 Task: Find connections with filter location Palāsa with filter topic #technologywith filter profile language German with filter current company Zilingo with filter school Sri Sairam Engineering College with filter industry Cosmetology and Barber Schools with filter service category Network Support with filter keywords title Officer
Action: Mouse moved to (639, 90)
Screenshot: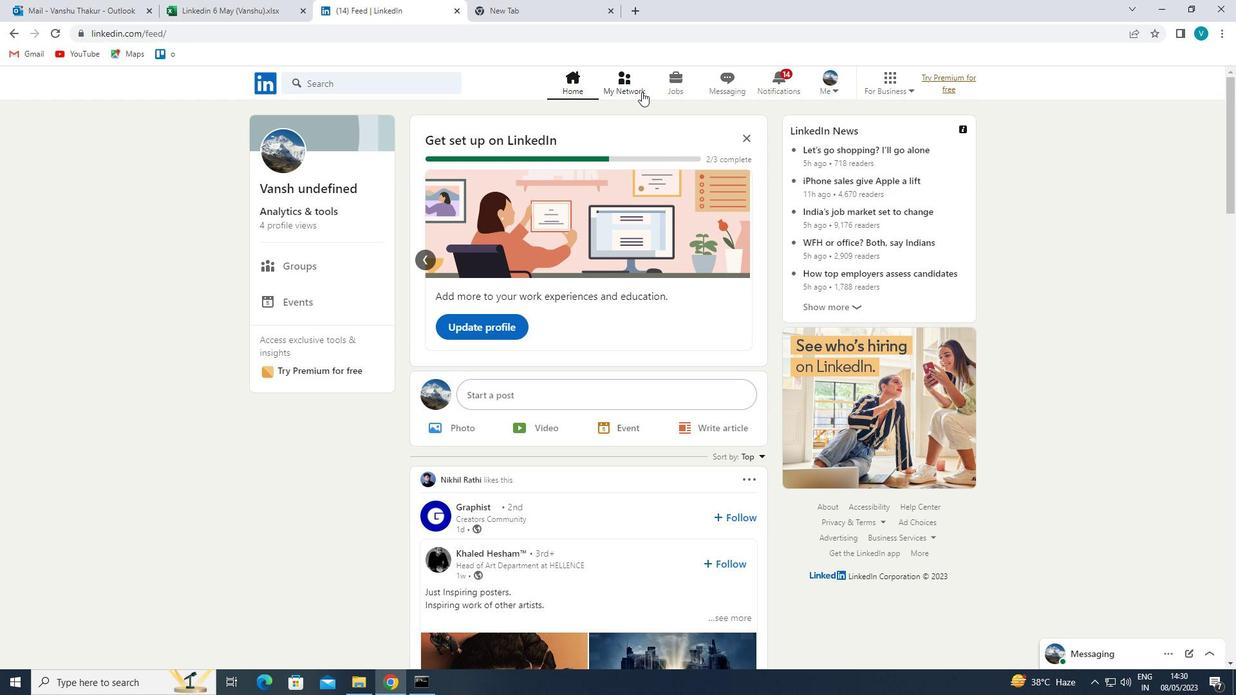 
Action: Mouse pressed left at (639, 90)
Screenshot: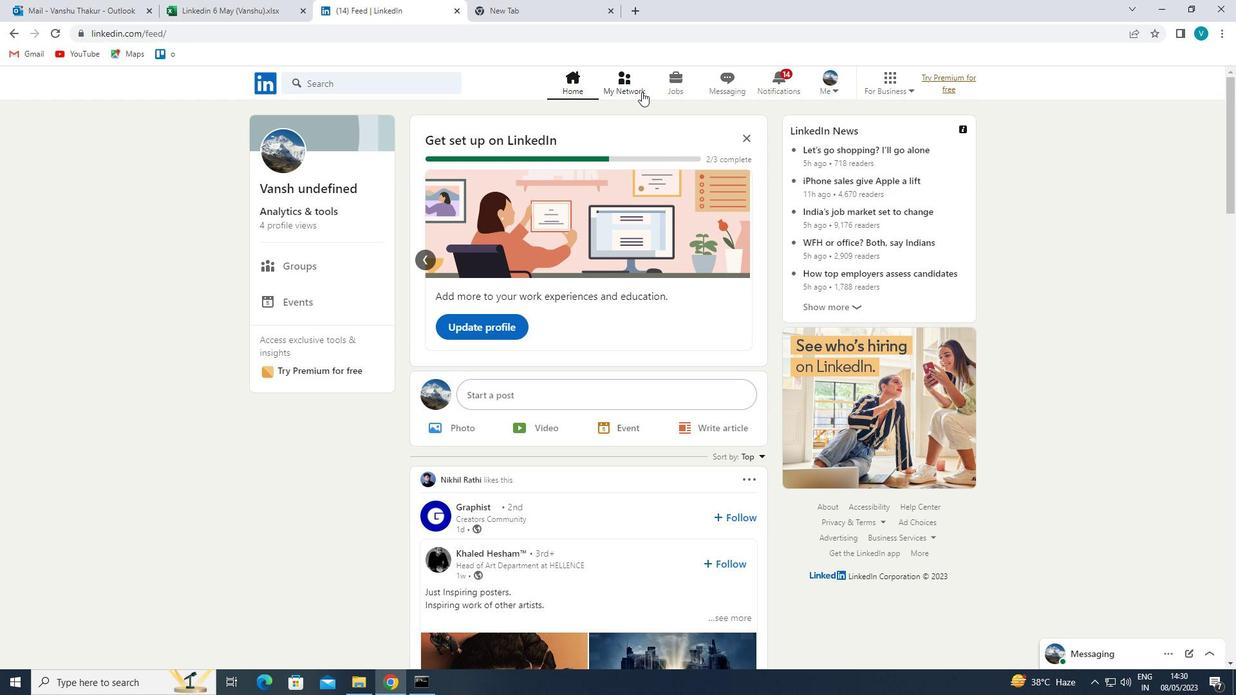 
Action: Mouse moved to (370, 145)
Screenshot: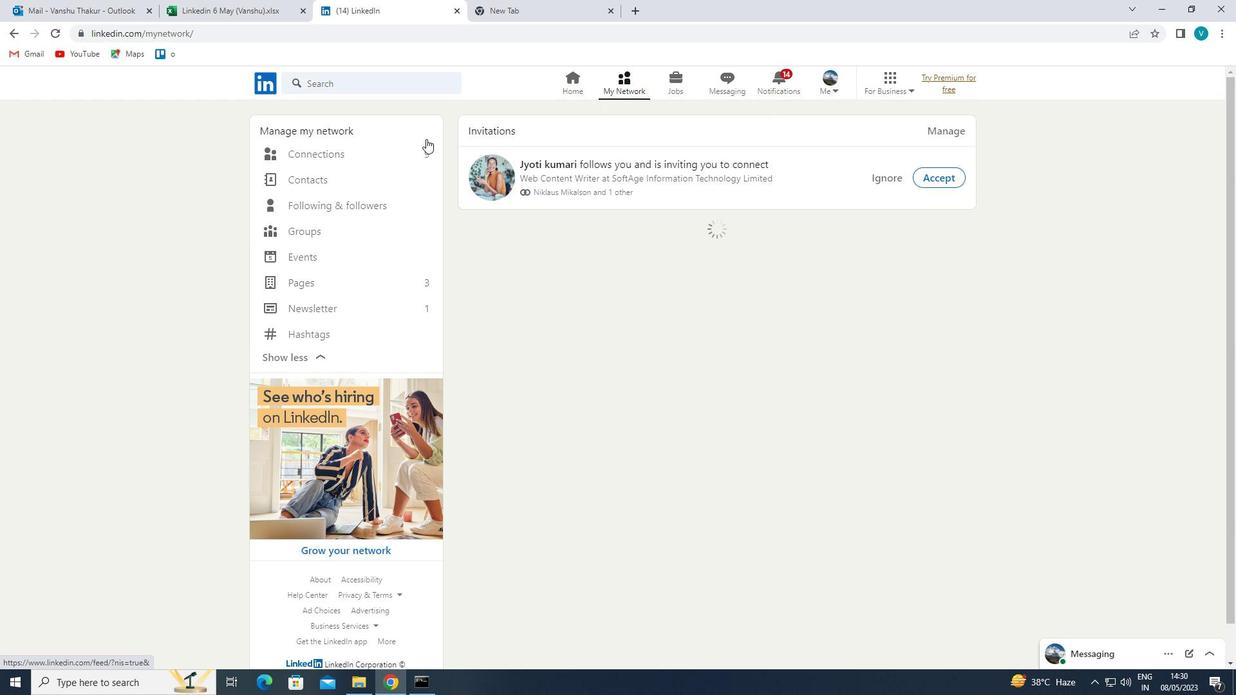 
Action: Mouse pressed left at (370, 145)
Screenshot: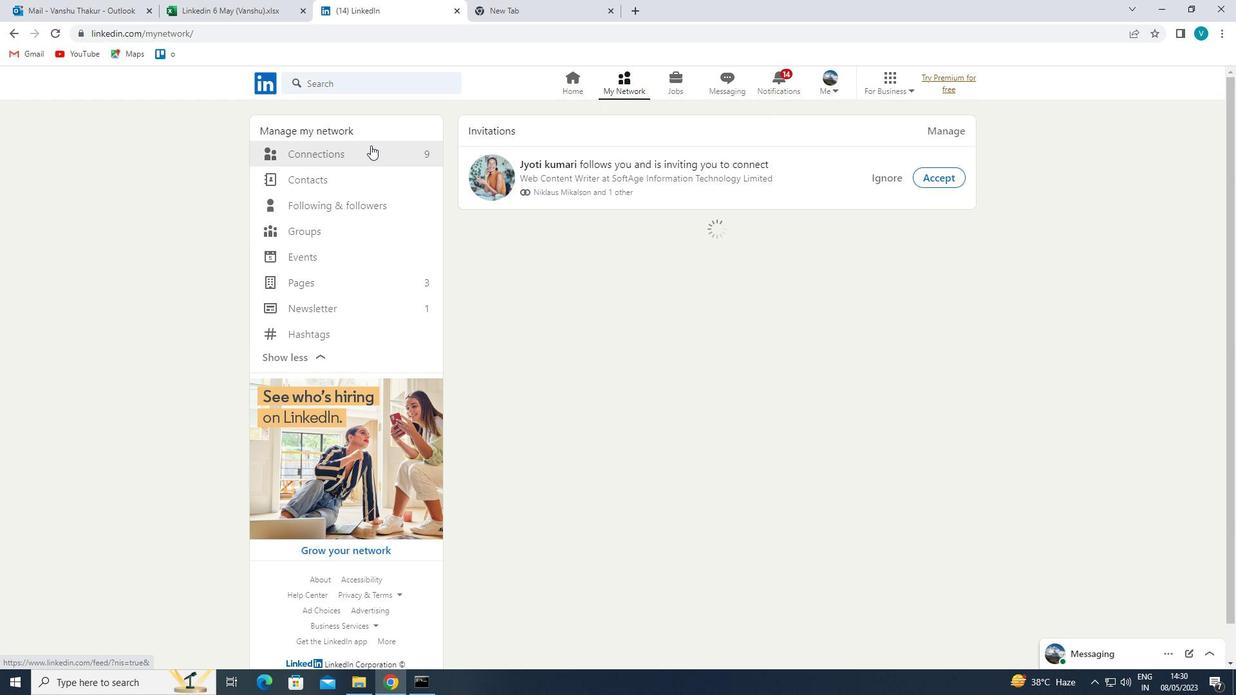 
Action: Mouse moved to (369, 146)
Screenshot: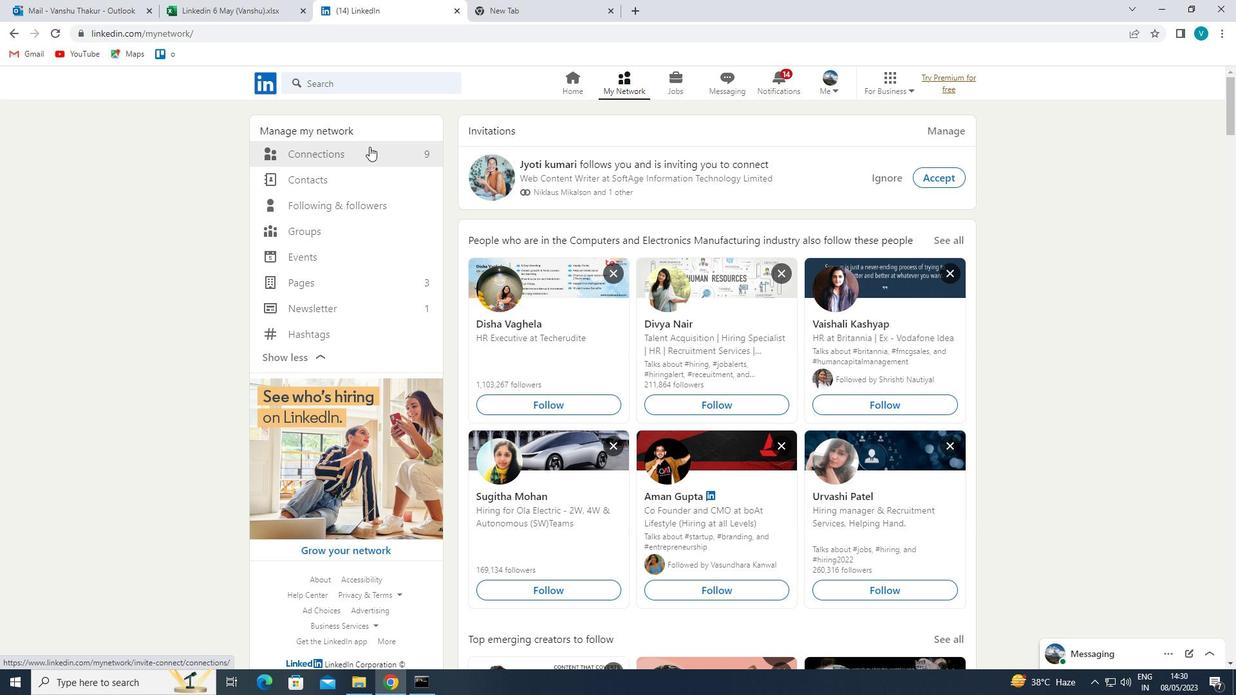 
Action: Mouse pressed left at (369, 146)
Screenshot: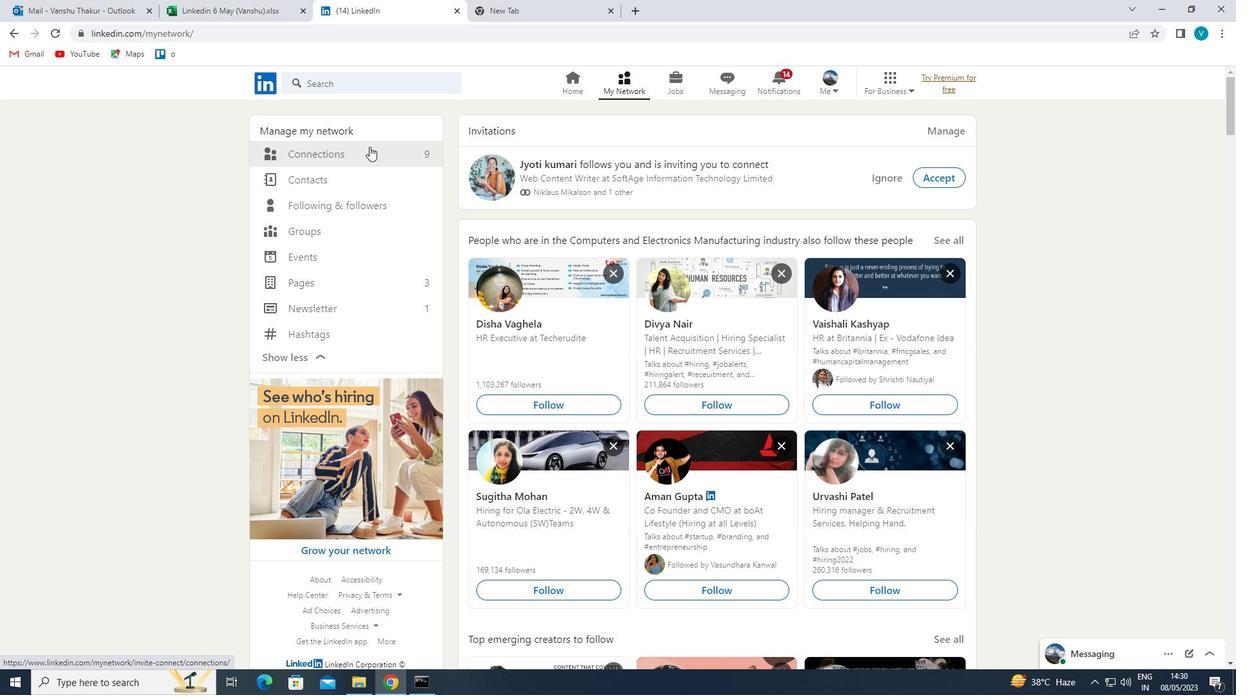 
Action: Mouse moved to (707, 159)
Screenshot: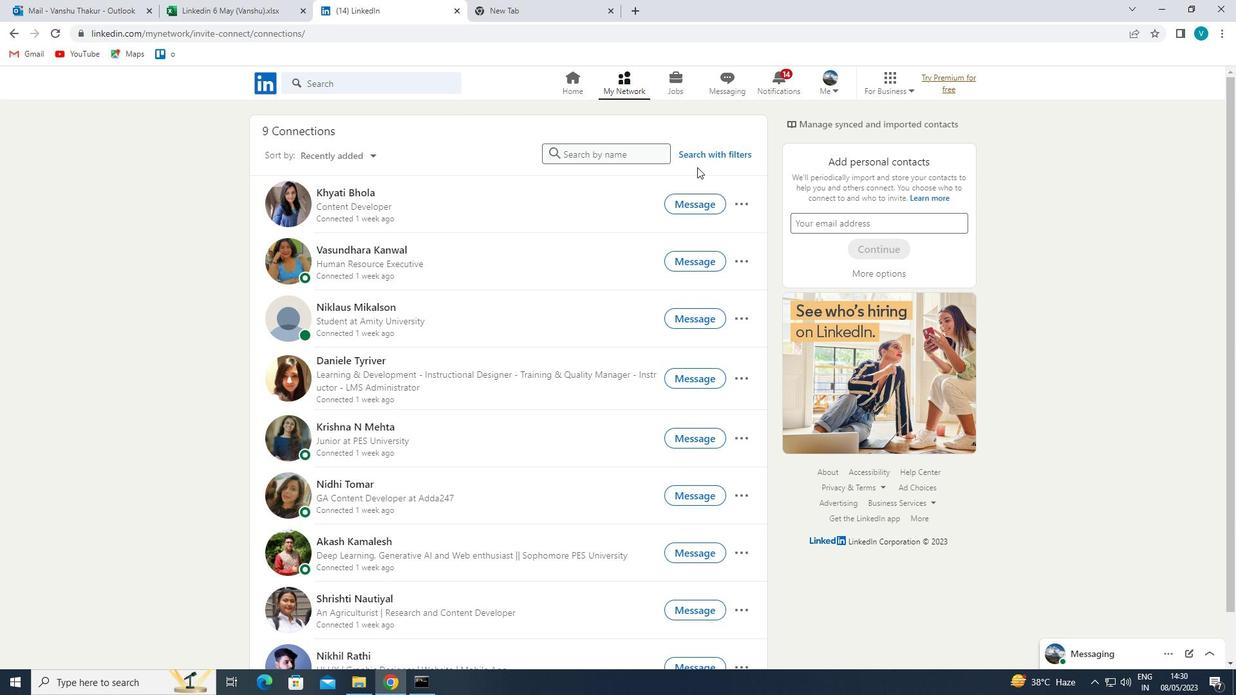 
Action: Mouse pressed left at (707, 159)
Screenshot: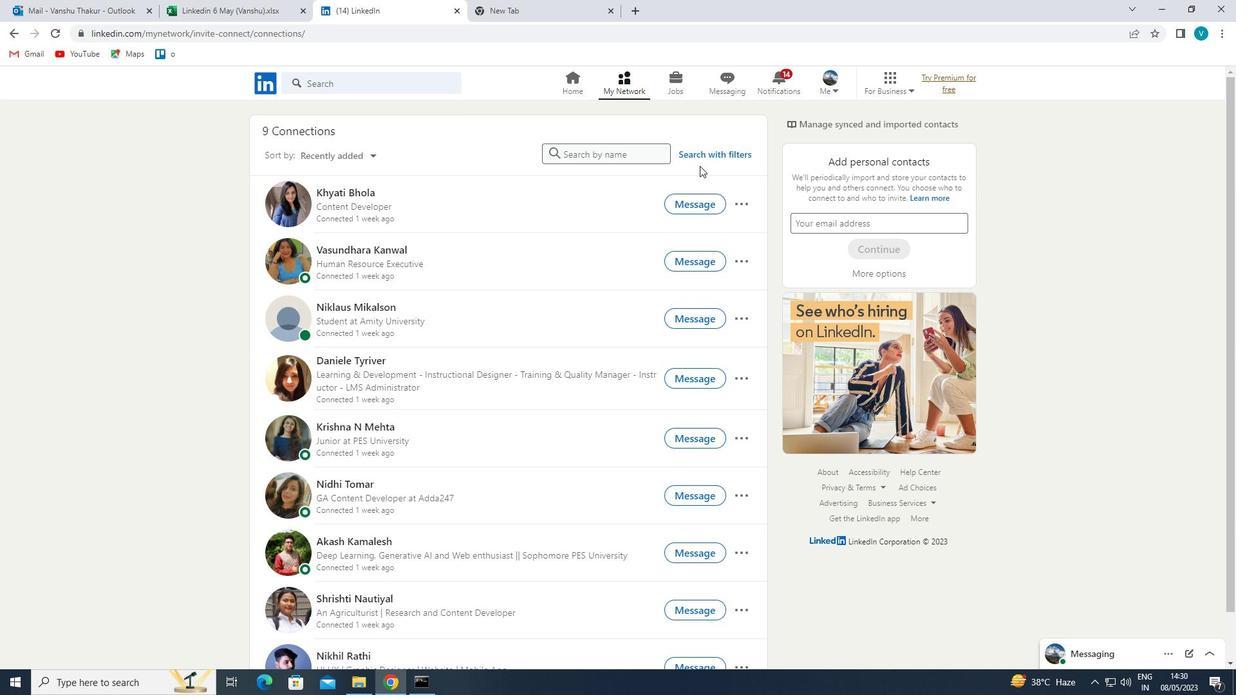 
Action: Mouse moved to (626, 119)
Screenshot: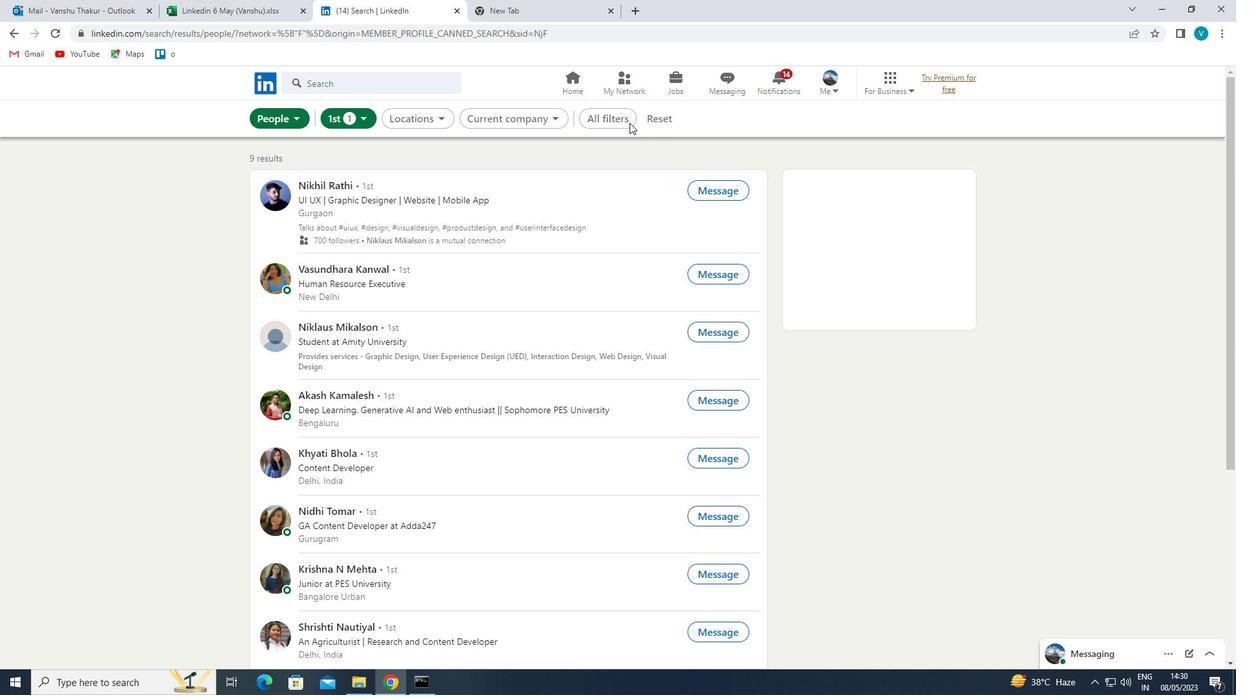 
Action: Mouse pressed left at (626, 119)
Screenshot: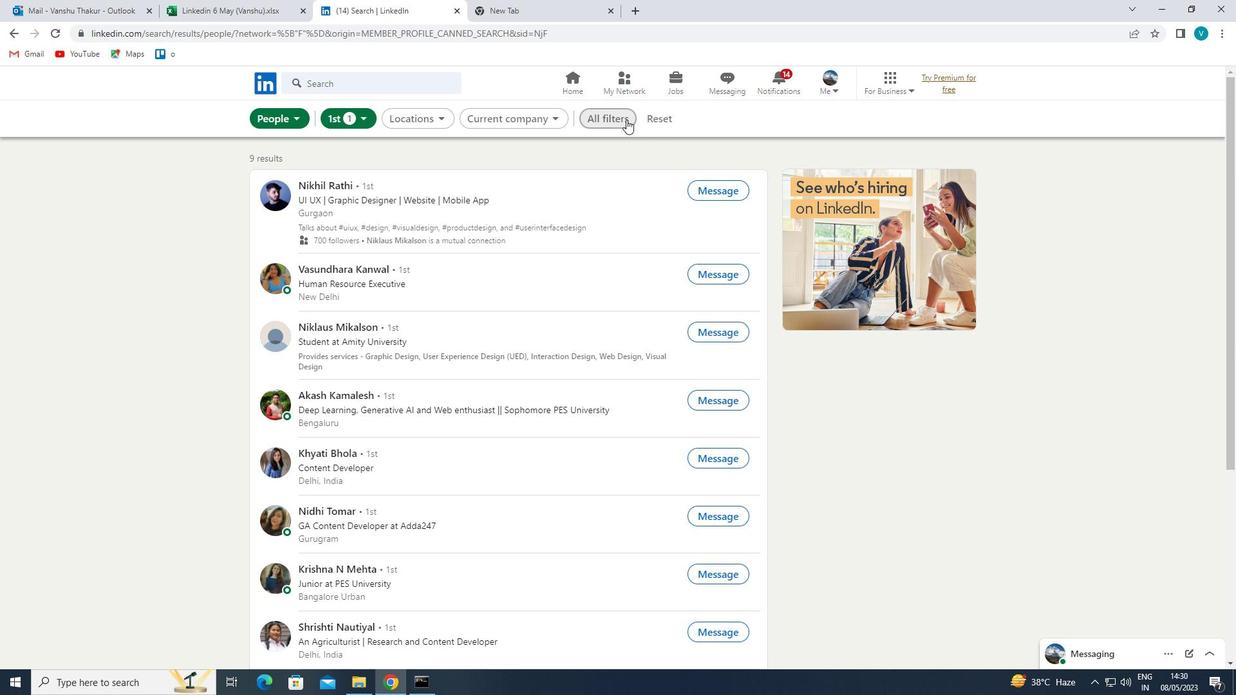 
Action: Mouse moved to (1033, 321)
Screenshot: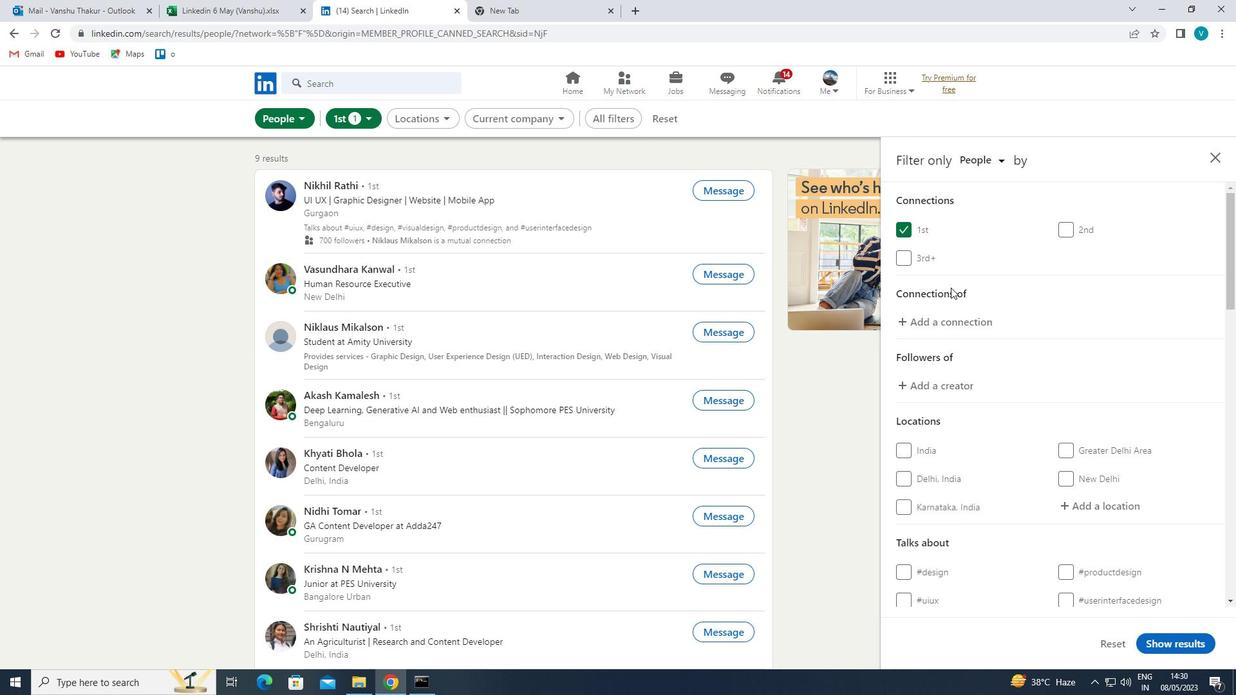 
Action: Mouse scrolled (1033, 320) with delta (0, 0)
Screenshot: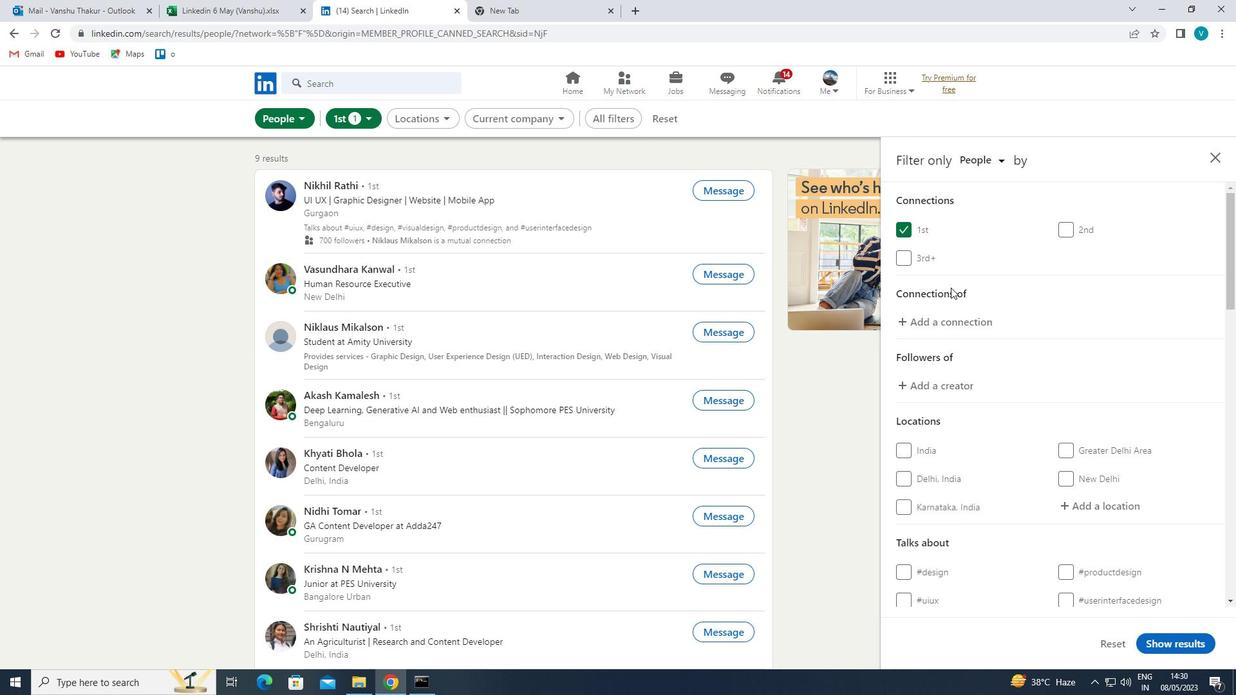 
Action: Mouse moved to (1073, 335)
Screenshot: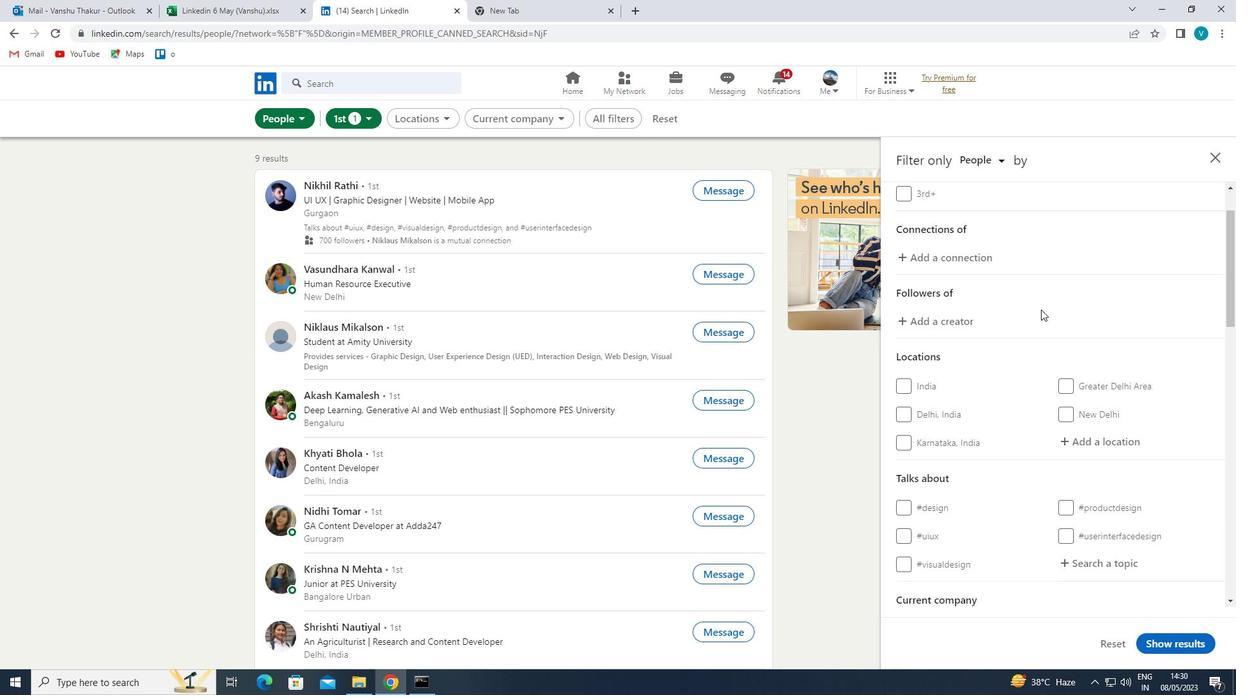 
Action: Mouse scrolled (1073, 334) with delta (0, 0)
Screenshot: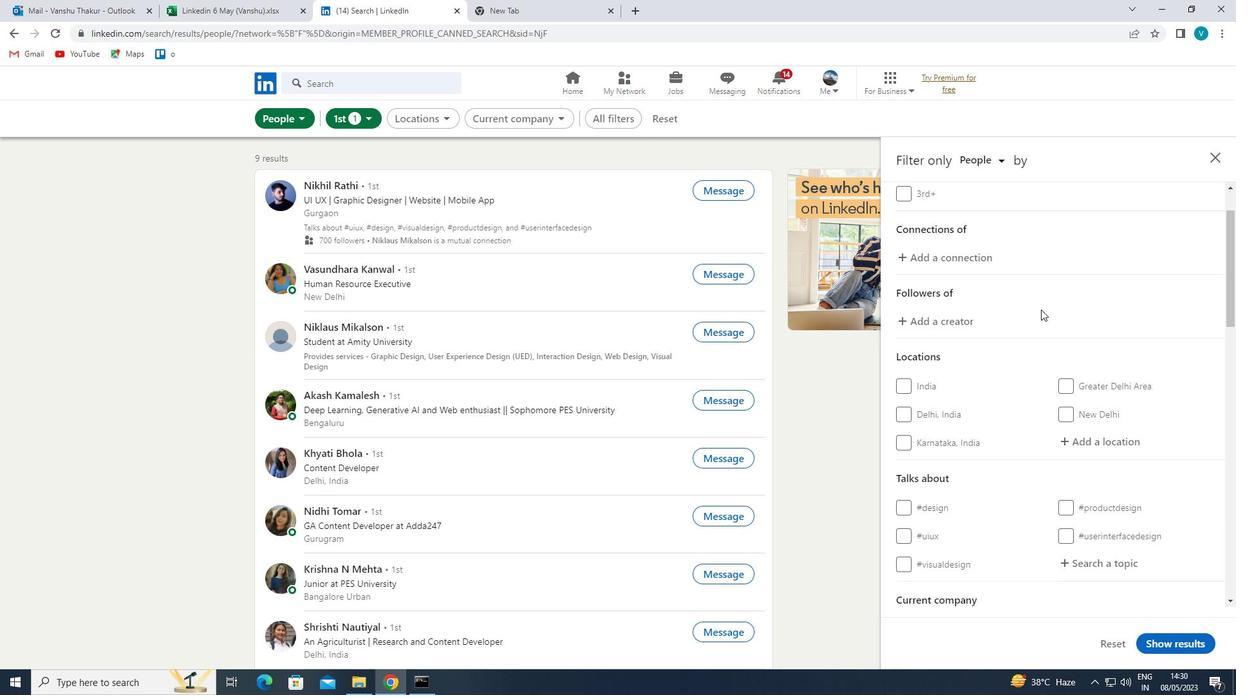 
Action: Mouse moved to (1088, 345)
Screenshot: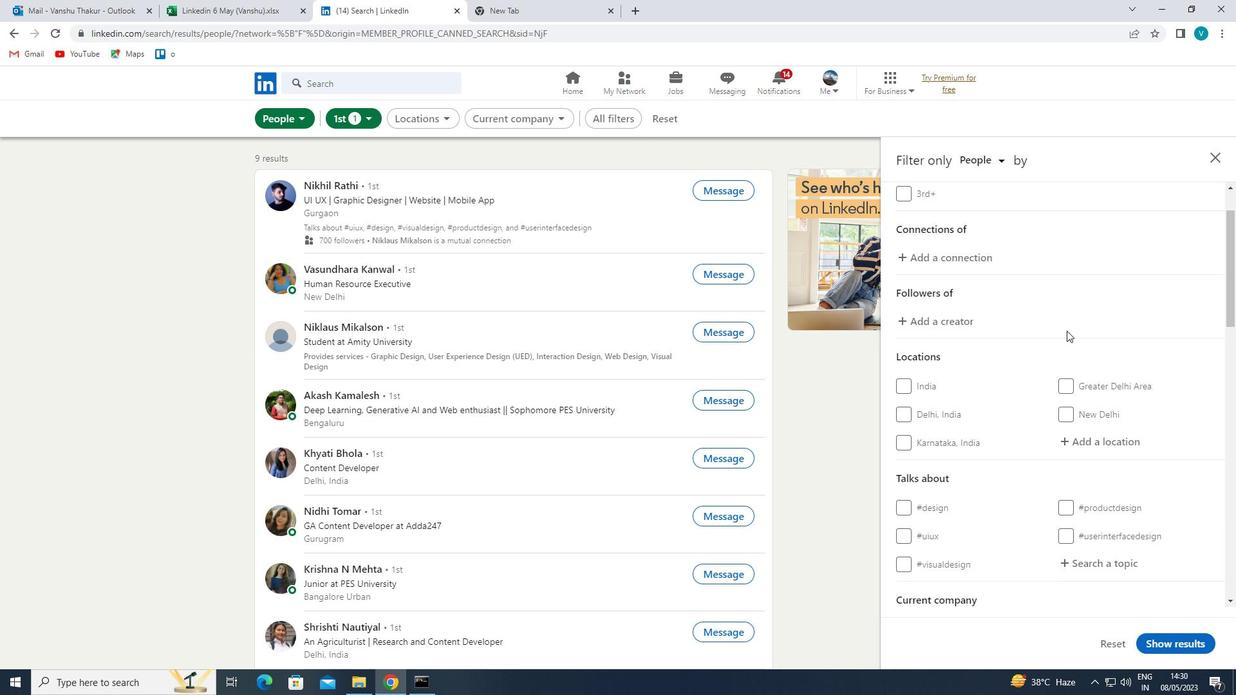 
Action: Mouse scrolled (1088, 345) with delta (0, 0)
Screenshot: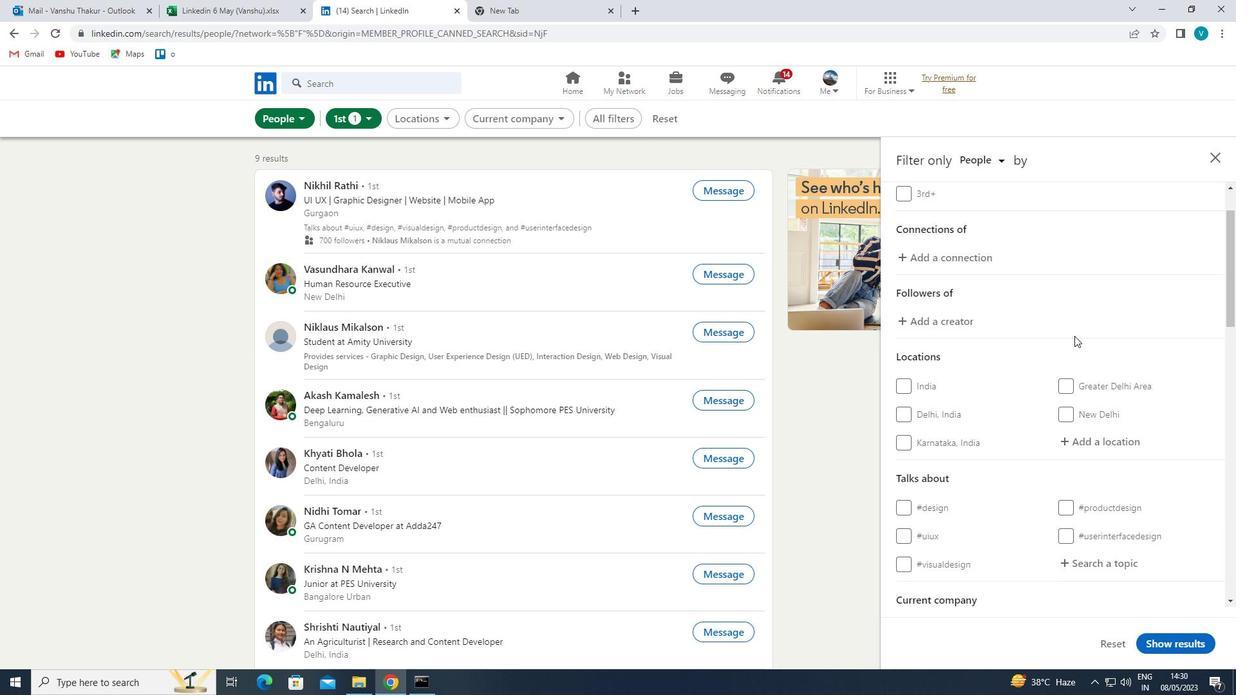 
Action: Mouse moved to (1106, 314)
Screenshot: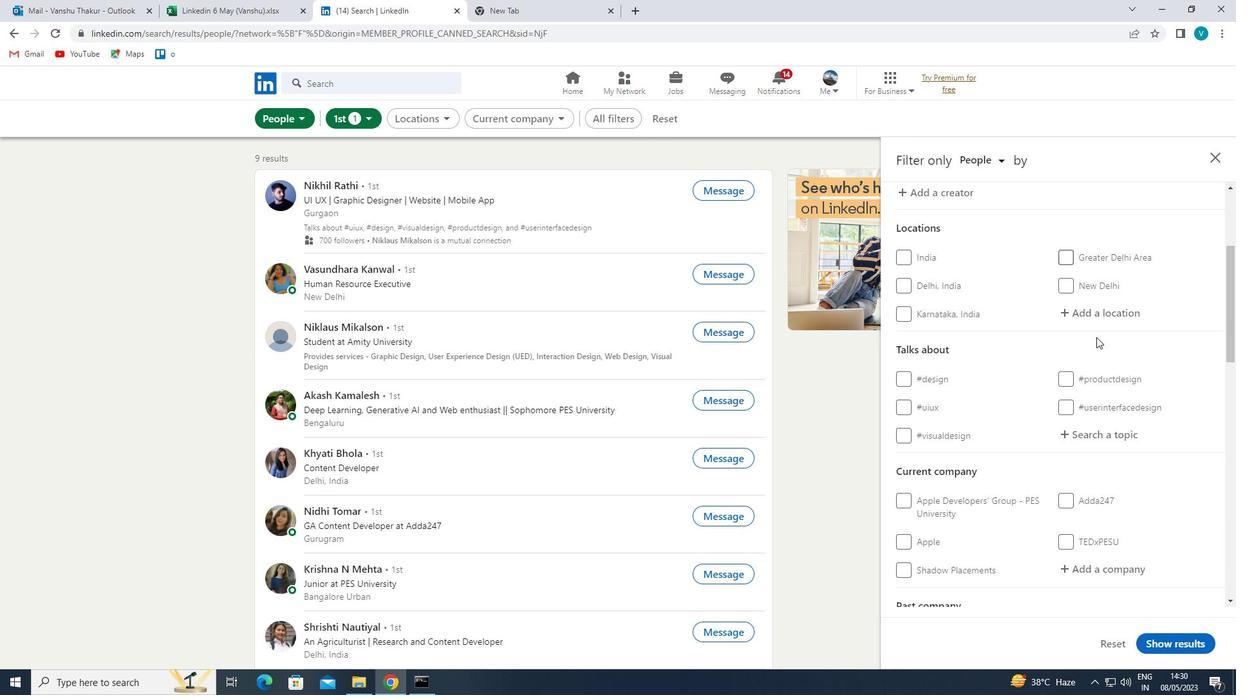 
Action: Mouse pressed left at (1106, 314)
Screenshot: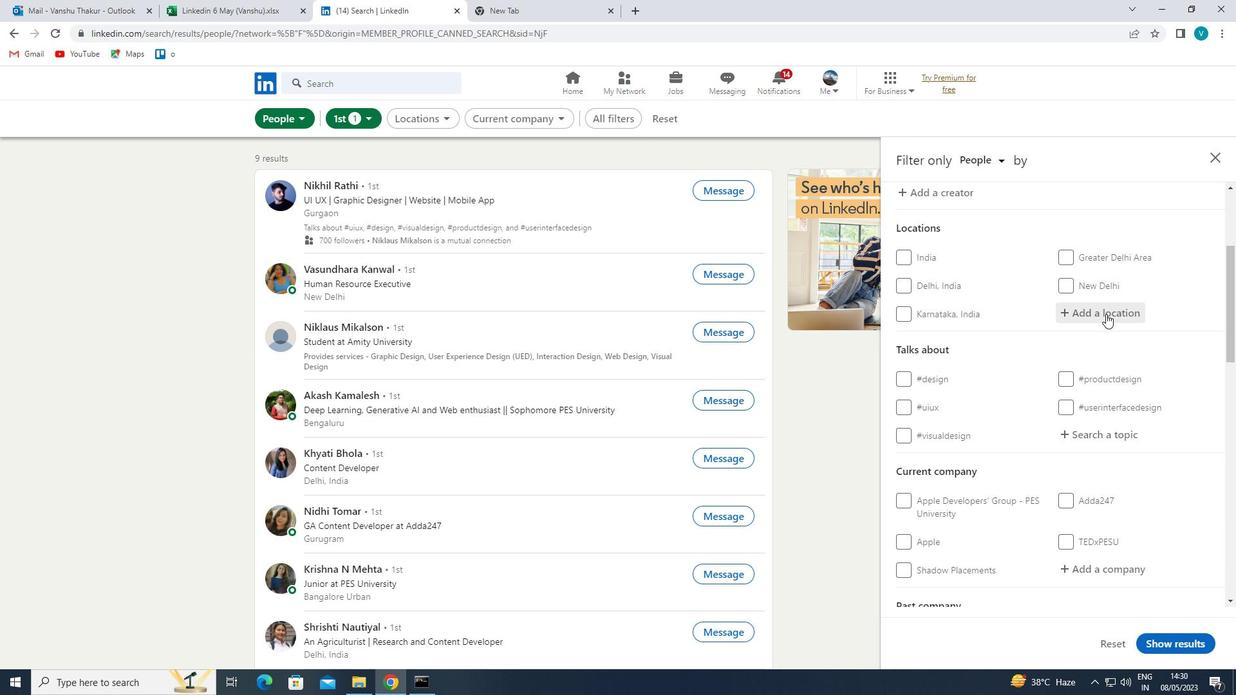 
Action: Mouse moved to (1008, 256)
Screenshot: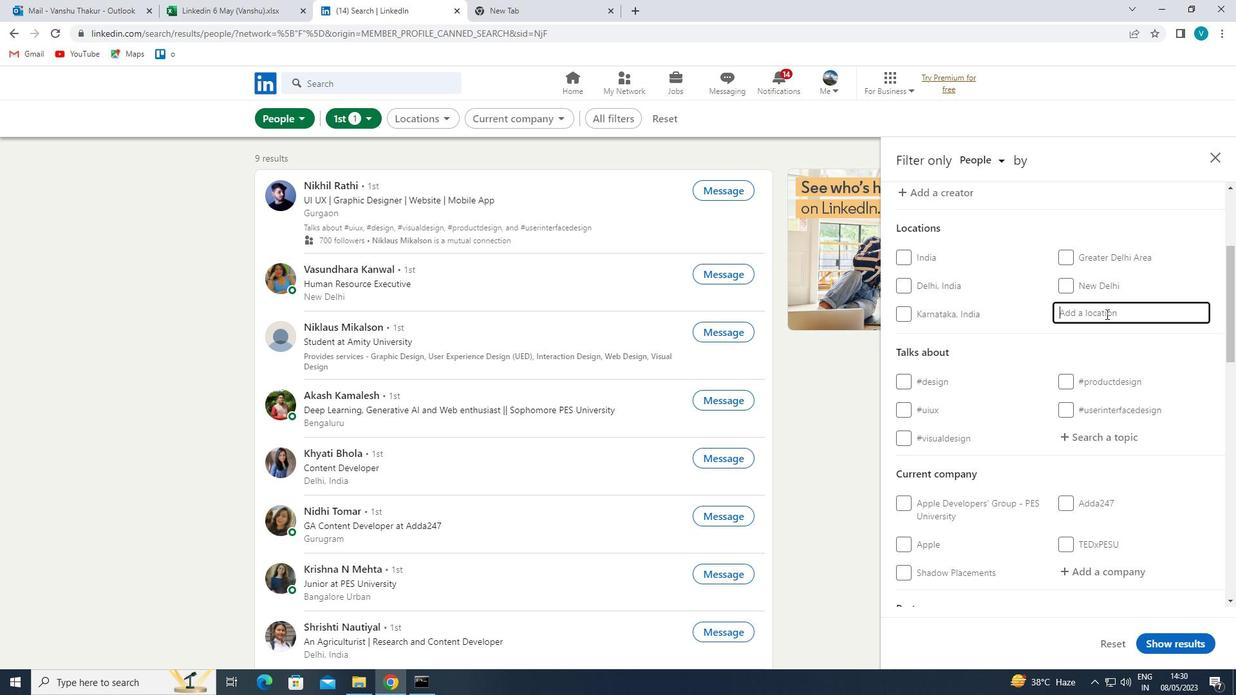
Action: Key pressed <Key.shift>
Screenshot: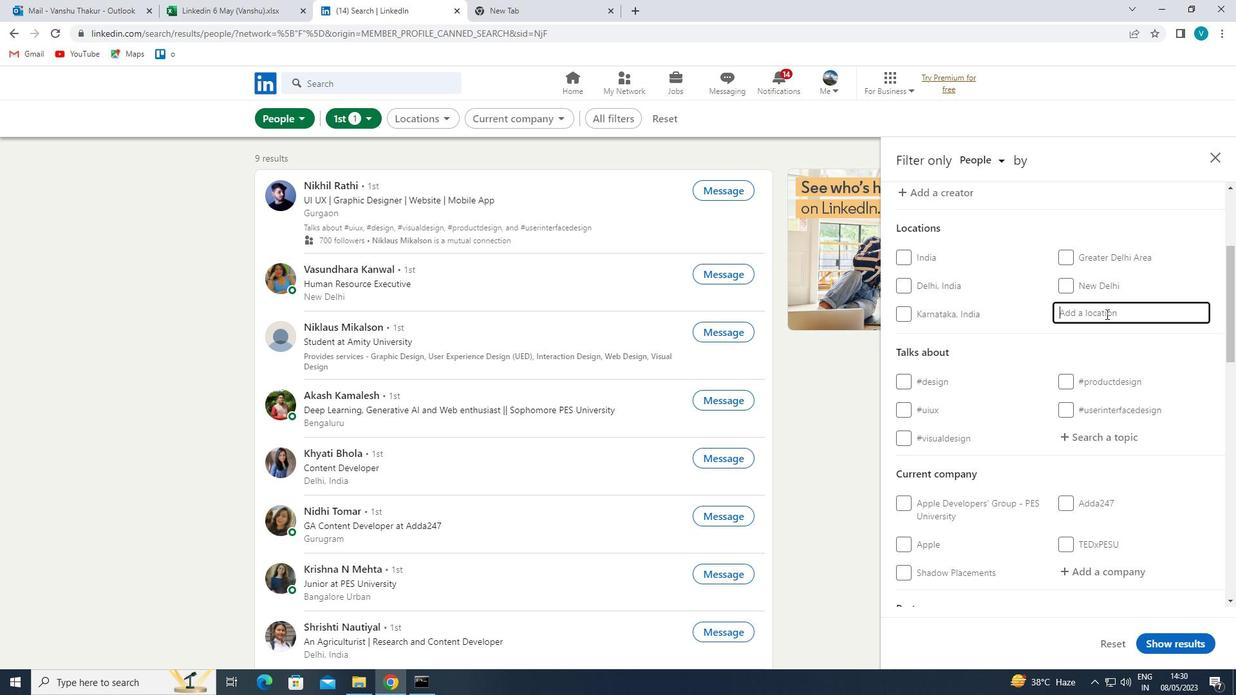 
Action: Mouse moved to (1006, 255)
Screenshot: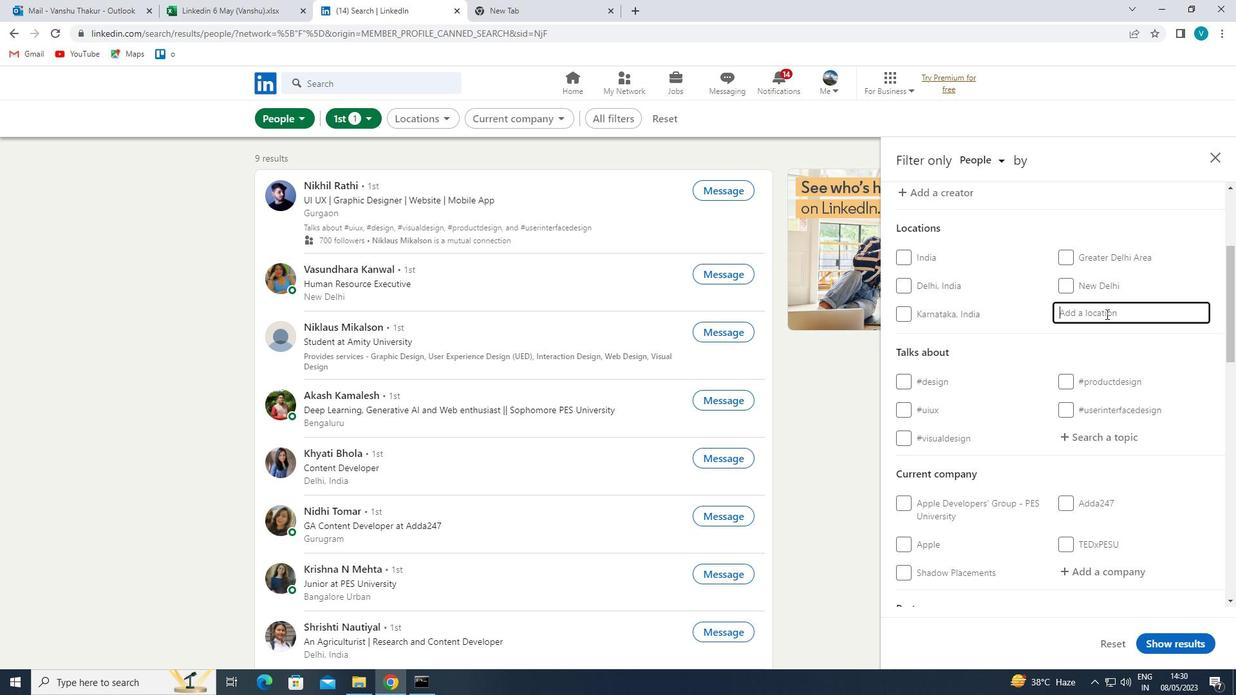 
Action: Key pressed <Key.shift><Key.shift><Key.shift><Key.shift><Key.shift><Key.shift><Key.shift>PALASA
Screenshot: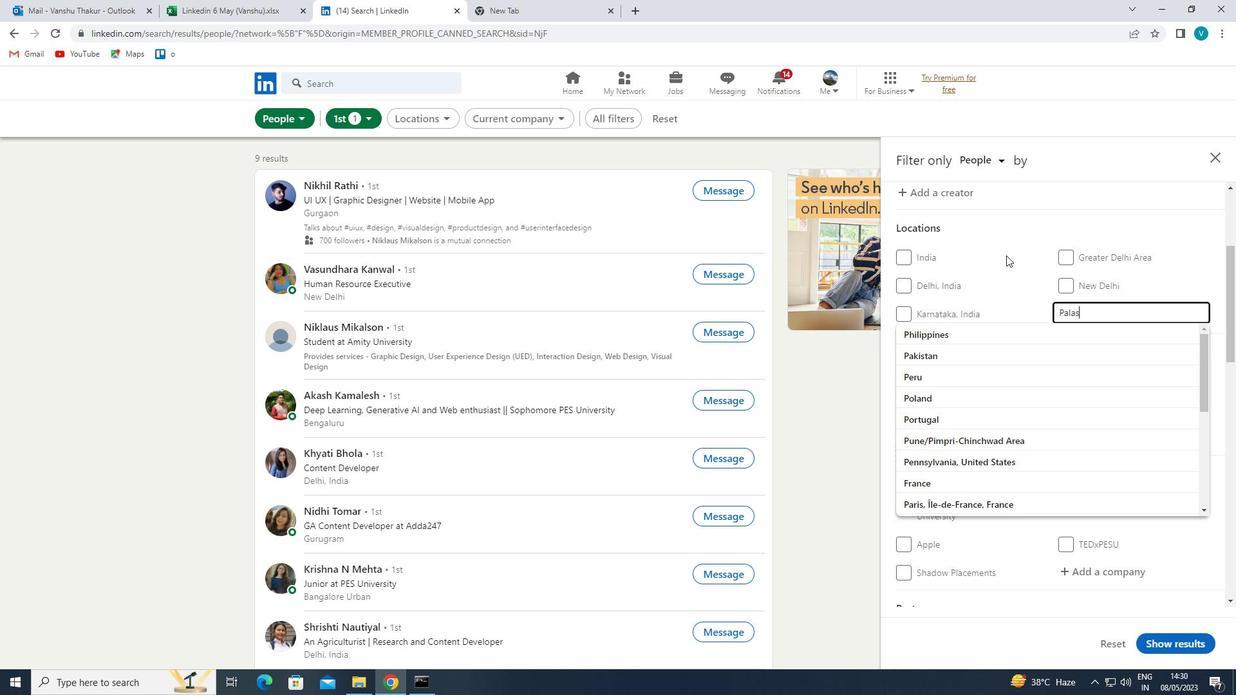 
Action: Mouse moved to (1008, 326)
Screenshot: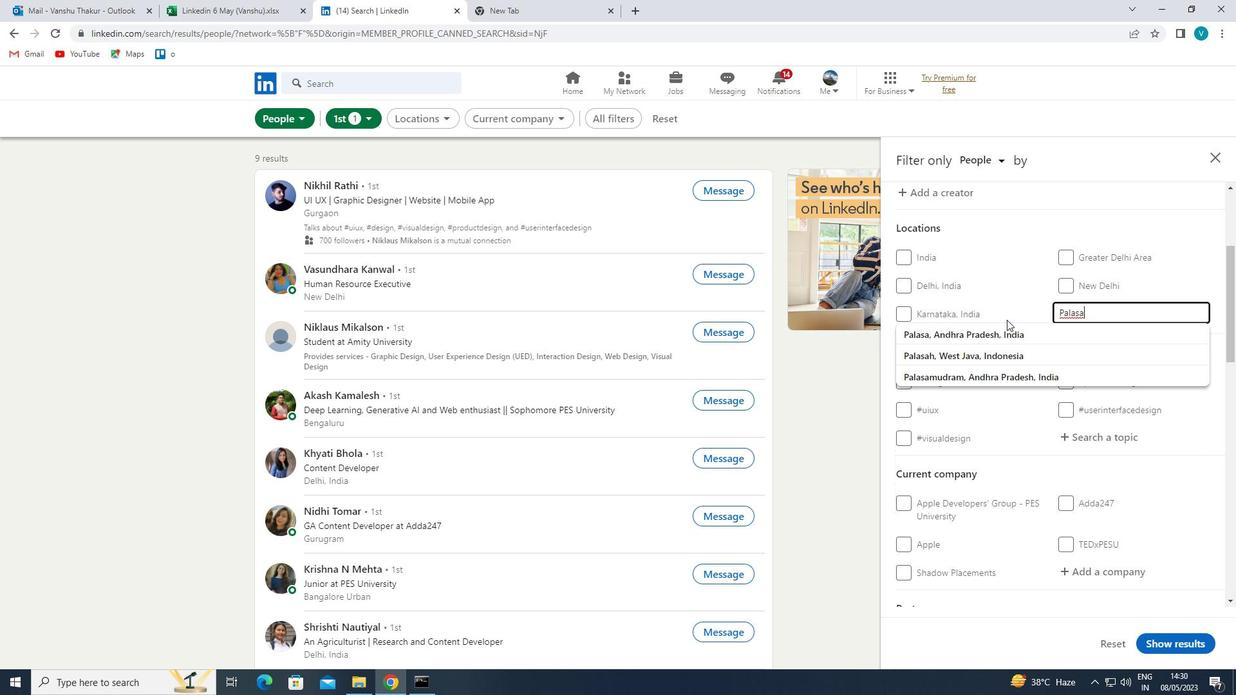 
Action: Mouse pressed left at (1008, 326)
Screenshot: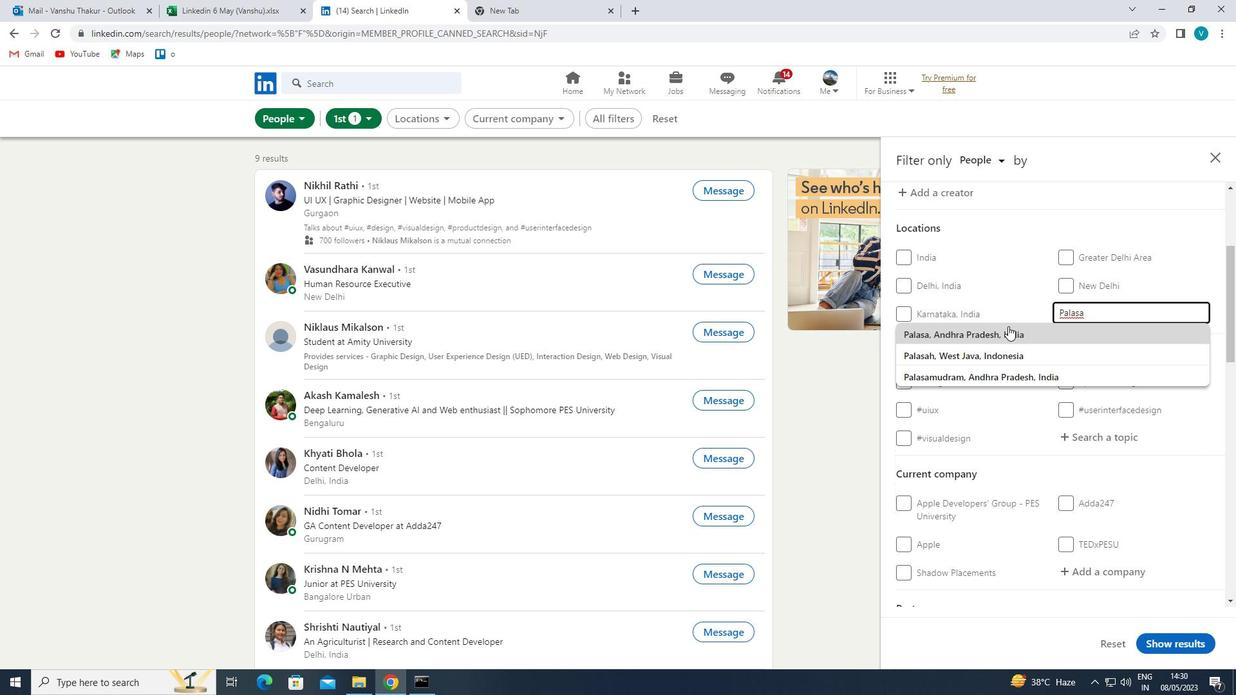 
Action: Mouse moved to (1094, 361)
Screenshot: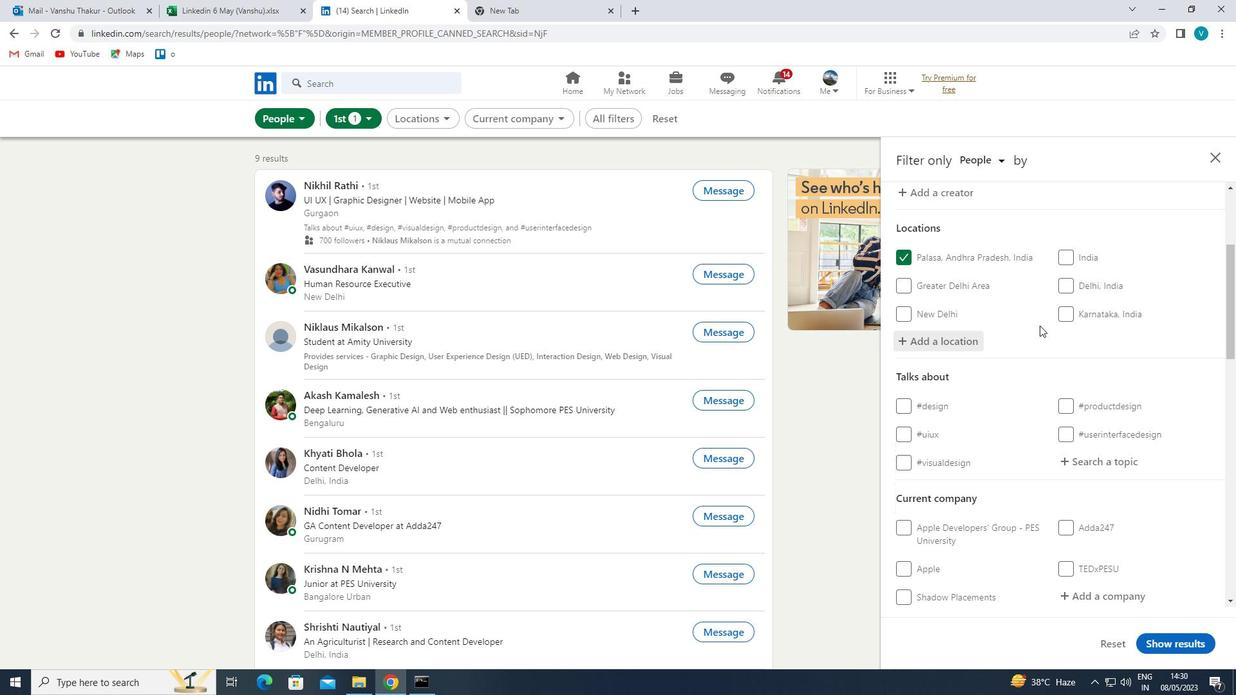 
Action: Mouse scrolled (1094, 360) with delta (0, 0)
Screenshot: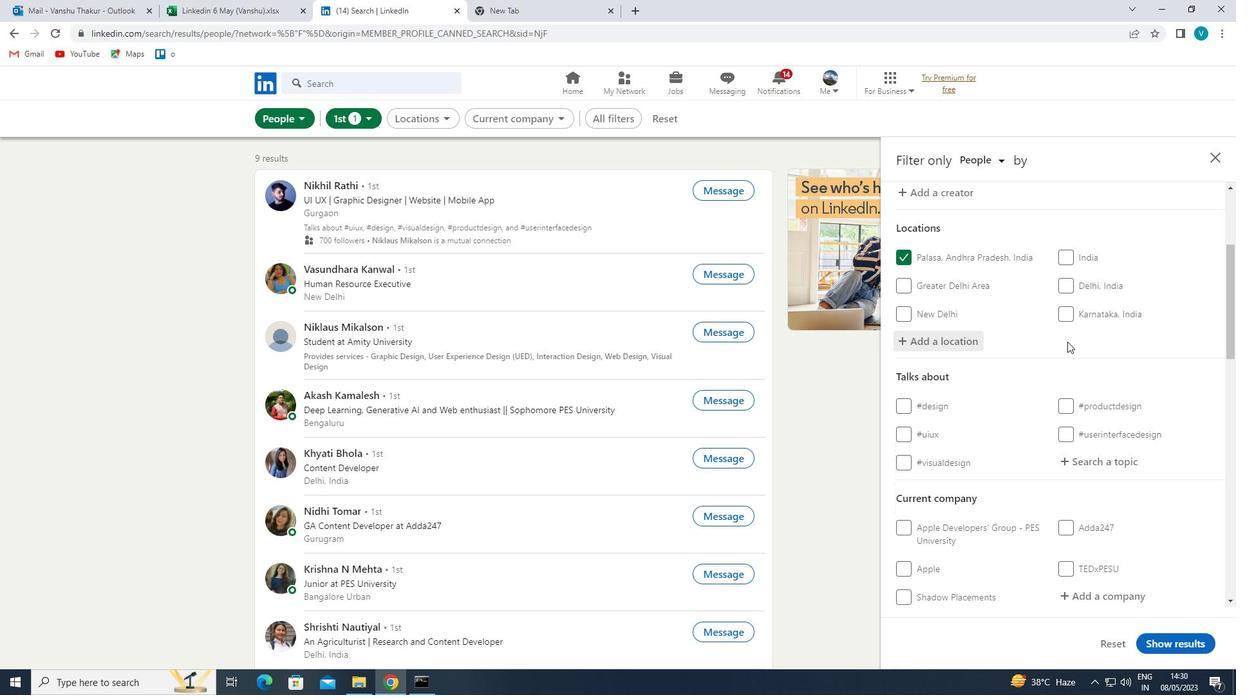 
Action: Mouse moved to (1099, 366)
Screenshot: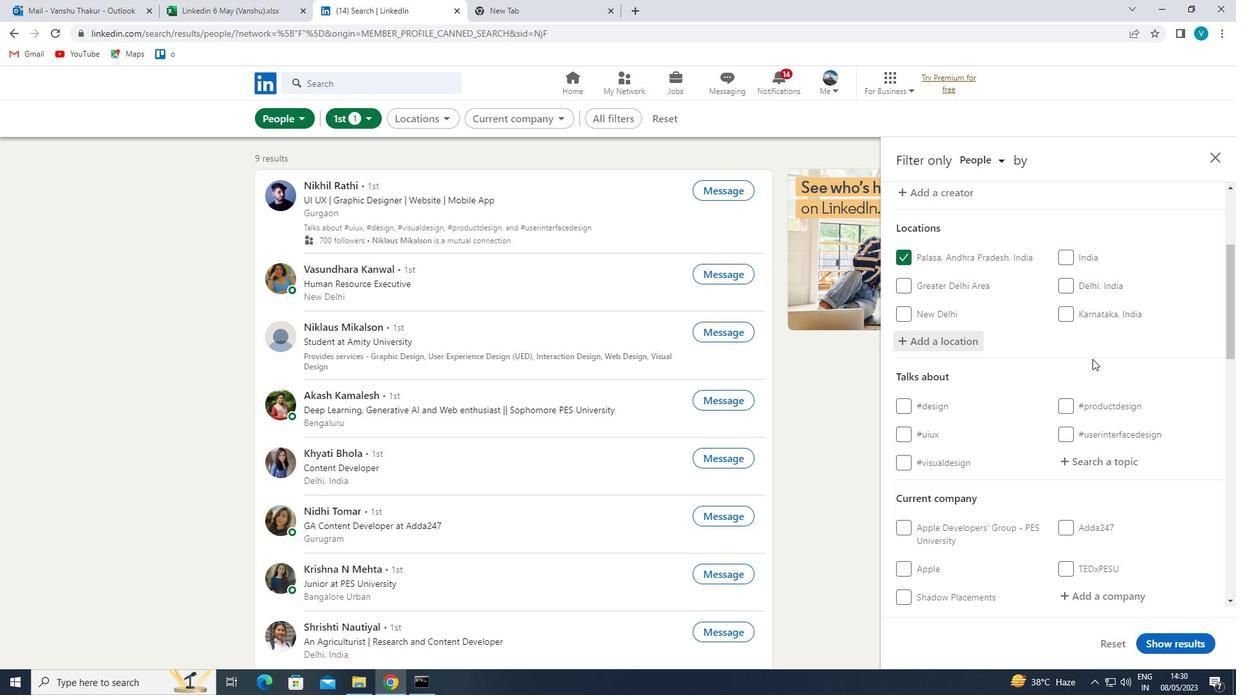 
Action: Mouse scrolled (1099, 365) with delta (0, 0)
Screenshot: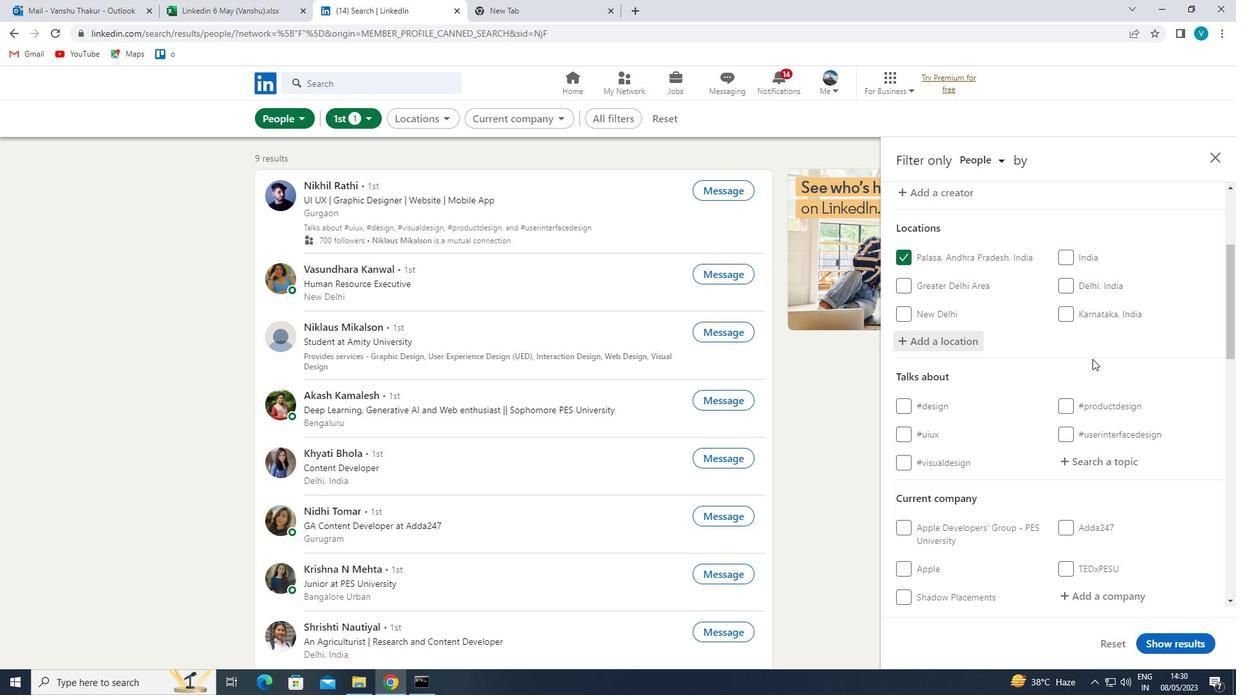 
Action: Mouse moved to (1104, 336)
Screenshot: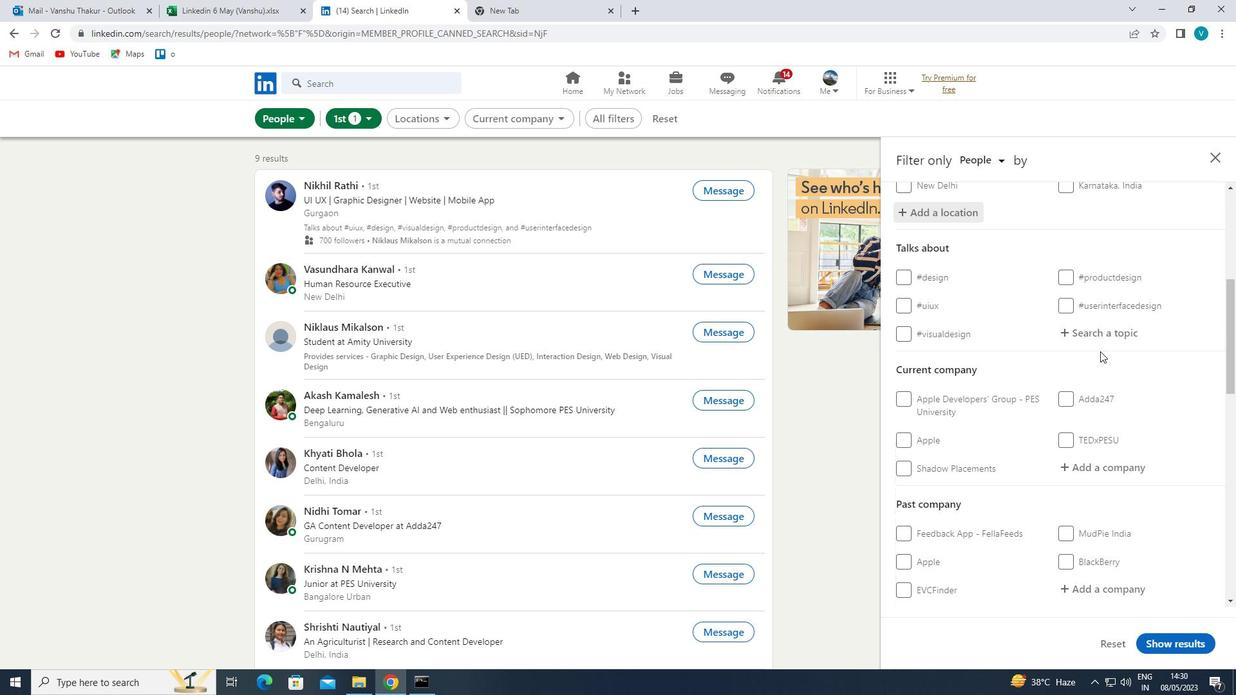 
Action: Mouse pressed left at (1104, 336)
Screenshot: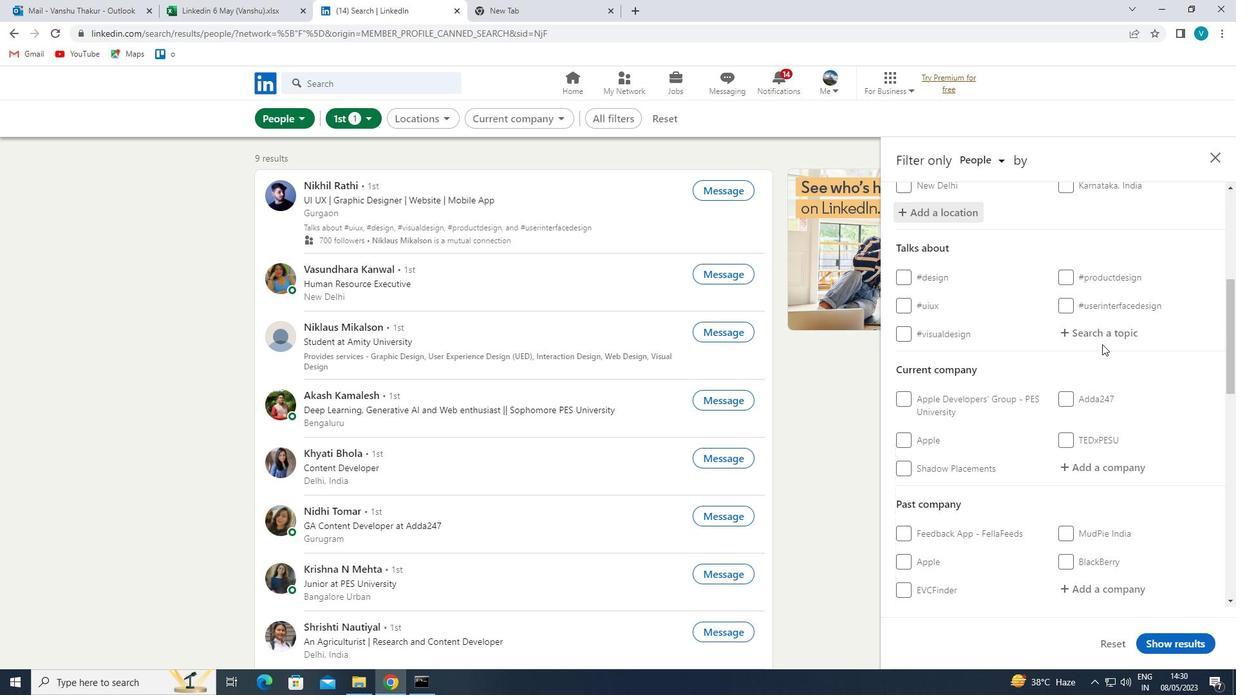 
Action: Mouse moved to (847, 310)
Screenshot: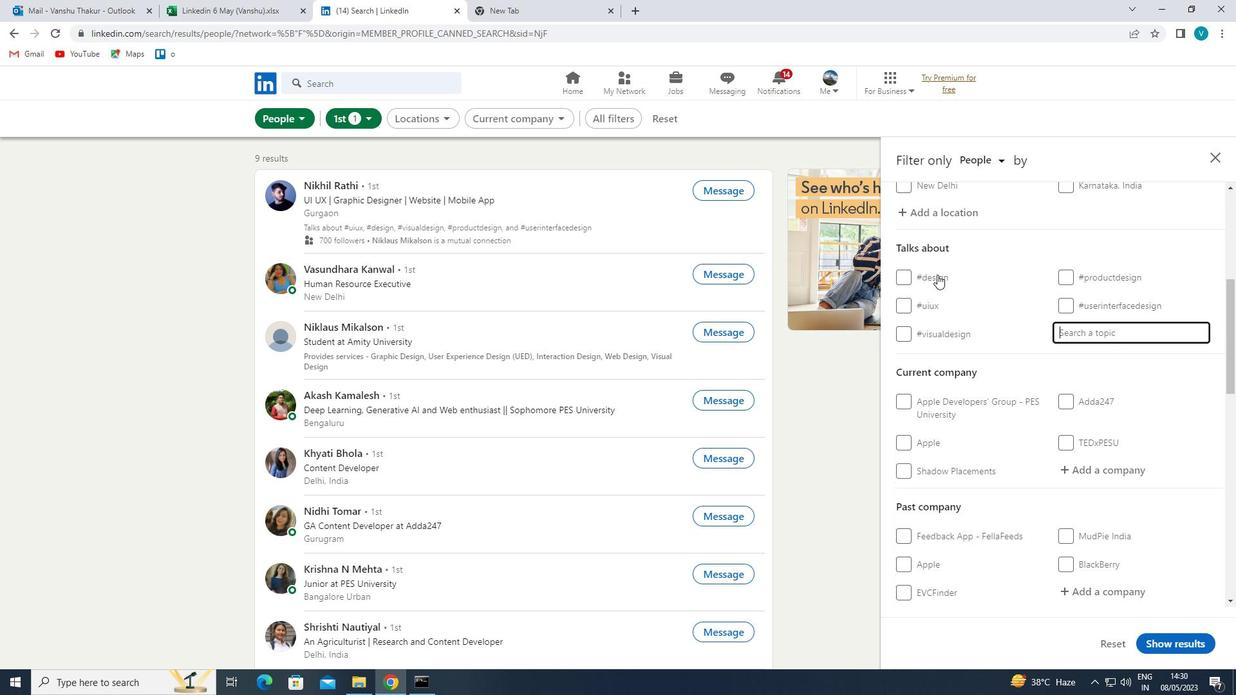 
Action: Key pressed TECHNOLOGY
Screenshot: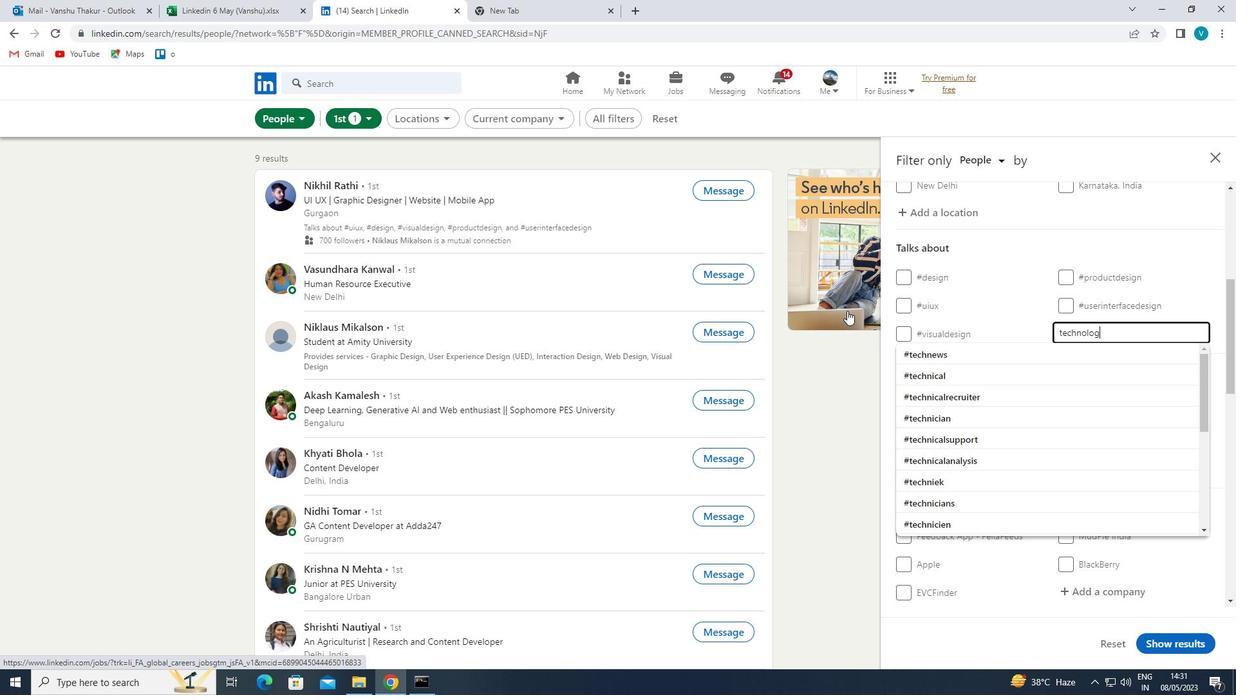 
Action: Mouse moved to (947, 359)
Screenshot: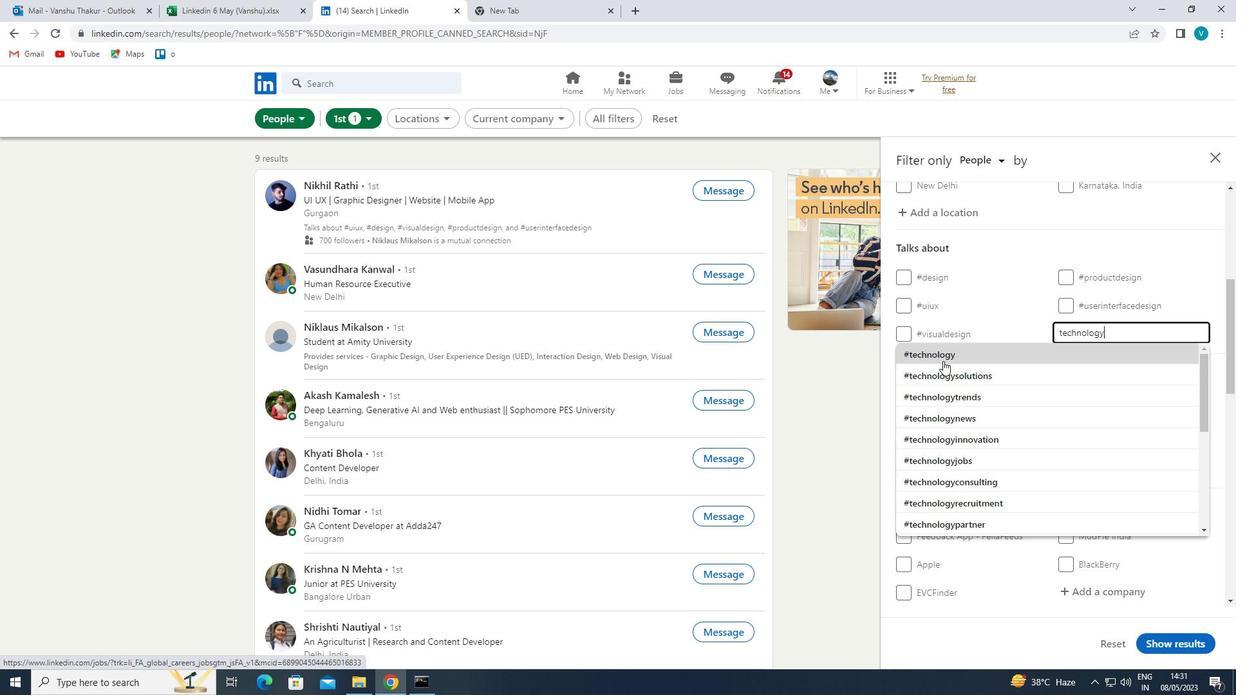 
Action: Mouse pressed left at (947, 359)
Screenshot: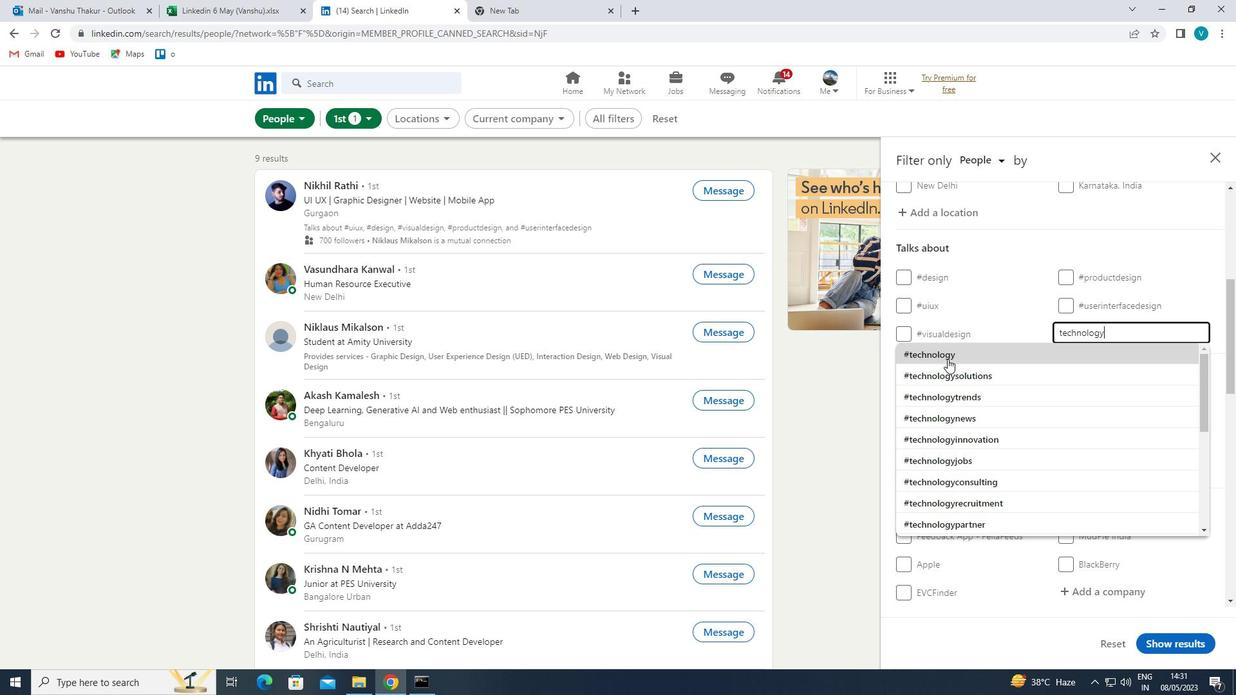 
Action: Mouse moved to (1066, 407)
Screenshot: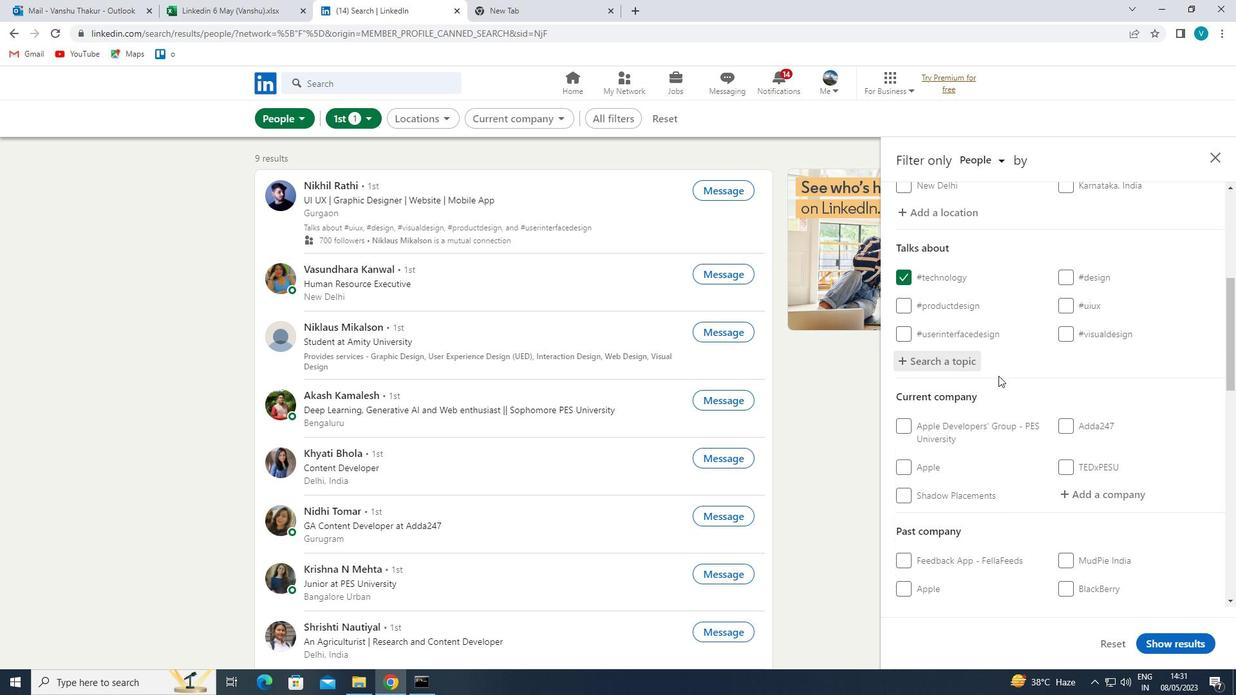 
Action: Mouse scrolled (1066, 406) with delta (0, 0)
Screenshot: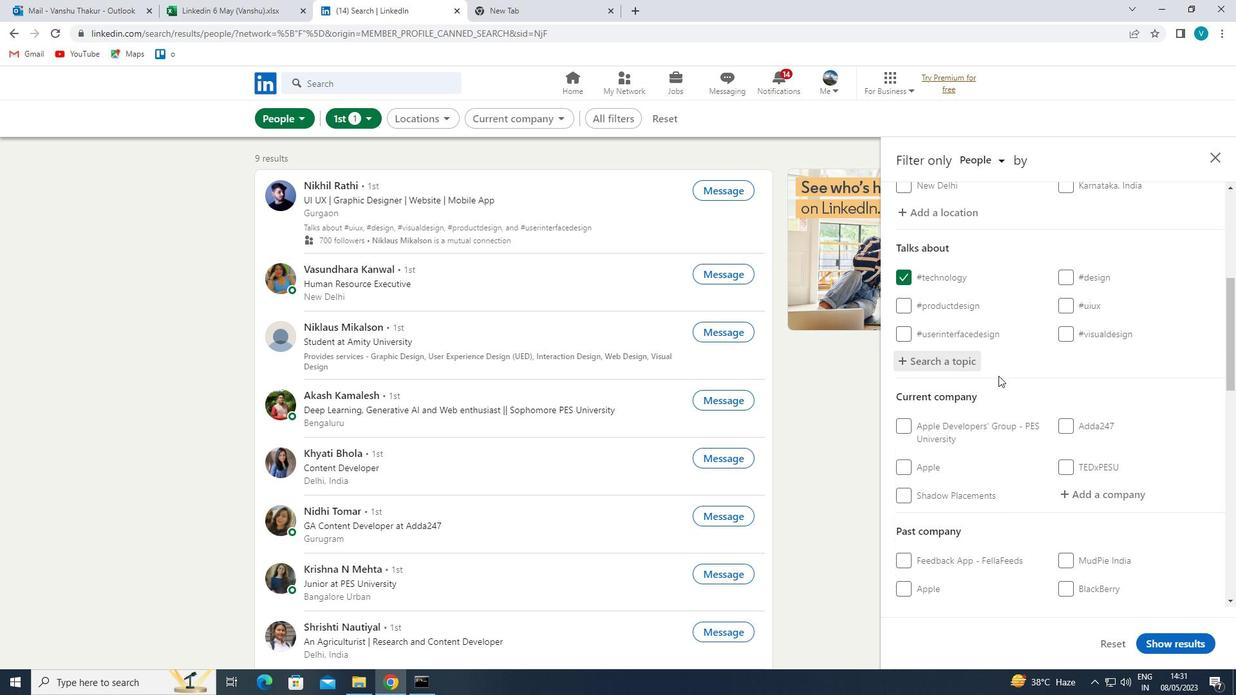 
Action: Mouse moved to (1080, 417)
Screenshot: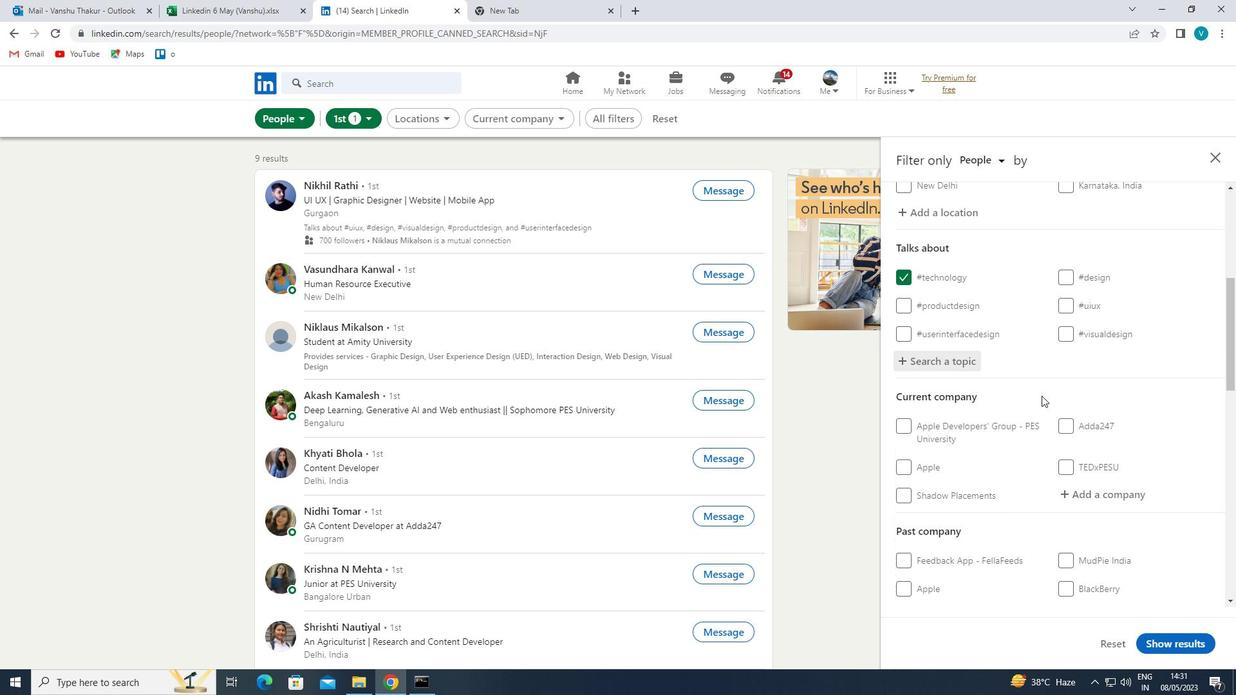 
Action: Mouse scrolled (1080, 416) with delta (0, 0)
Screenshot: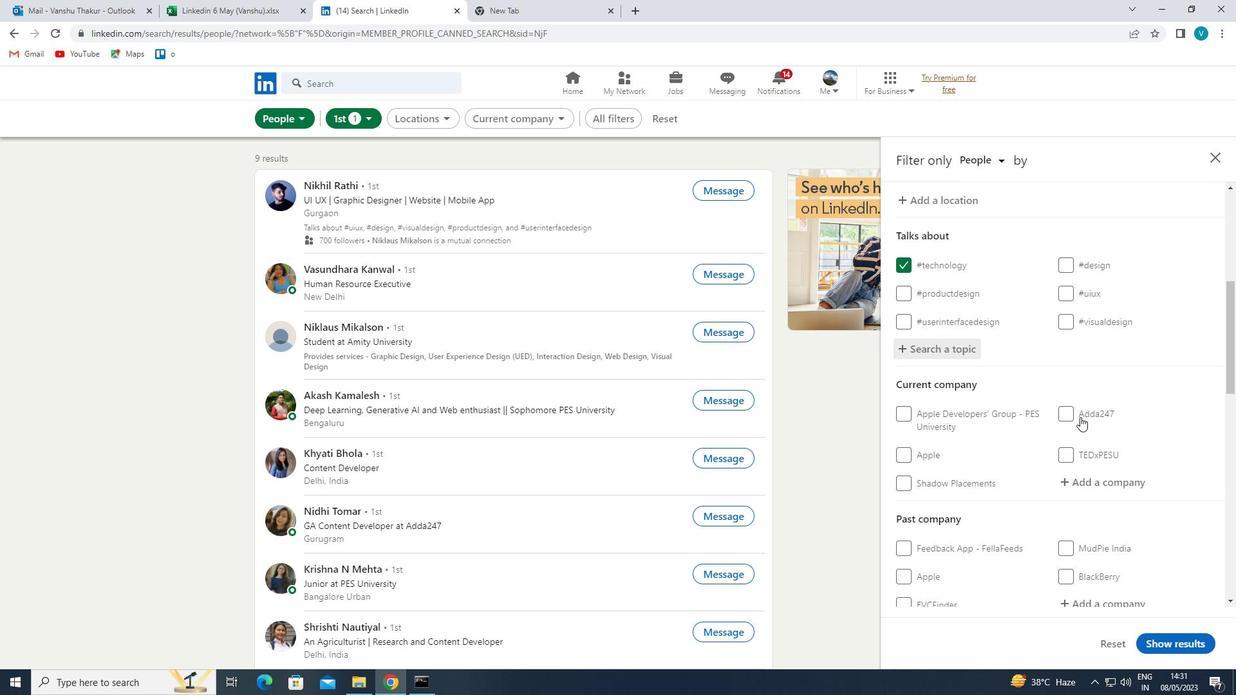 
Action: Mouse moved to (1109, 370)
Screenshot: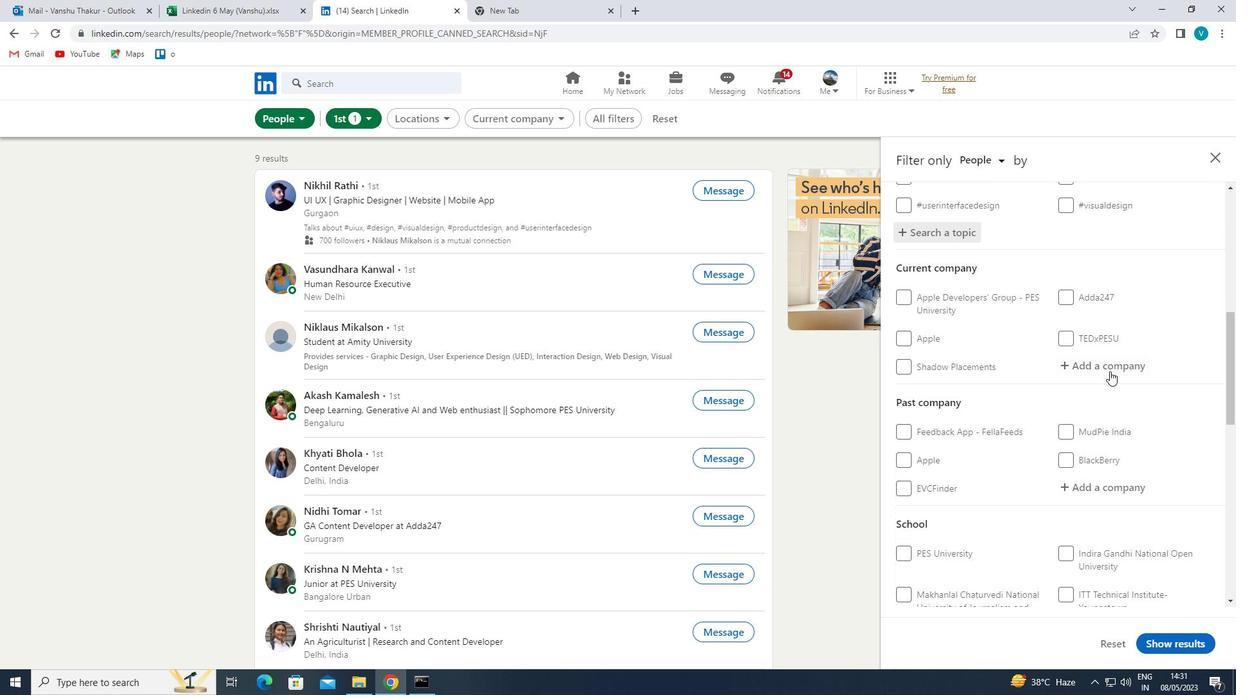 
Action: Mouse pressed left at (1109, 370)
Screenshot: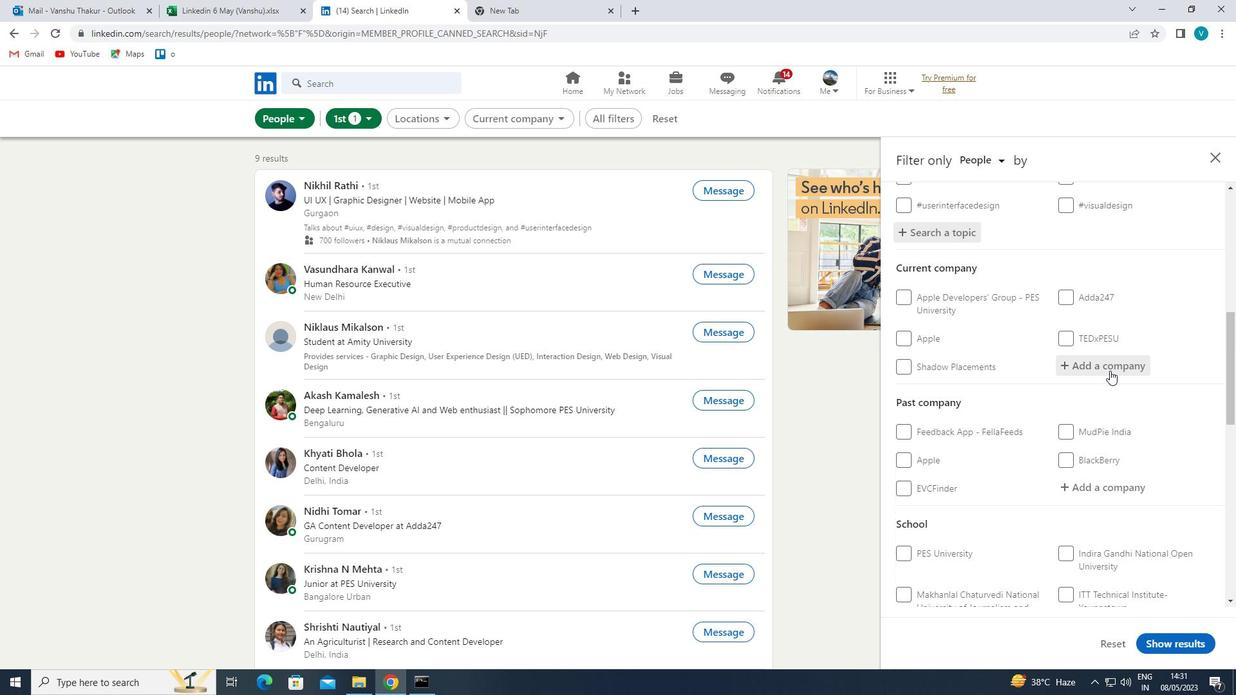 
Action: Key pressed <Key.shift>Z
Screenshot: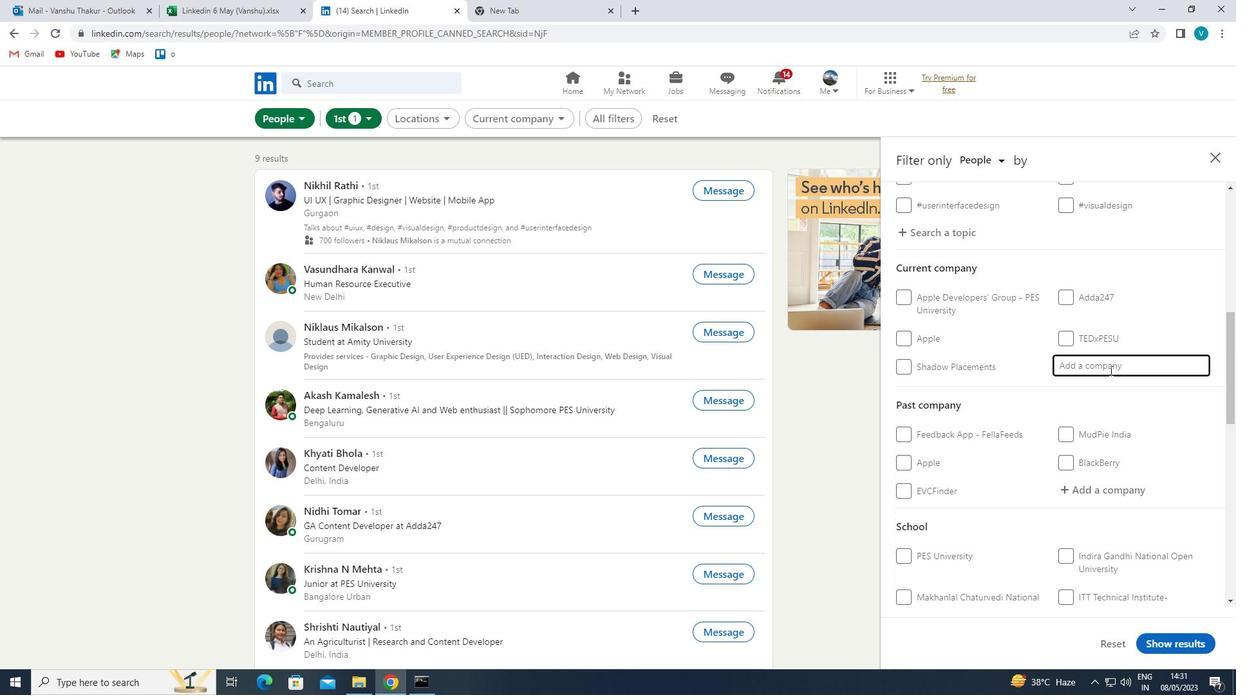 
Action: Mouse moved to (1013, 423)
Screenshot: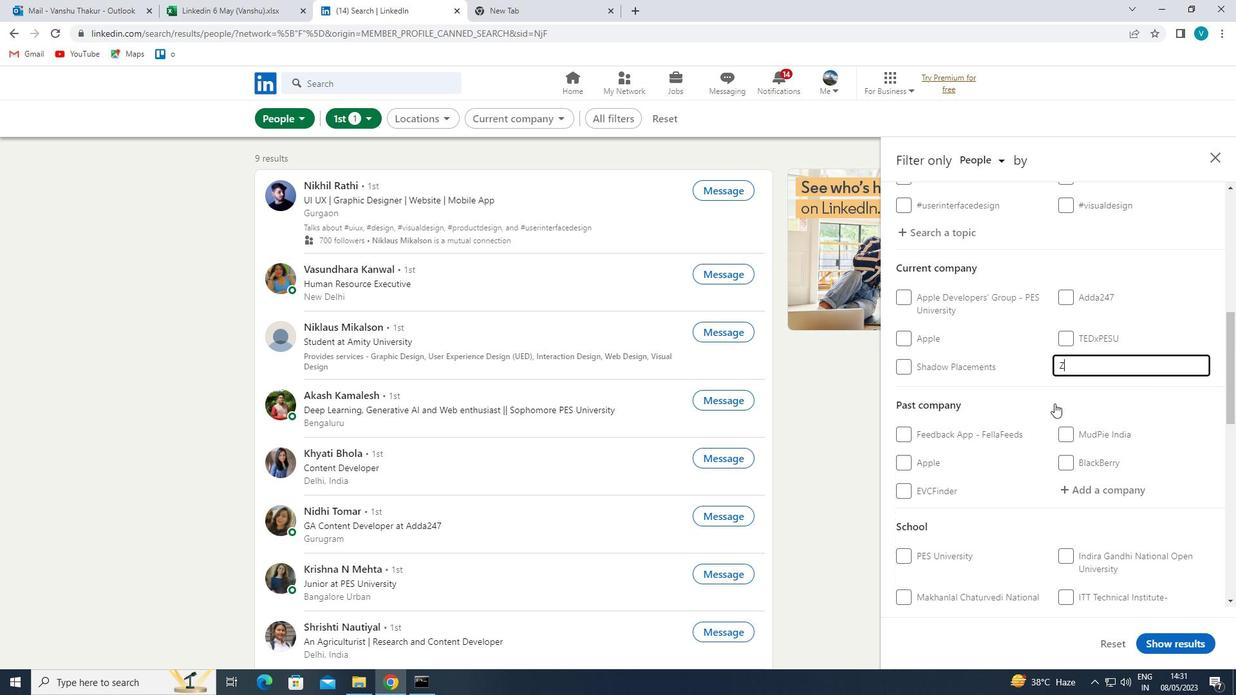 
Action: Key pressed ILINGO
Screenshot: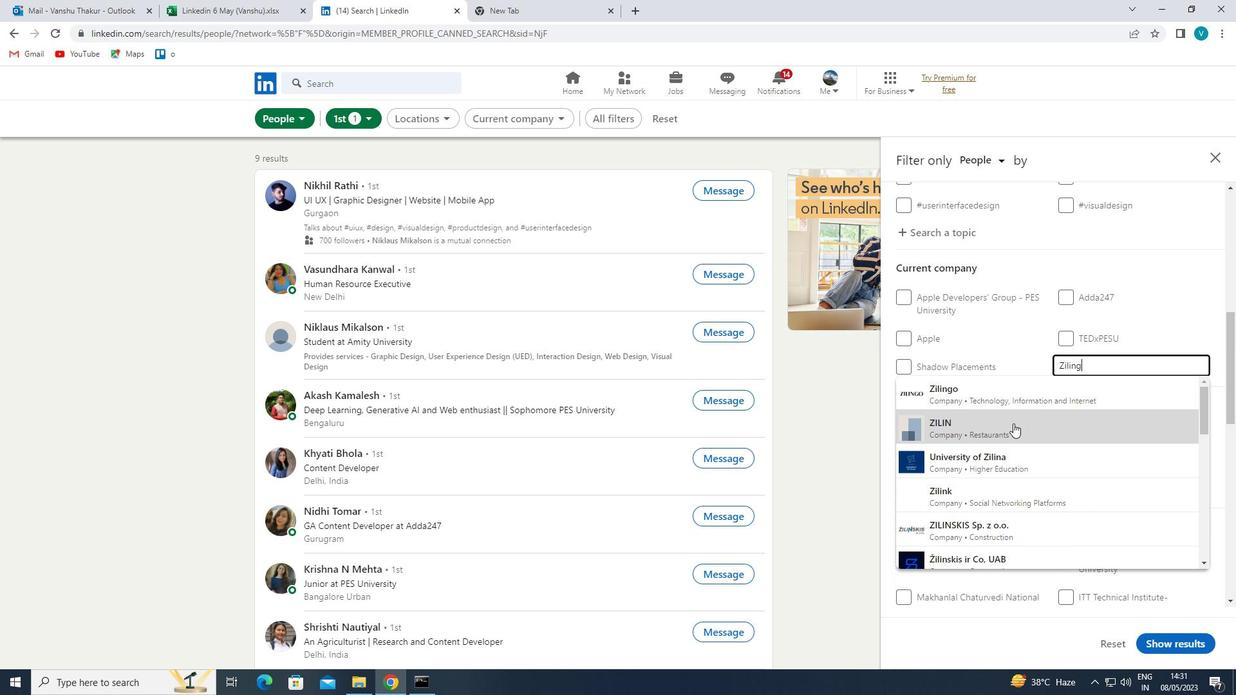 
Action: Mouse moved to (1051, 395)
Screenshot: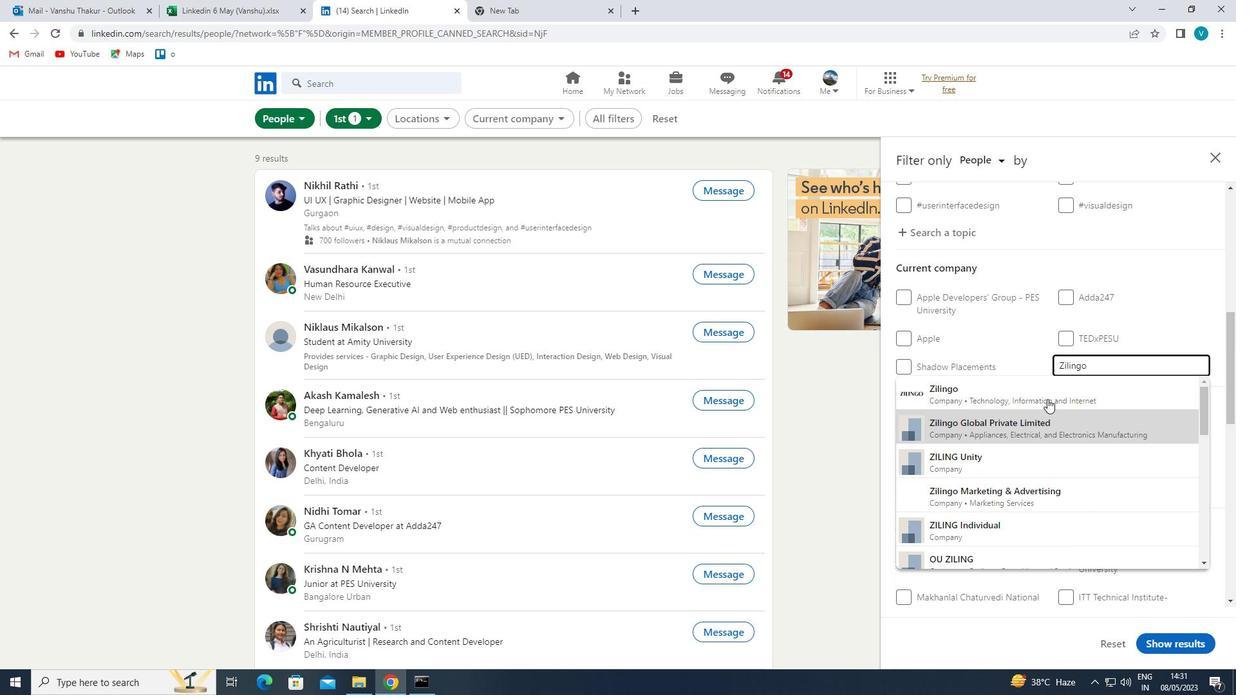 
Action: Mouse pressed left at (1051, 395)
Screenshot: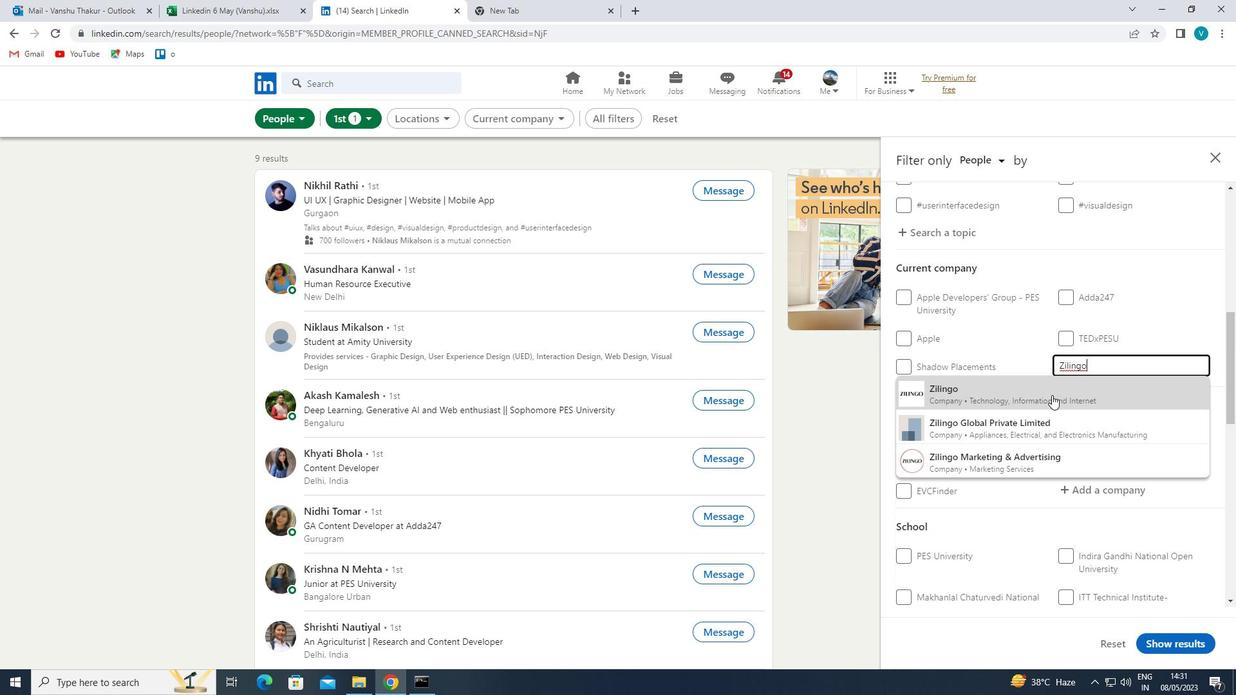 
Action: Mouse scrolled (1051, 394) with delta (0, 0)
Screenshot: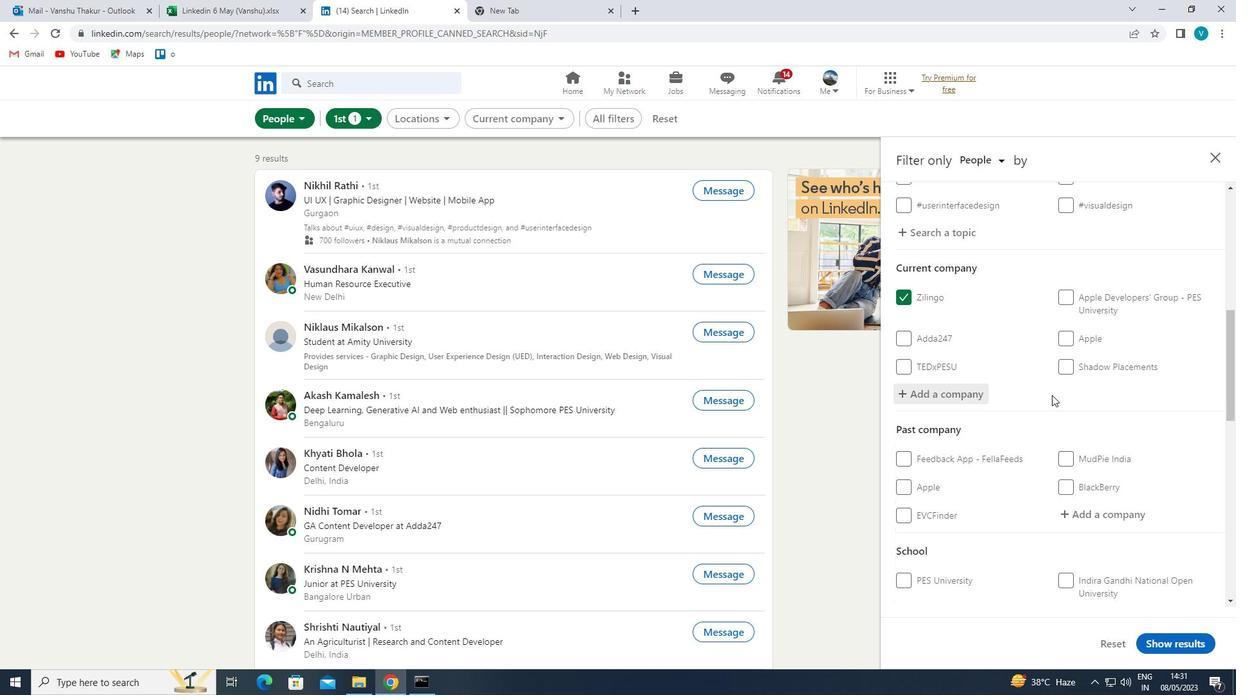 
Action: Mouse scrolled (1051, 394) with delta (0, 0)
Screenshot: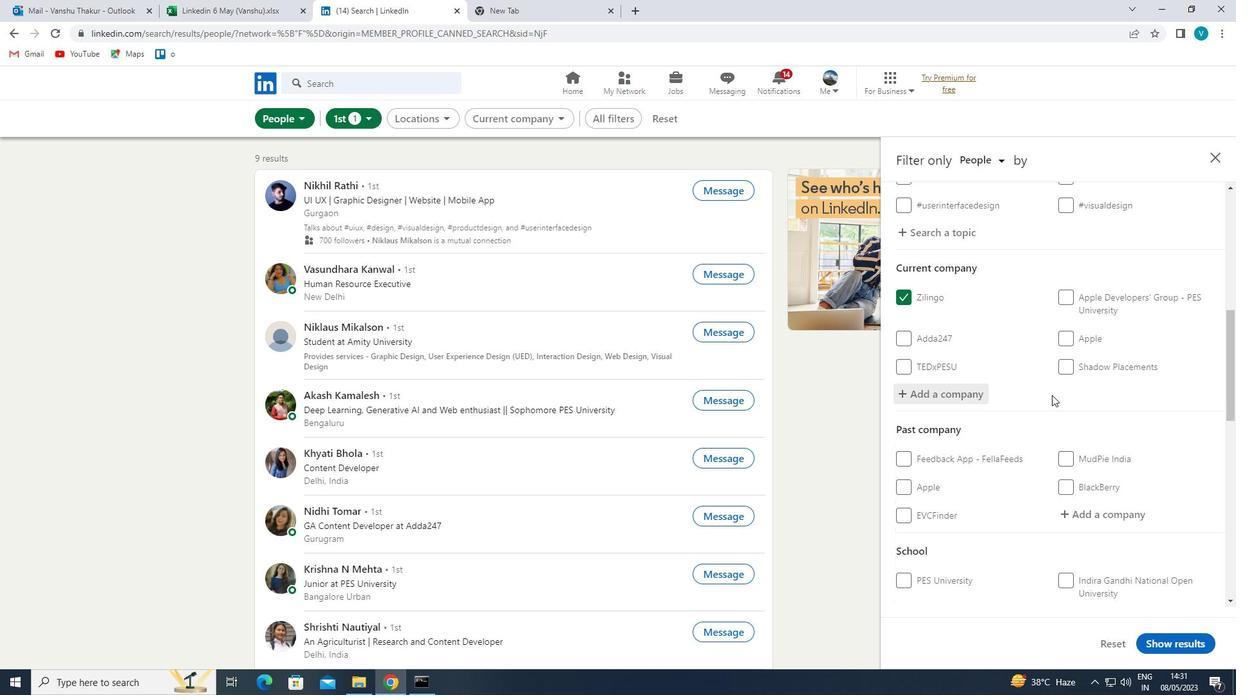 
Action: Mouse scrolled (1051, 394) with delta (0, 0)
Screenshot: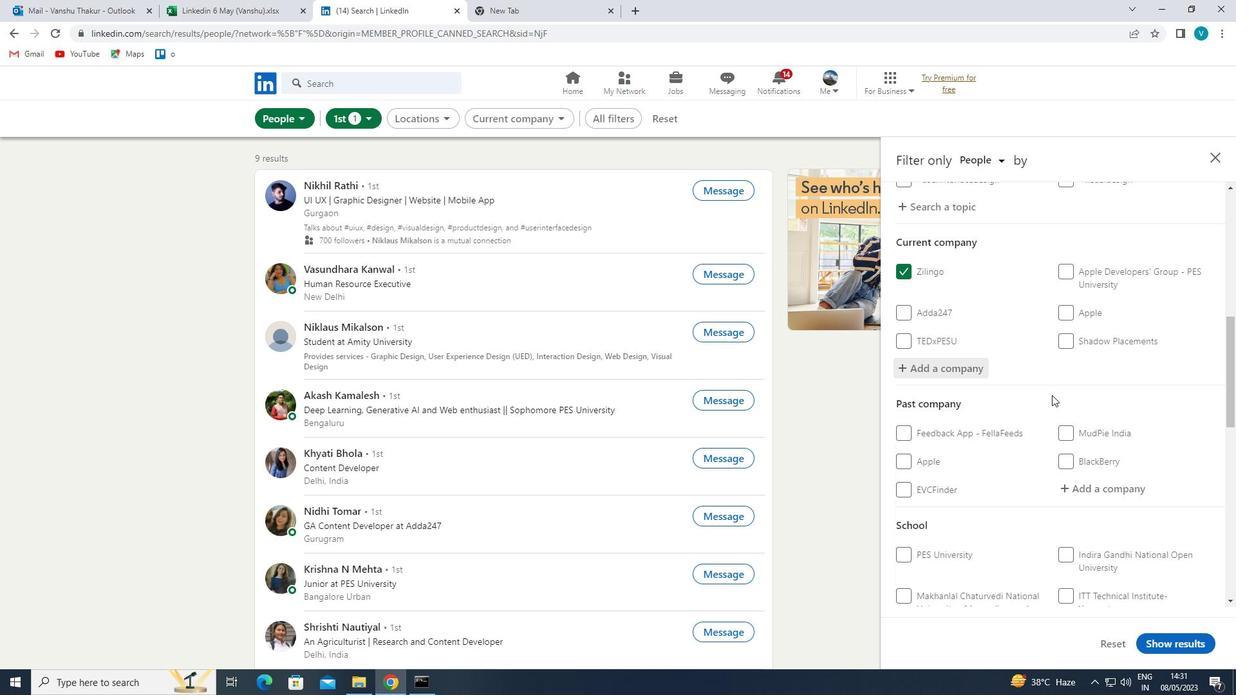
Action: Mouse scrolled (1051, 394) with delta (0, 0)
Screenshot: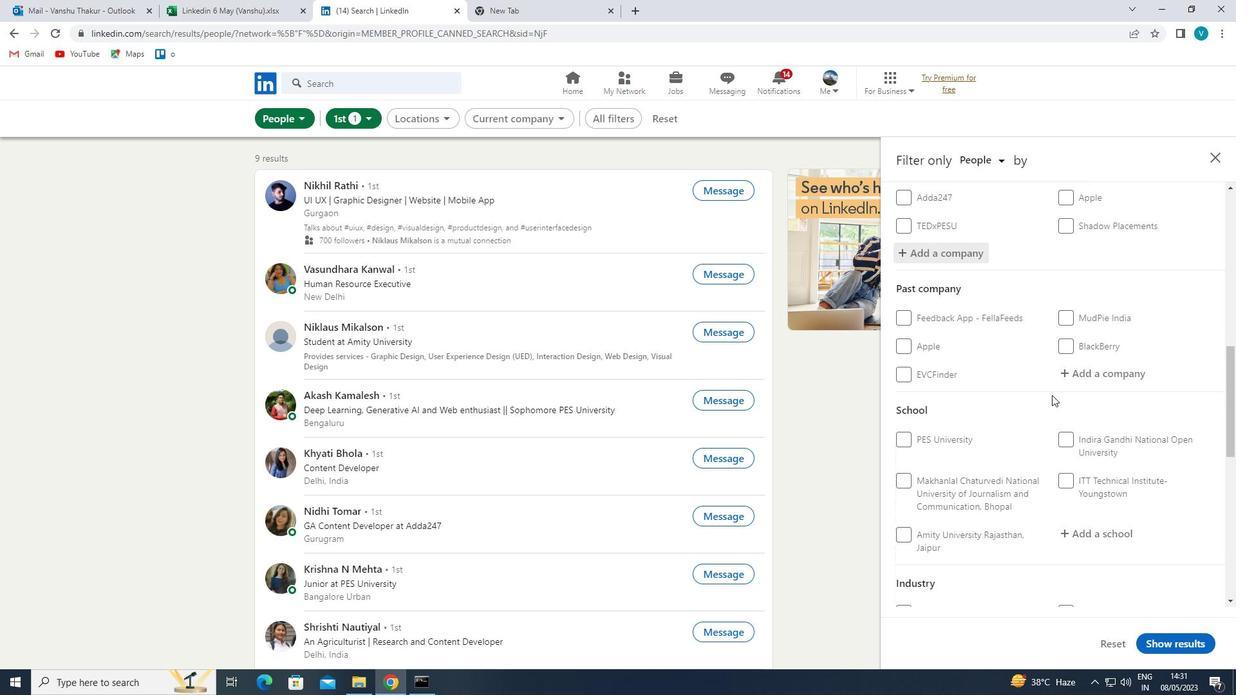 
Action: Mouse moved to (1077, 421)
Screenshot: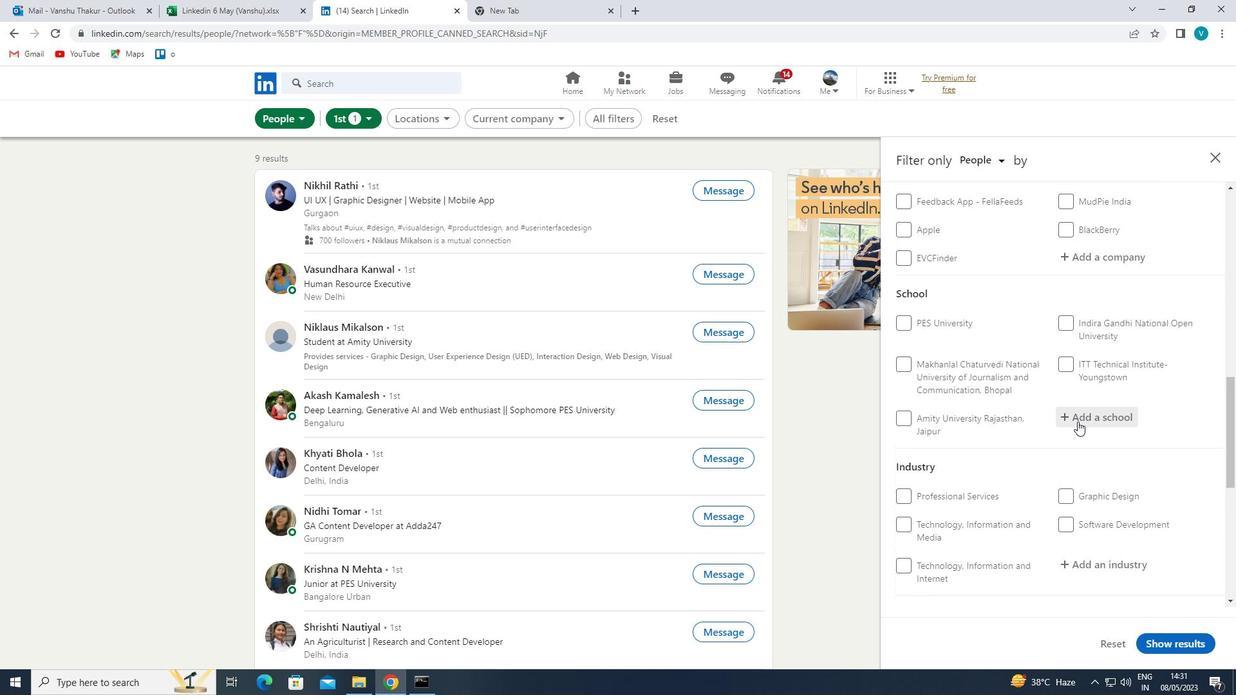 
Action: Mouse pressed left at (1077, 421)
Screenshot: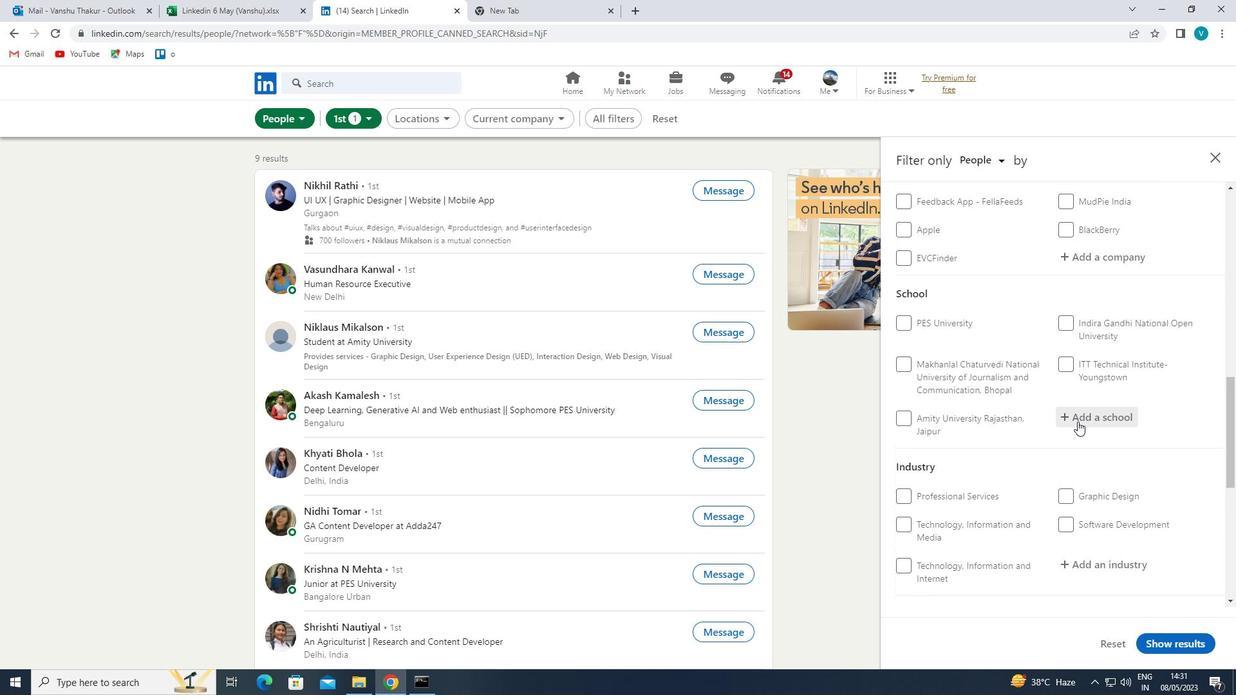 
Action: Key pressed <Key.shift>SRI<Key.space><Key.shift>SAIRAM<Key.space>
Screenshot: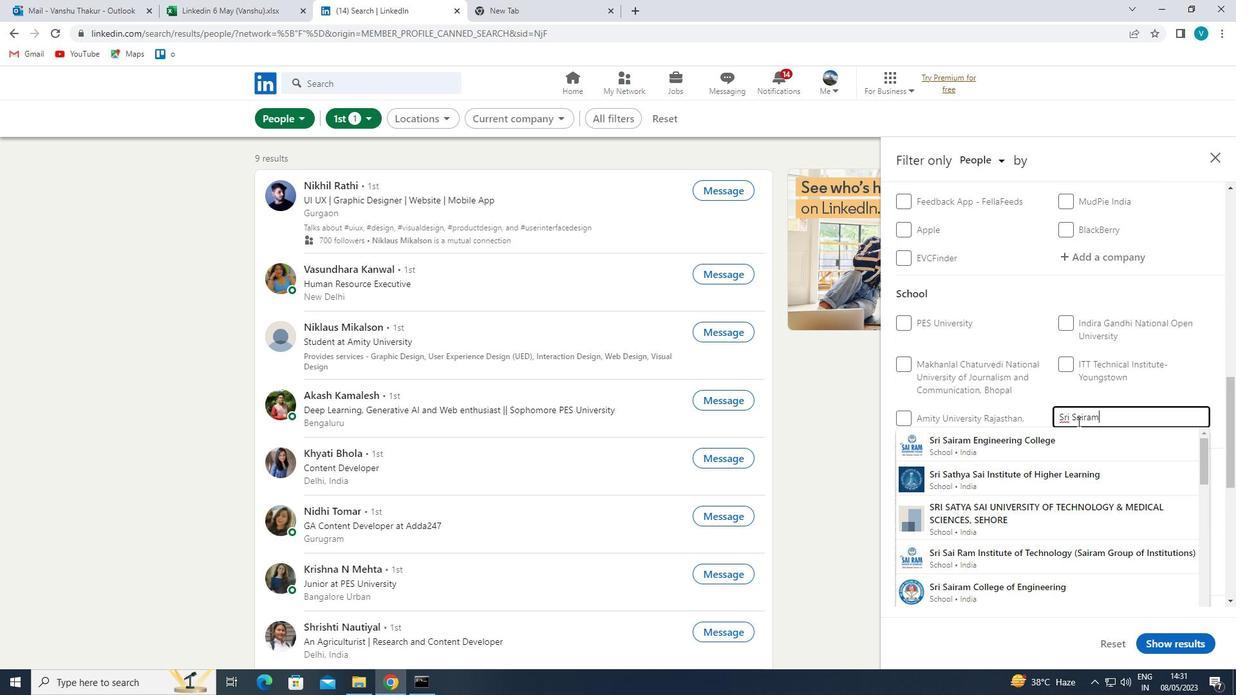 
Action: Mouse moved to (1077, 453)
Screenshot: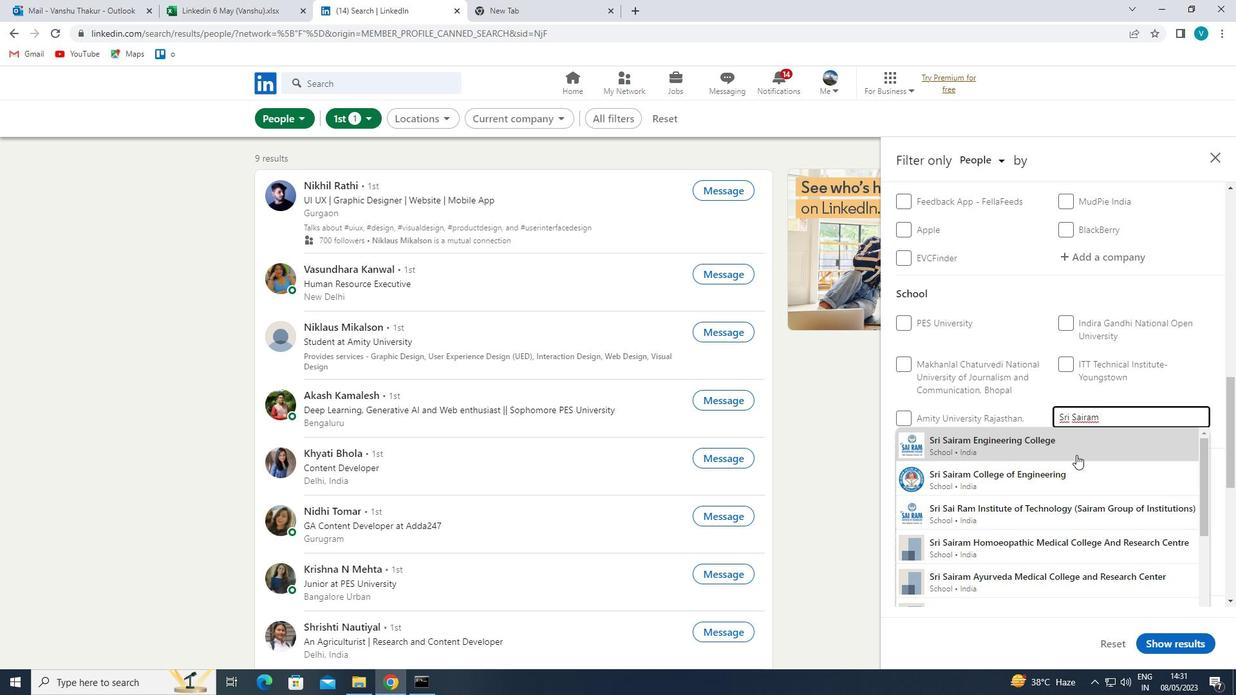 
Action: Mouse pressed left at (1077, 453)
Screenshot: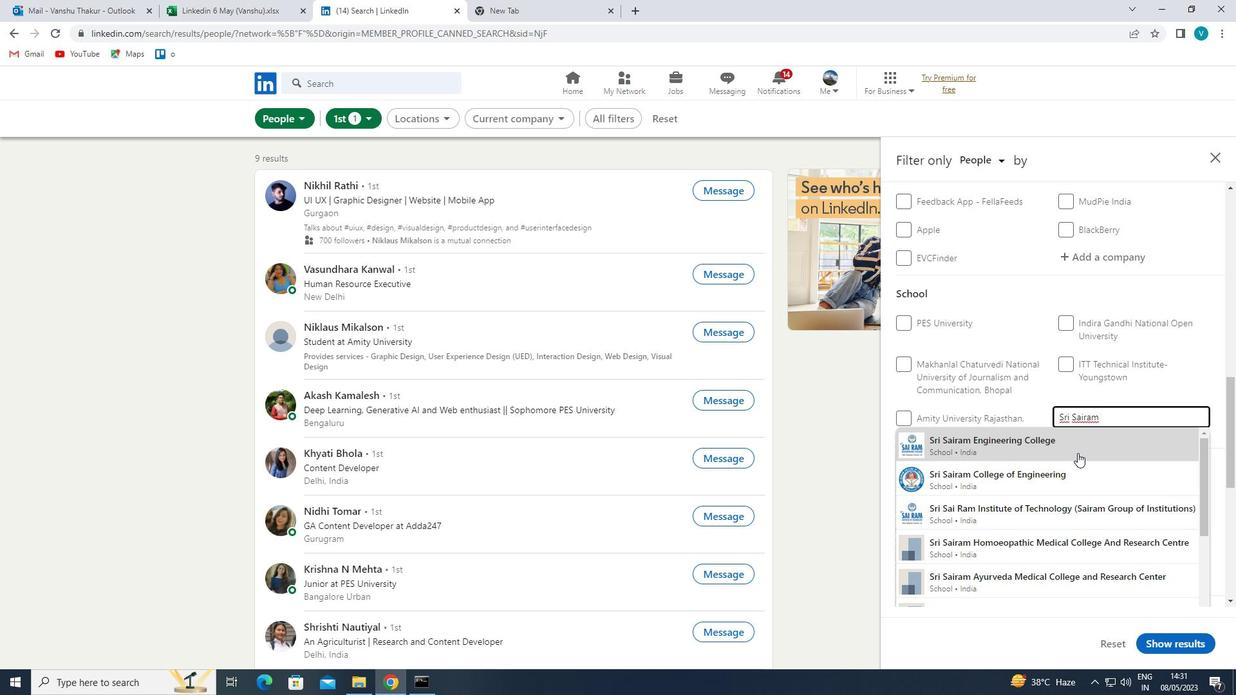 
Action: Mouse scrolled (1077, 452) with delta (0, 0)
Screenshot: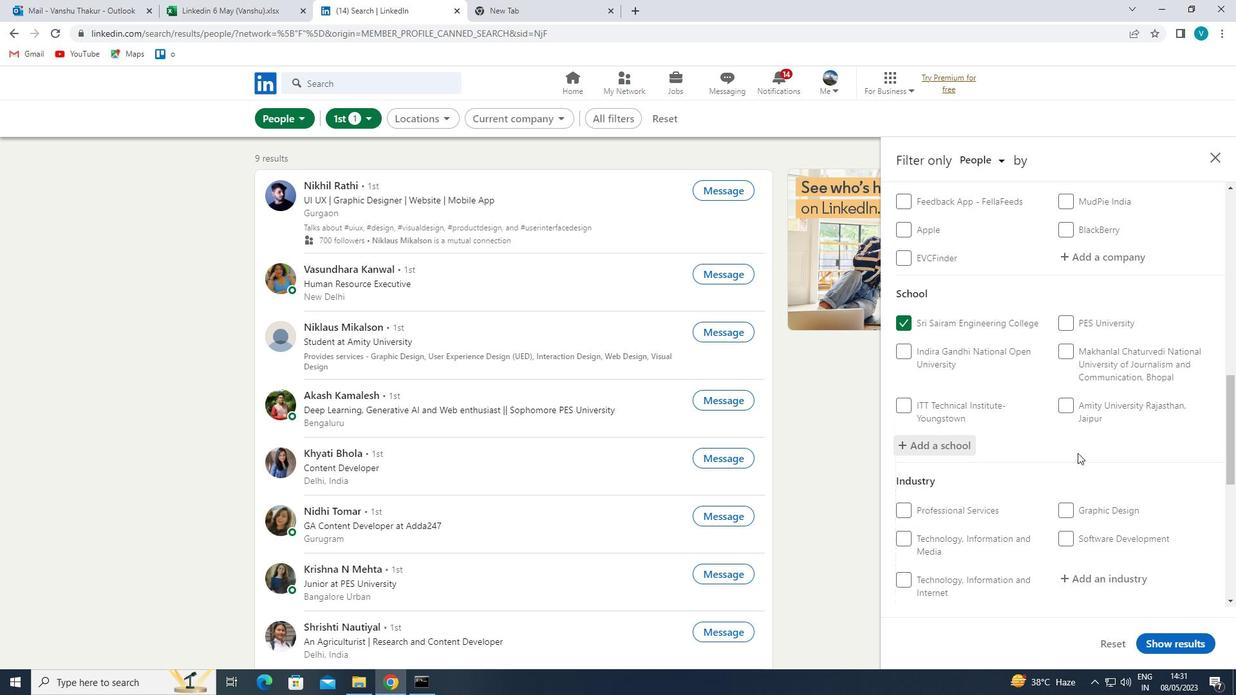 
Action: Mouse scrolled (1077, 452) with delta (0, 0)
Screenshot: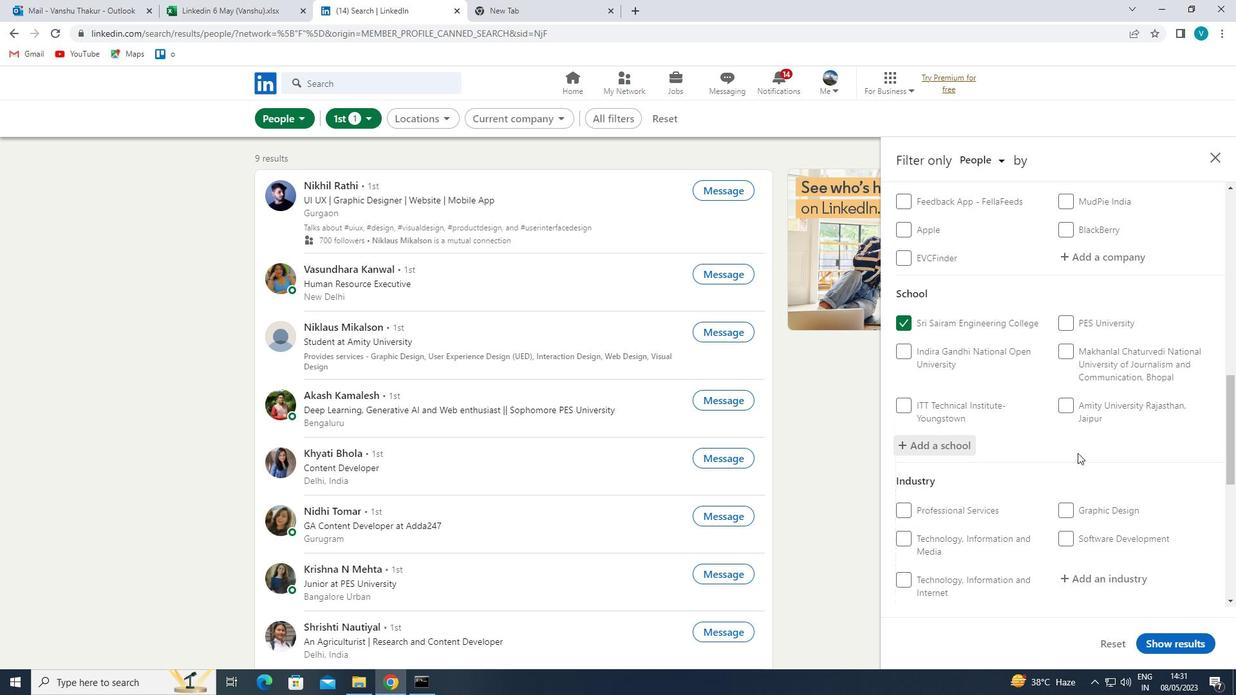 
Action: Mouse scrolled (1077, 452) with delta (0, 0)
Screenshot: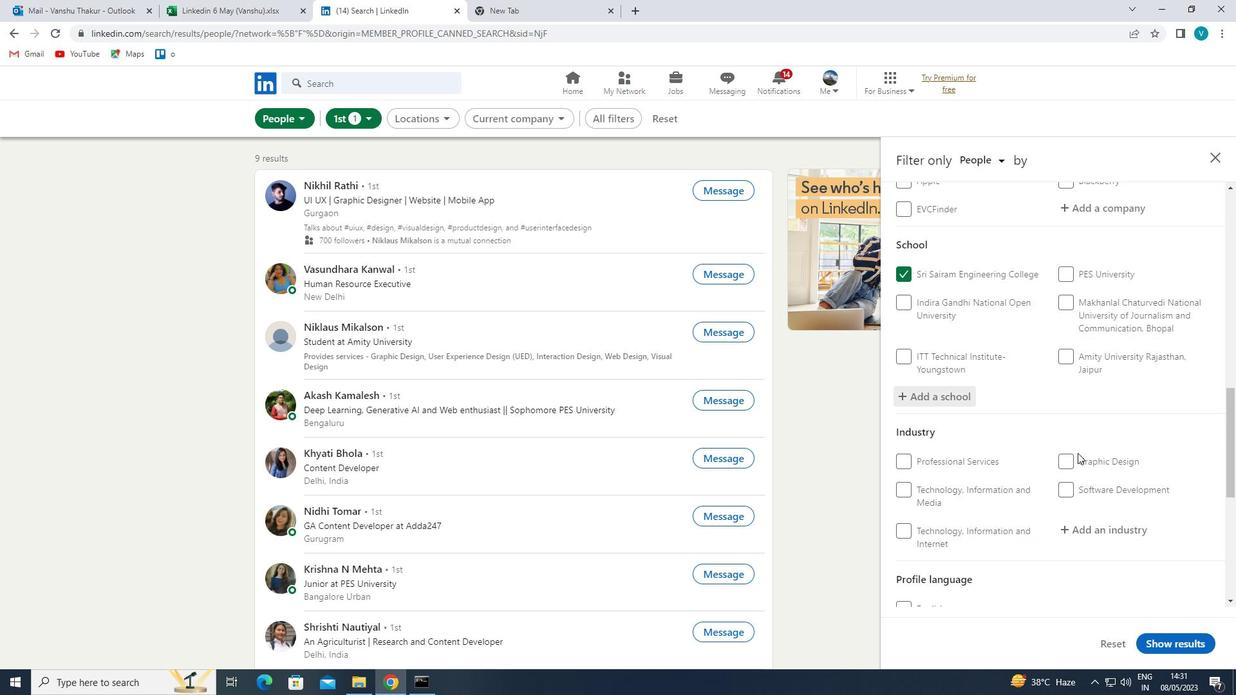 
Action: Mouse moved to (1093, 383)
Screenshot: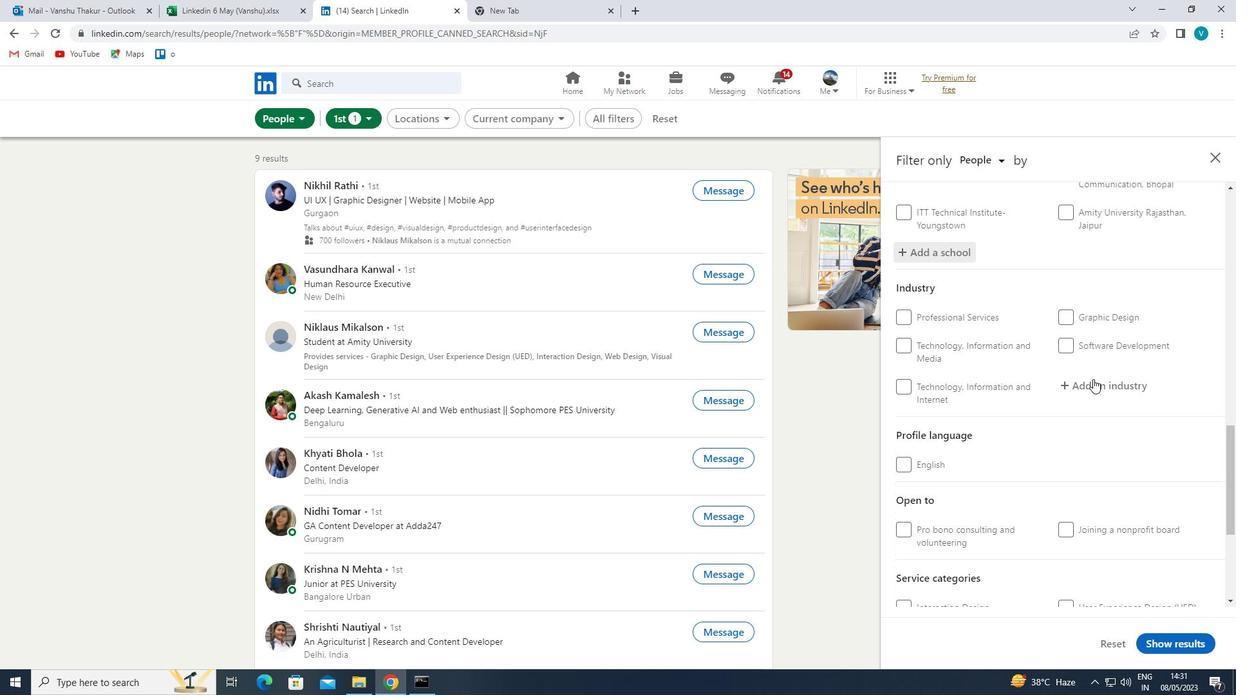 
Action: Mouse pressed left at (1093, 383)
Screenshot: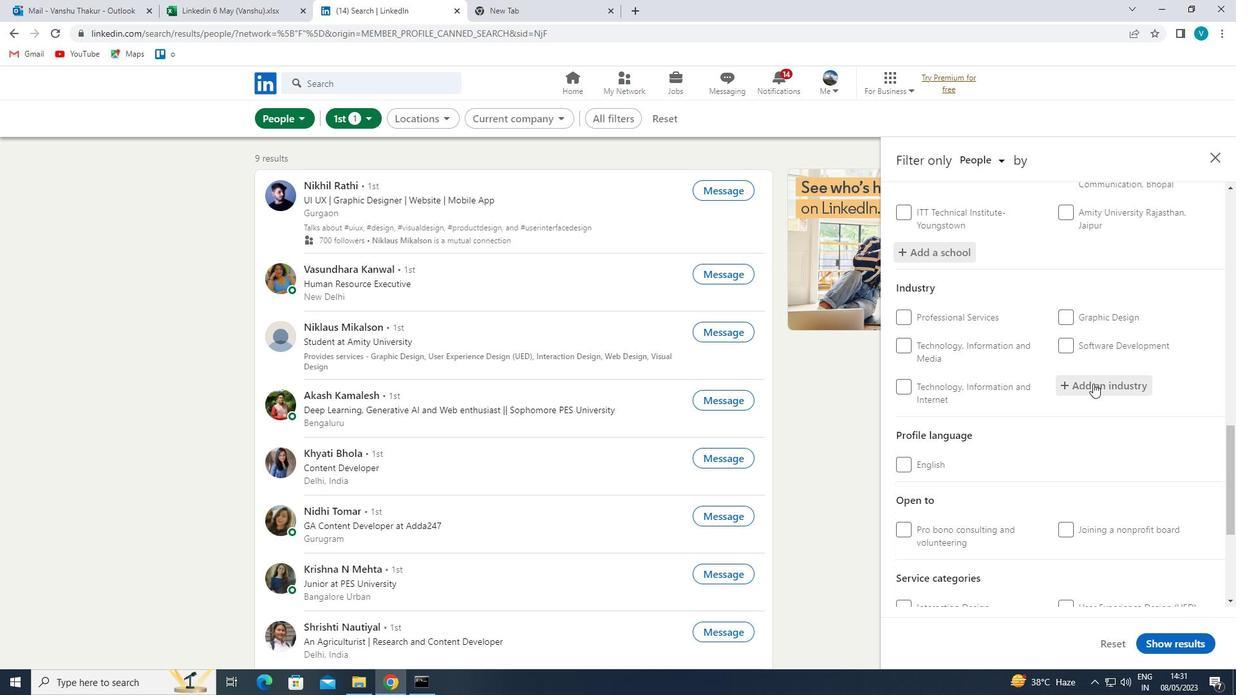 
Action: Key pressed <Key.shift>COSMETO
Screenshot: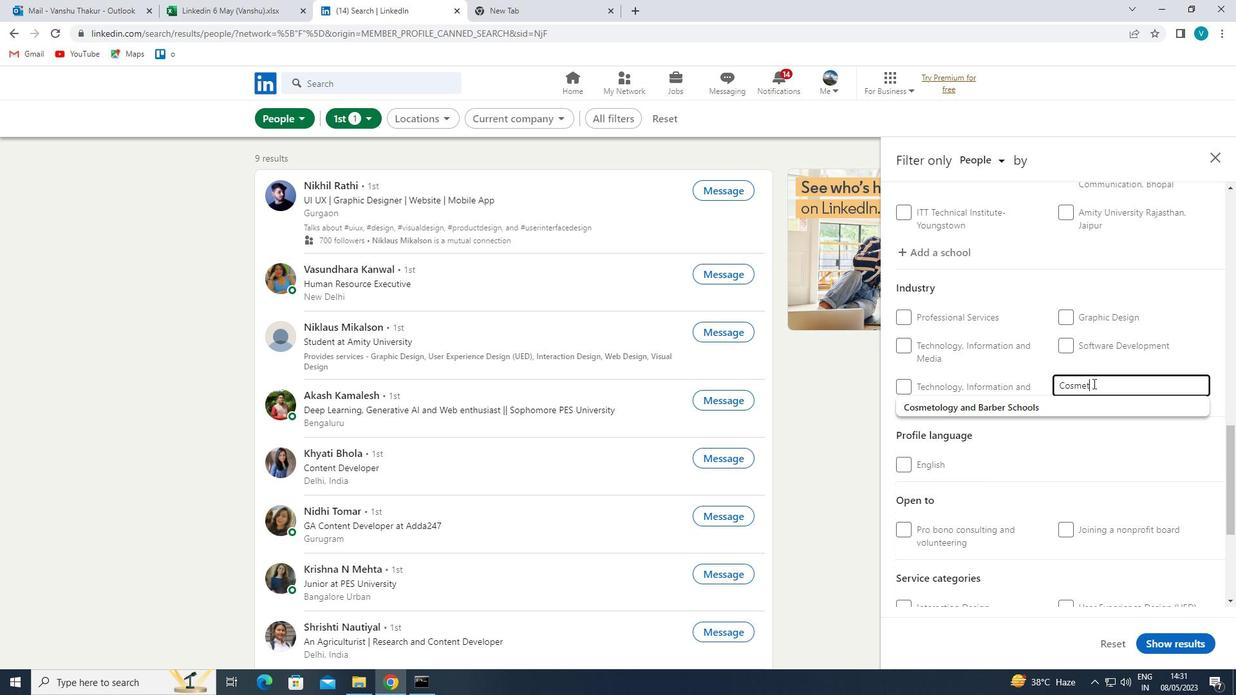 
Action: Mouse moved to (1070, 403)
Screenshot: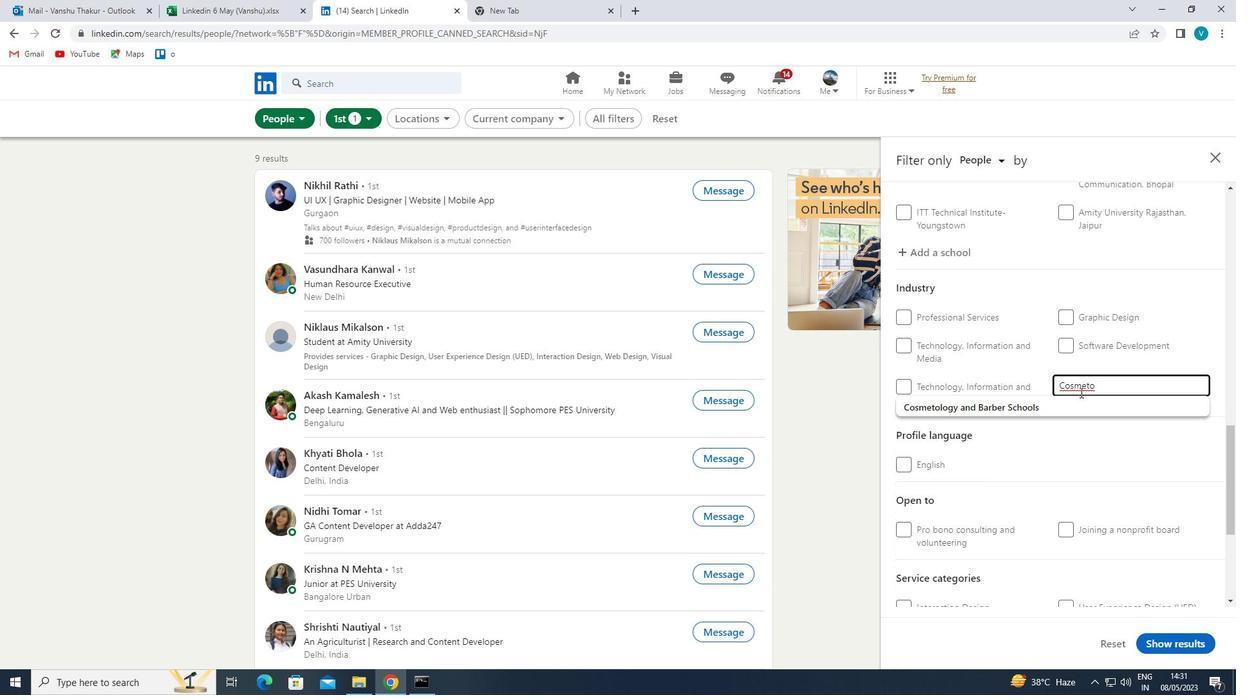 
Action: Mouse pressed left at (1070, 403)
Screenshot: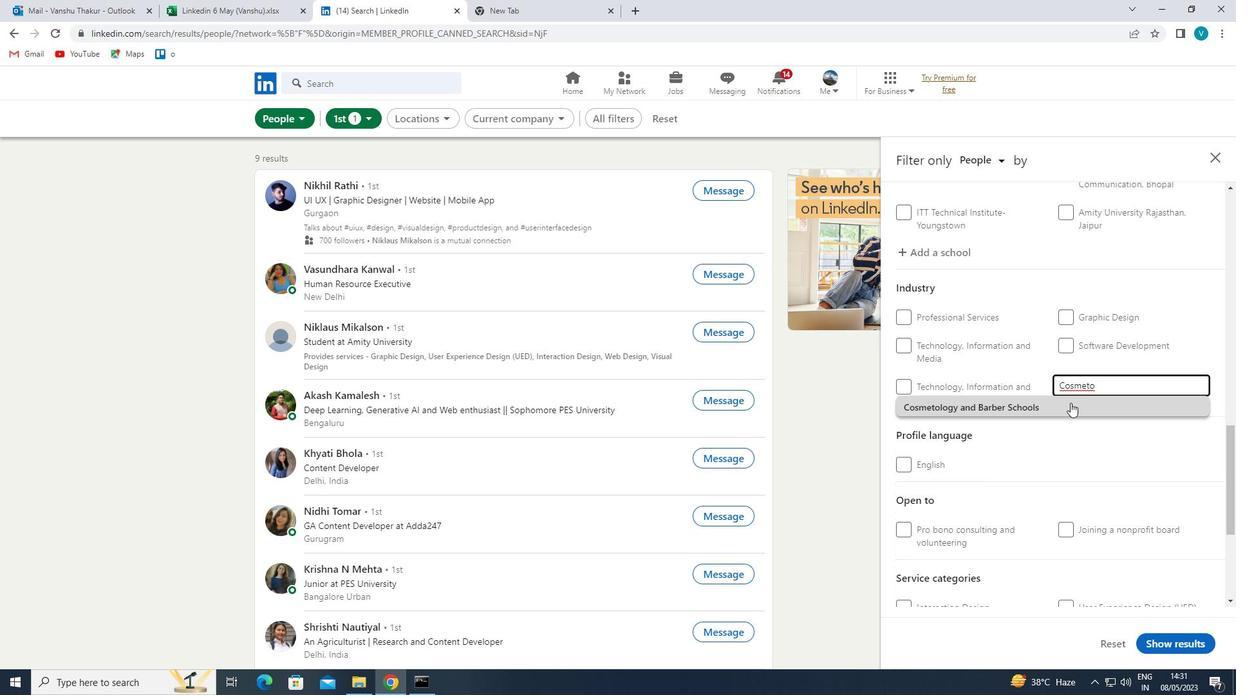 
Action: Mouse scrolled (1070, 402) with delta (0, 0)
Screenshot: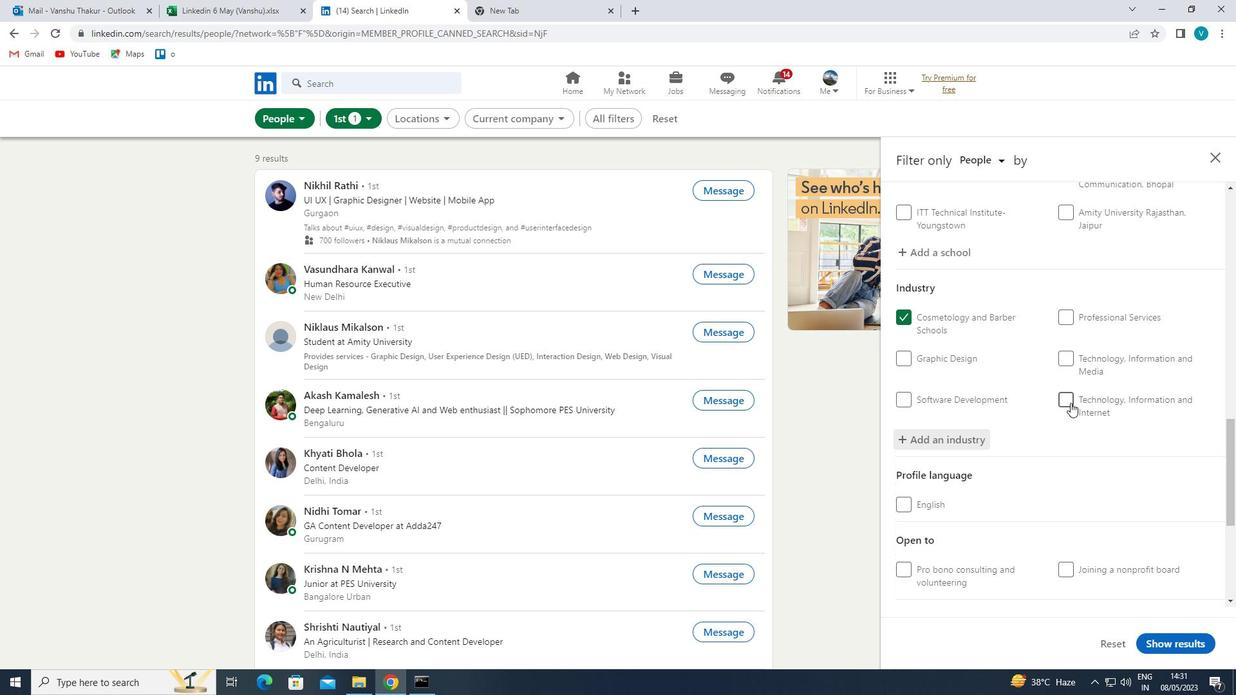 
Action: Mouse scrolled (1070, 402) with delta (0, 0)
Screenshot: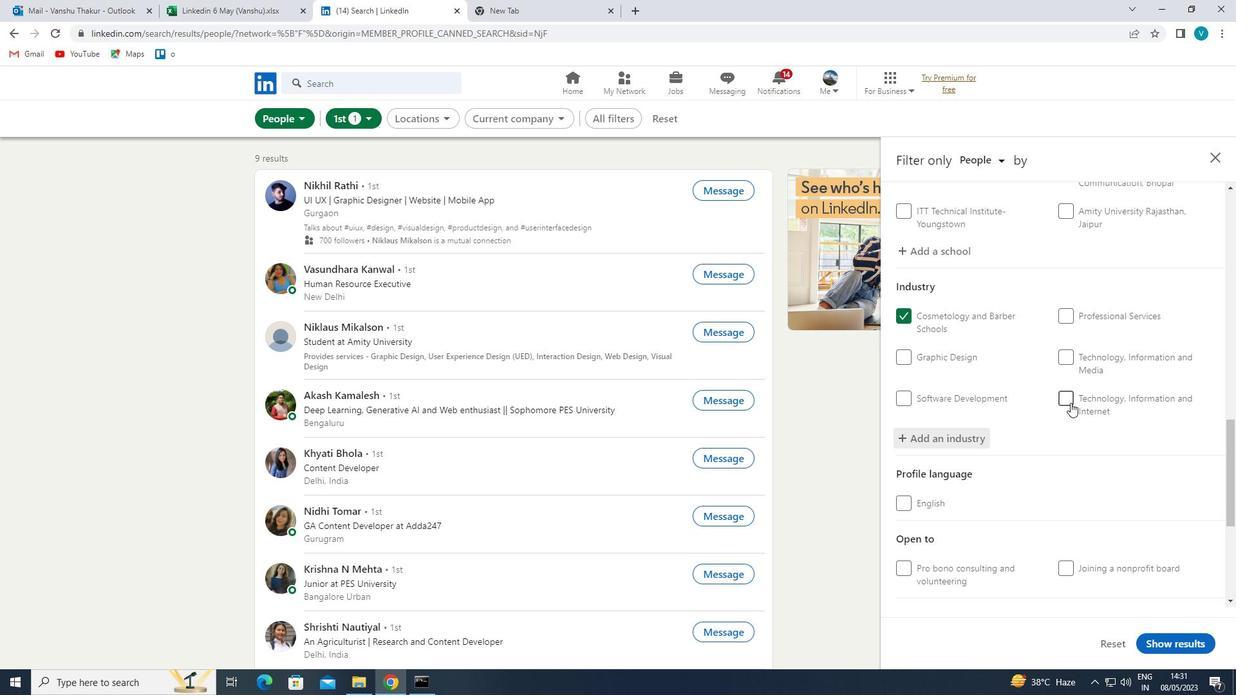 
Action: Mouse scrolled (1070, 402) with delta (0, 0)
Screenshot: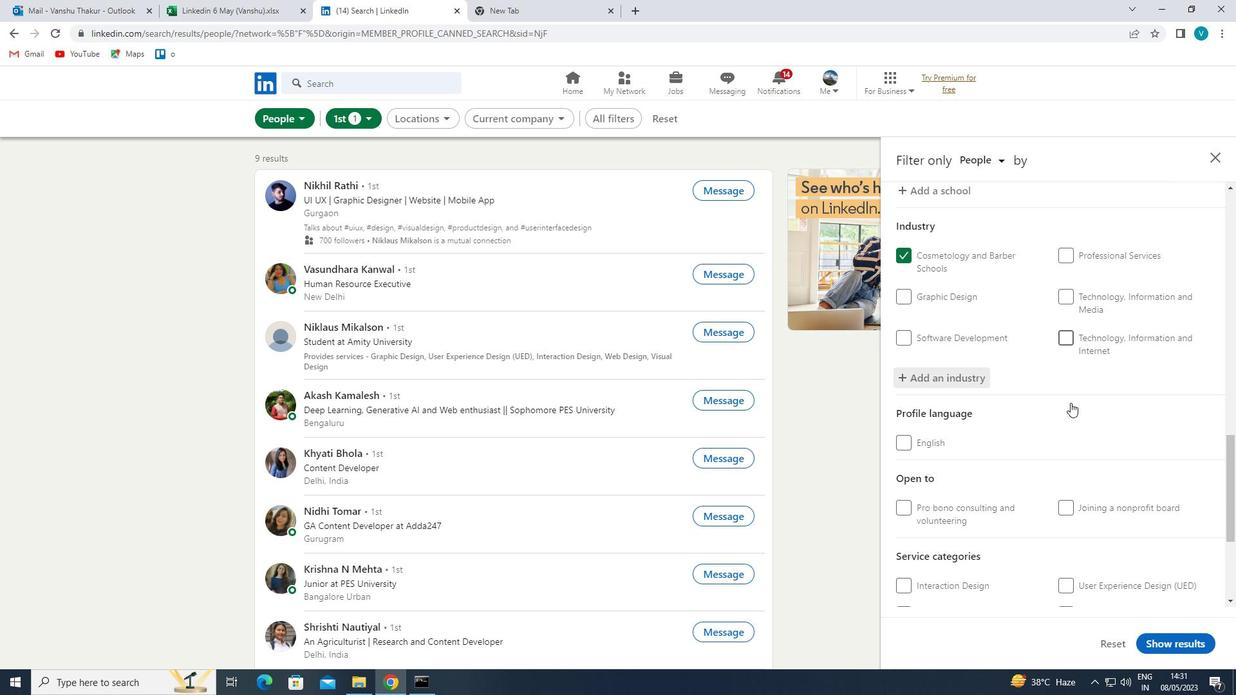 
Action: Mouse scrolled (1070, 402) with delta (0, 0)
Screenshot: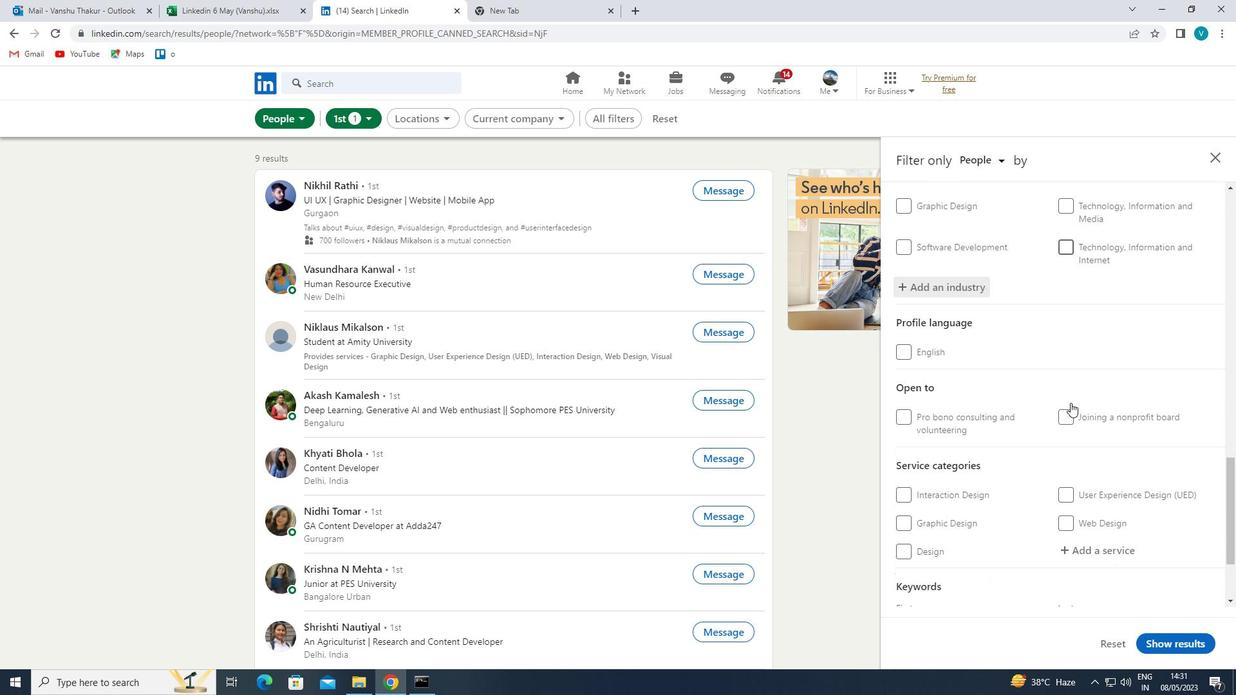 
Action: Mouse moved to (1080, 441)
Screenshot: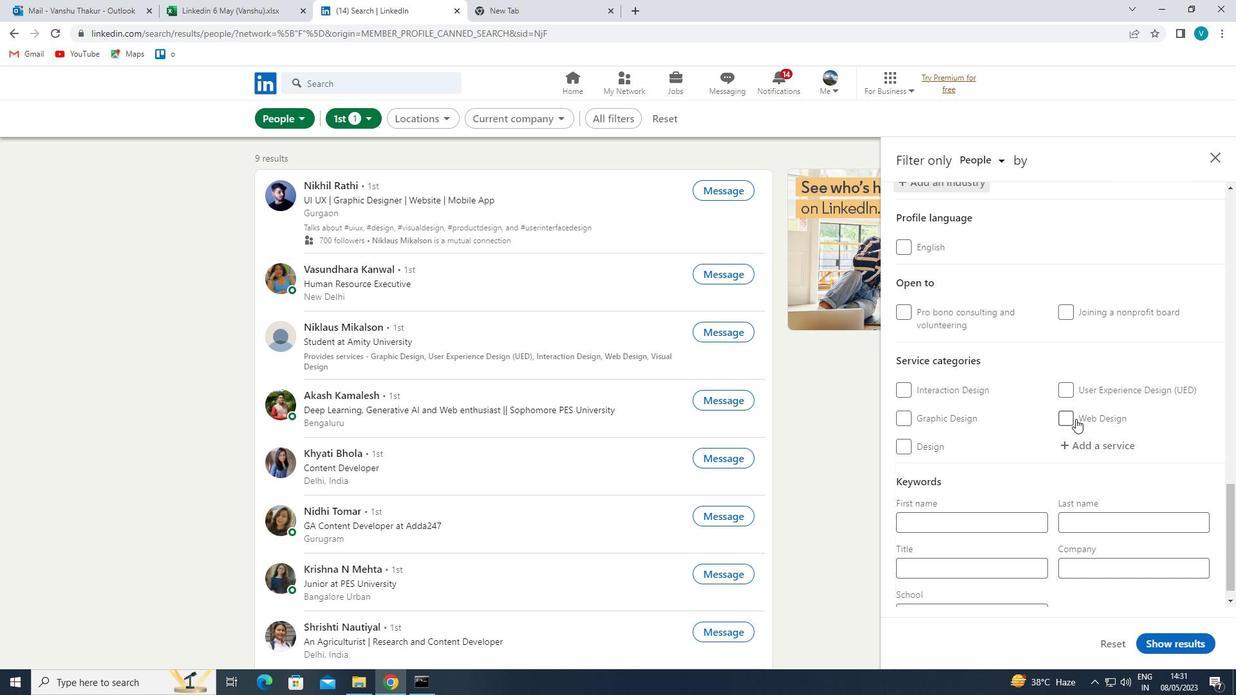 
Action: Mouse pressed left at (1080, 441)
Screenshot: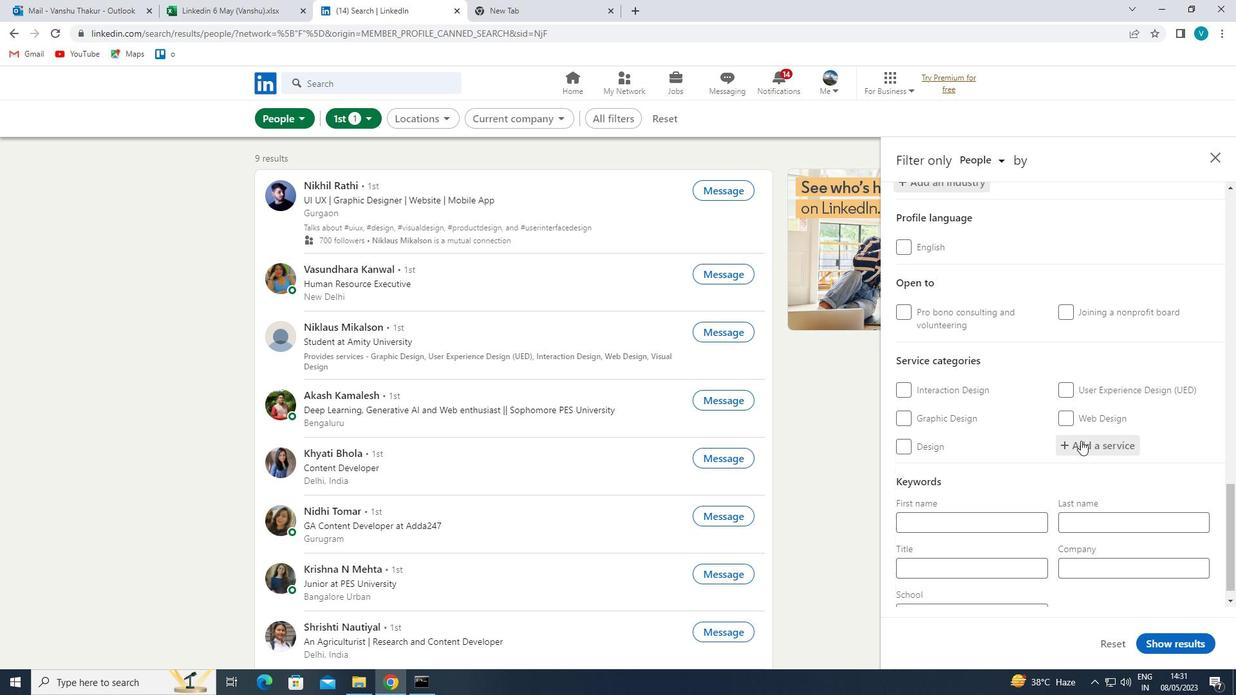 
Action: Mouse moved to (1080, 441)
Screenshot: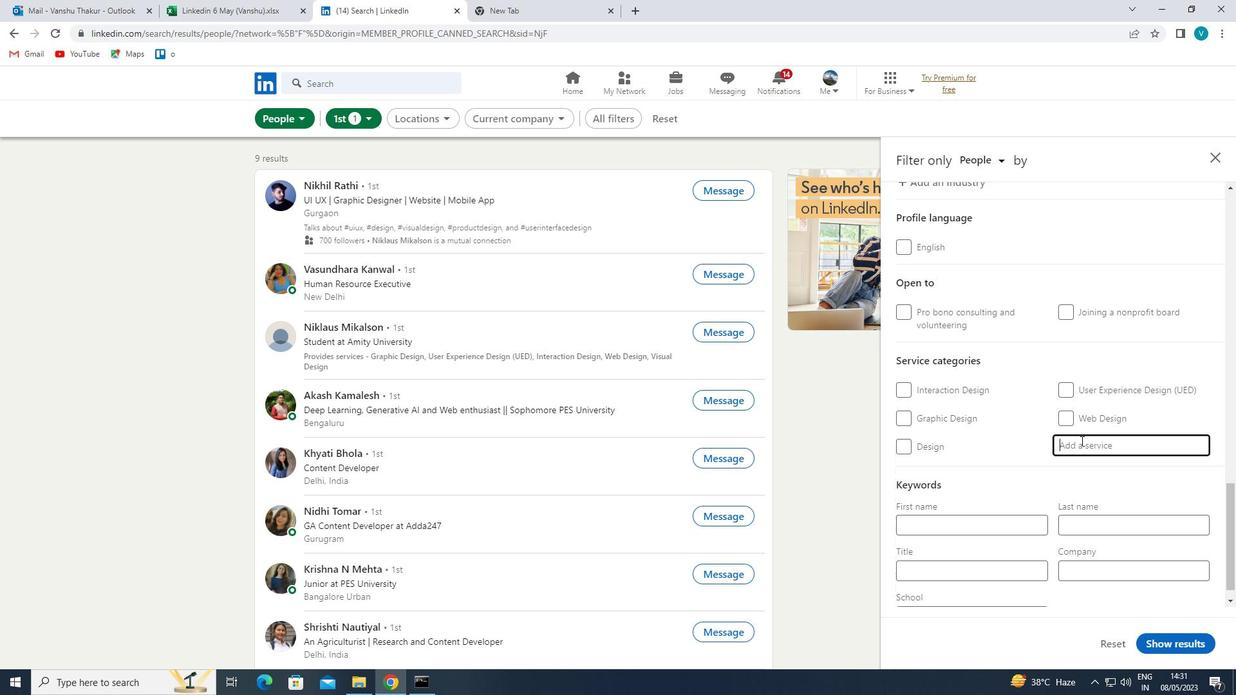 
Action: Key pressed <Key.shift>NETW
Screenshot: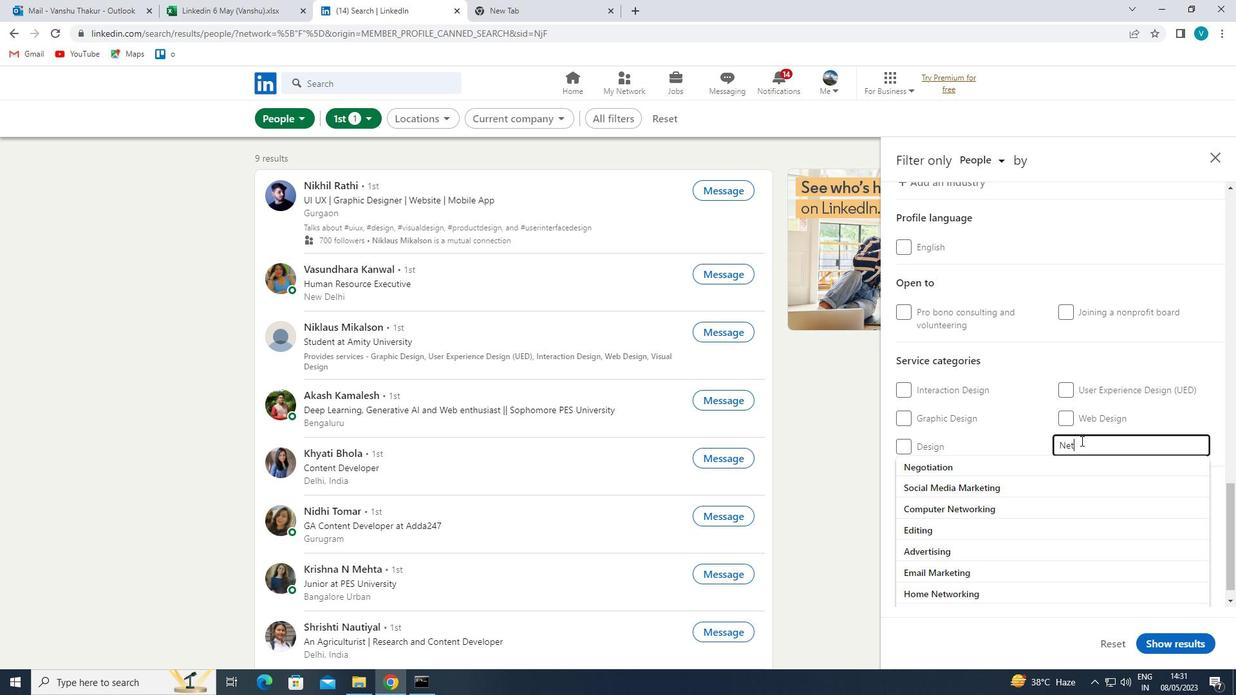 
Action: Mouse moved to (1010, 524)
Screenshot: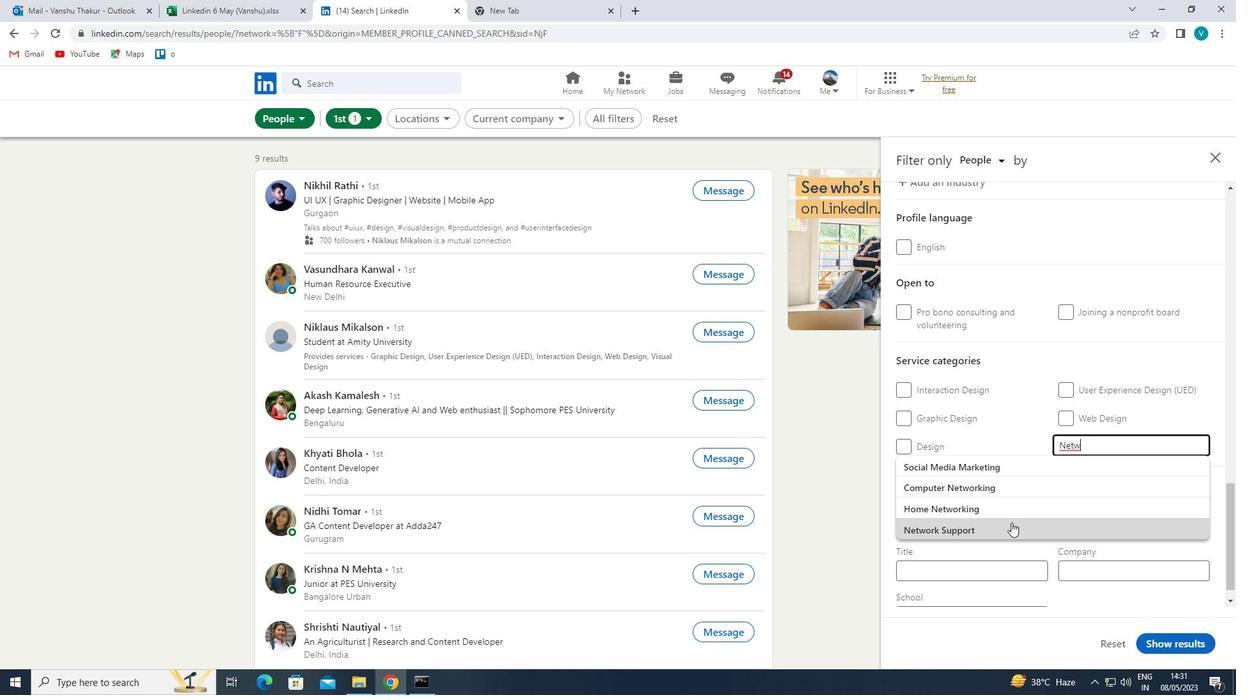 
Action: Mouse pressed left at (1010, 524)
Screenshot: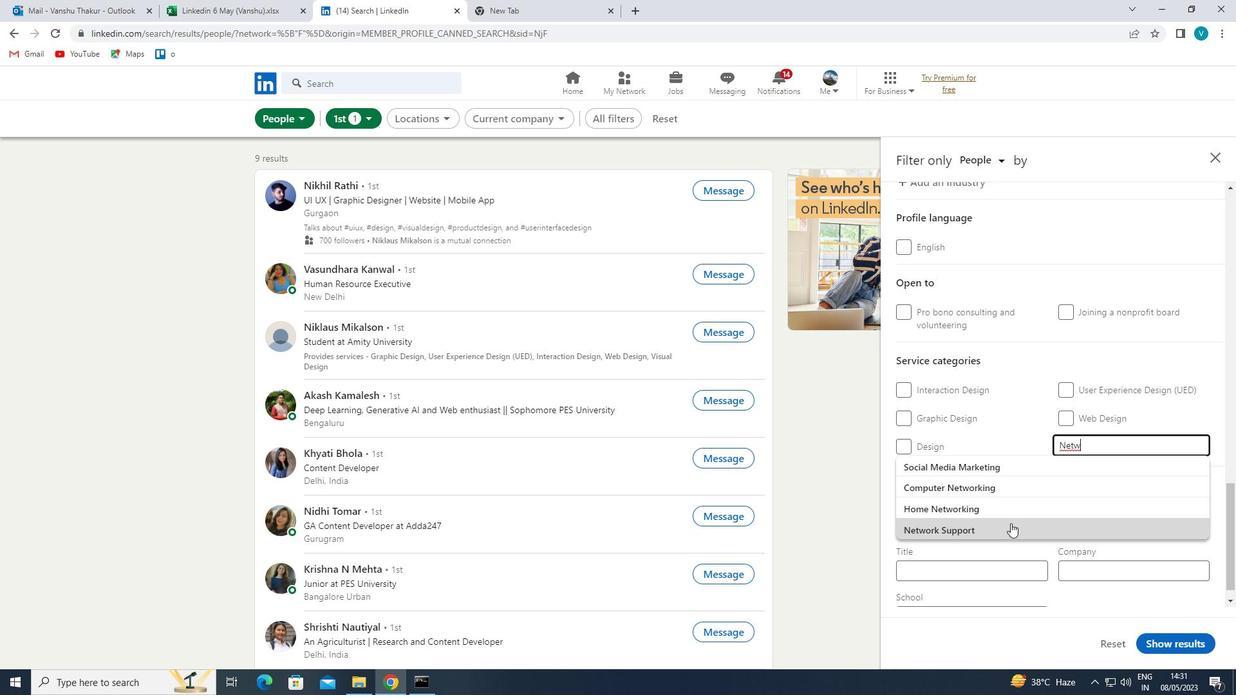 
Action: Mouse scrolled (1010, 524) with delta (0, 0)
Screenshot: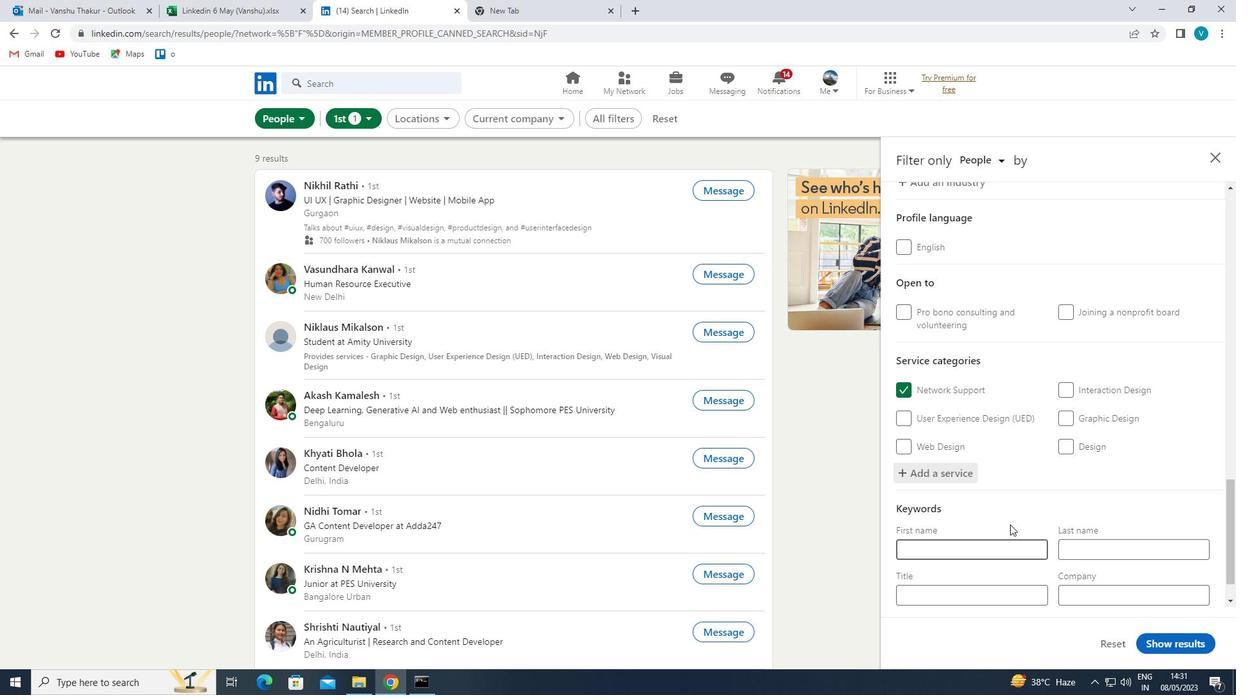 
Action: Mouse moved to (1010, 525)
Screenshot: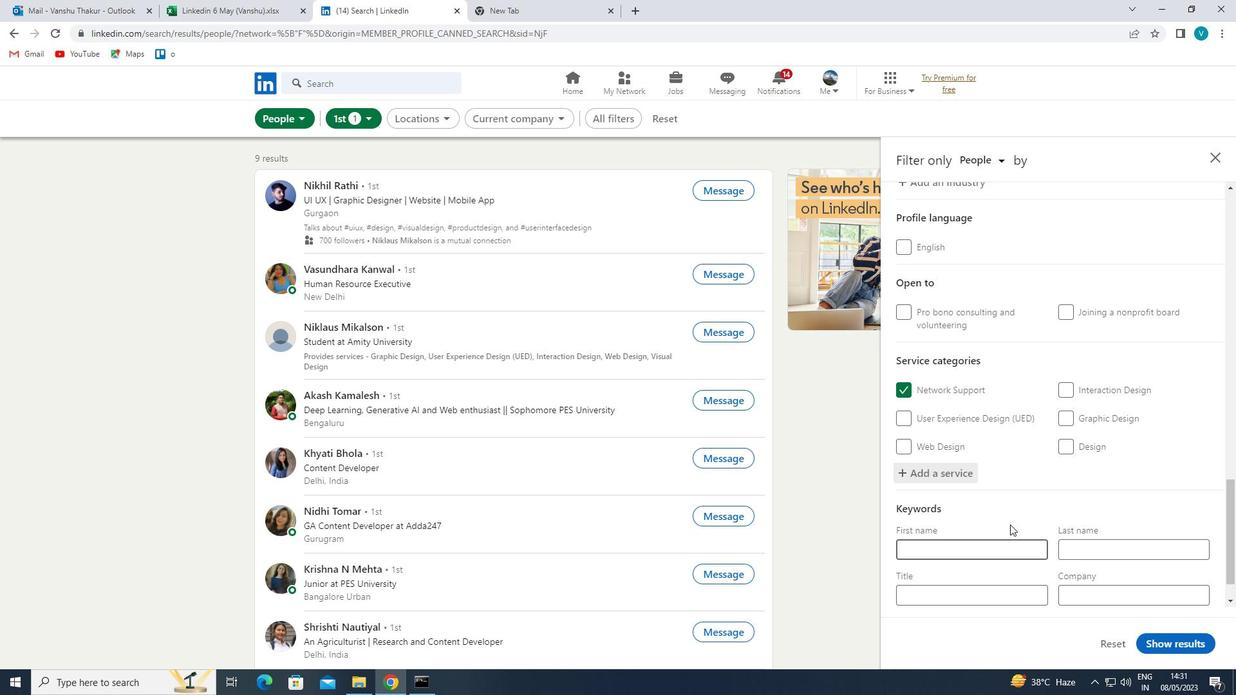 
Action: Mouse scrolled (1010, 524) with delta (0, 0)
Screenshot: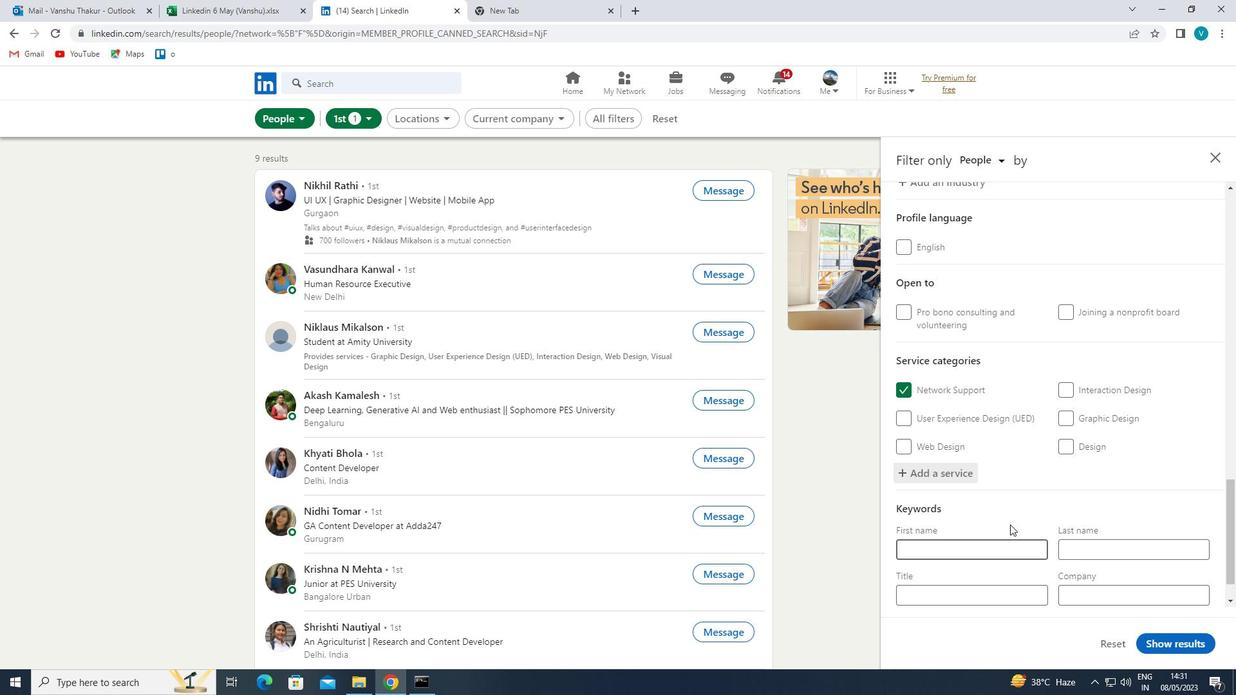 
Action: Mouse scrolled (1010, 524) with delta (0, 0)
Screenshot: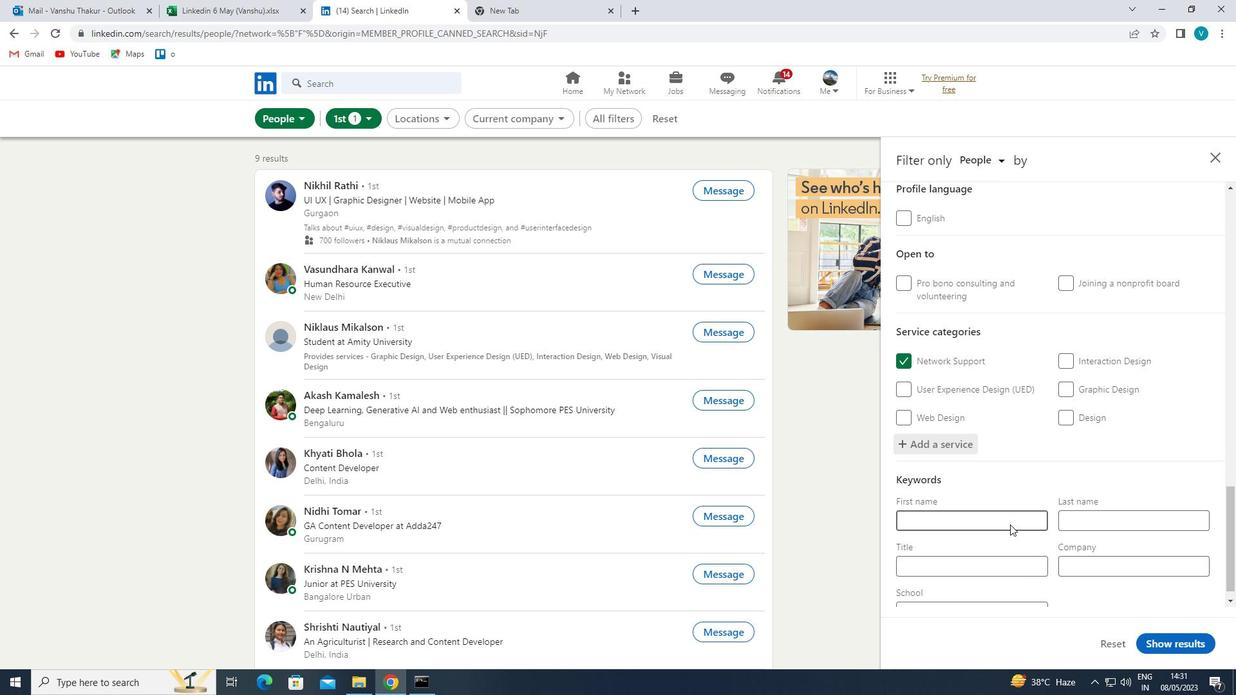 
Action: Mouse moved to (1001, 533)
Screenshot: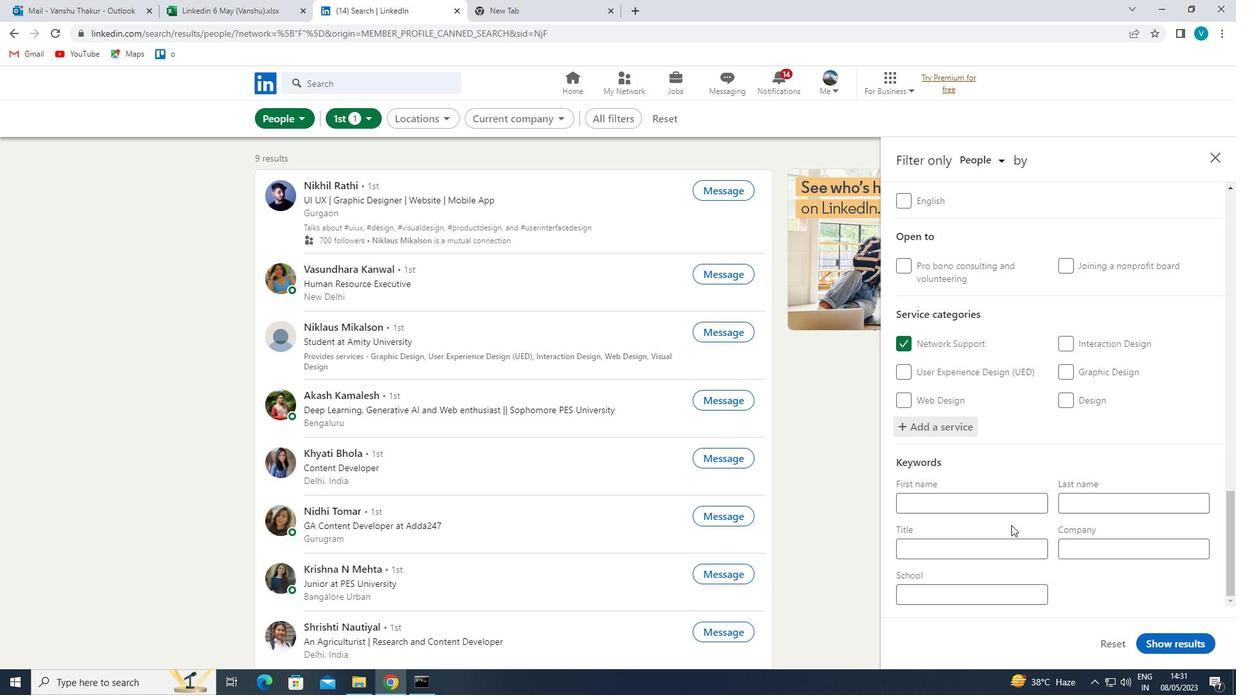 
Action: Mouse pressed left at (1001, 533)
Screenshot: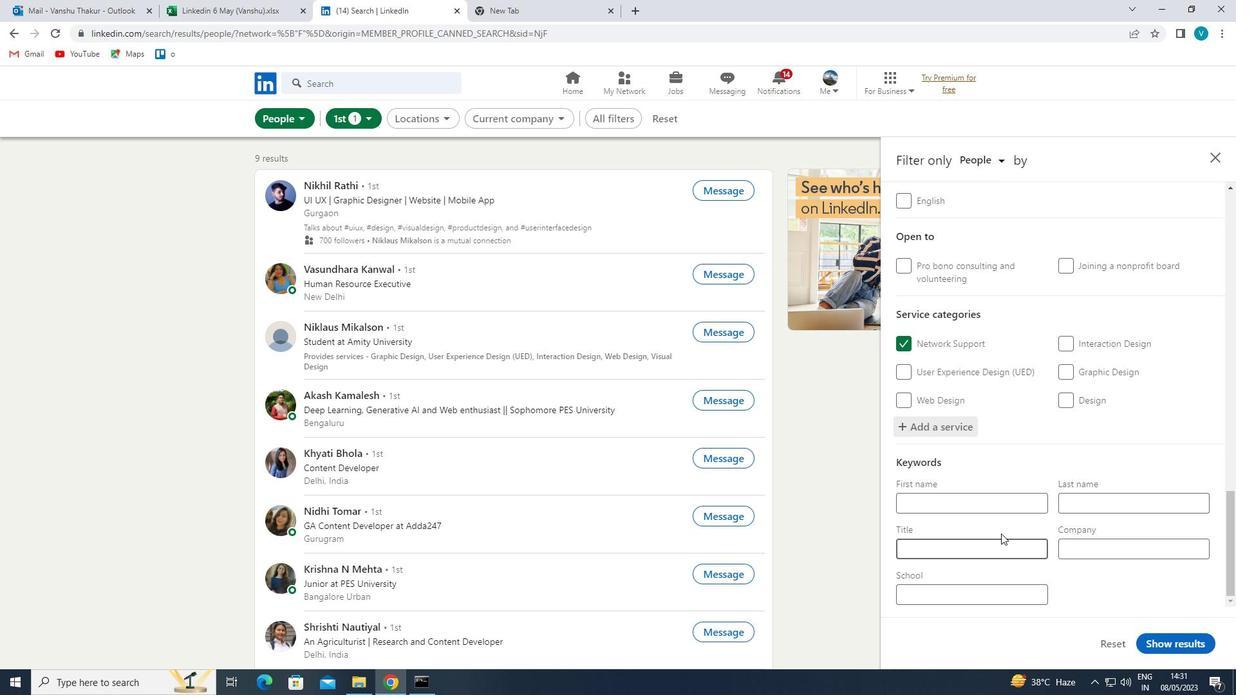
Action: Mouse moved to (999, 538)
Screenshot: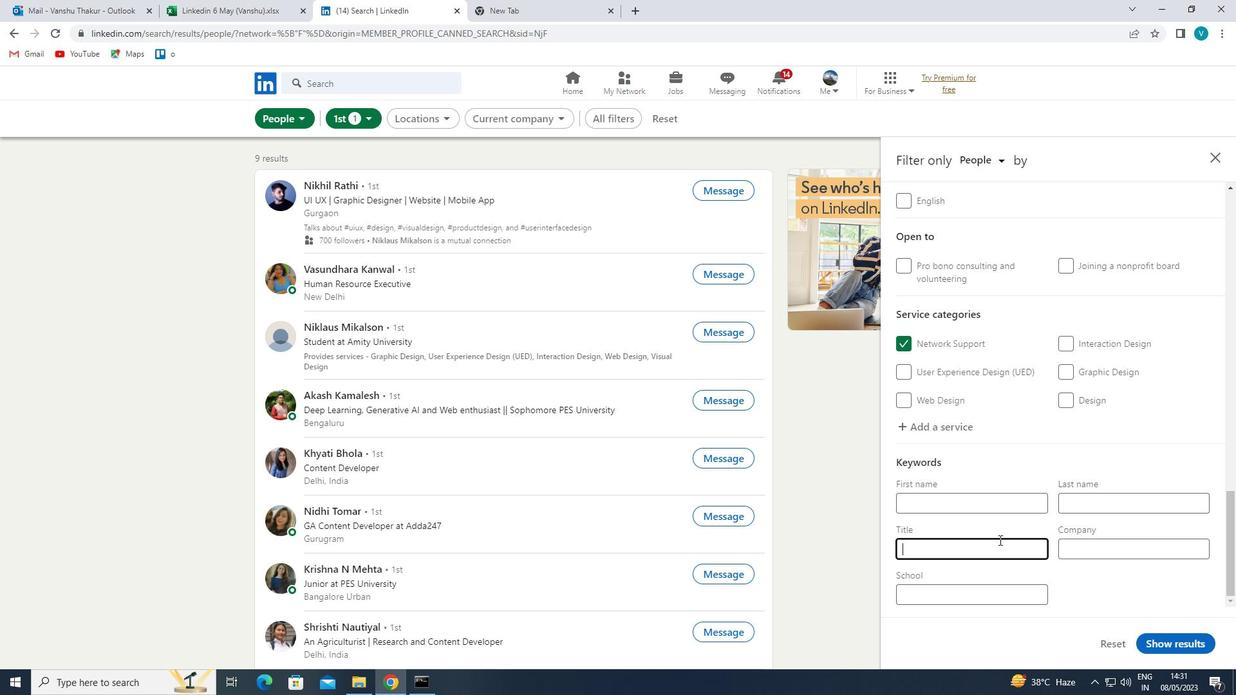 
Action: Key pressed <Key.shift><Key.shift><Key.shift><Key.shift><Key.shift><Key.shift>OFFICER
Screenshot: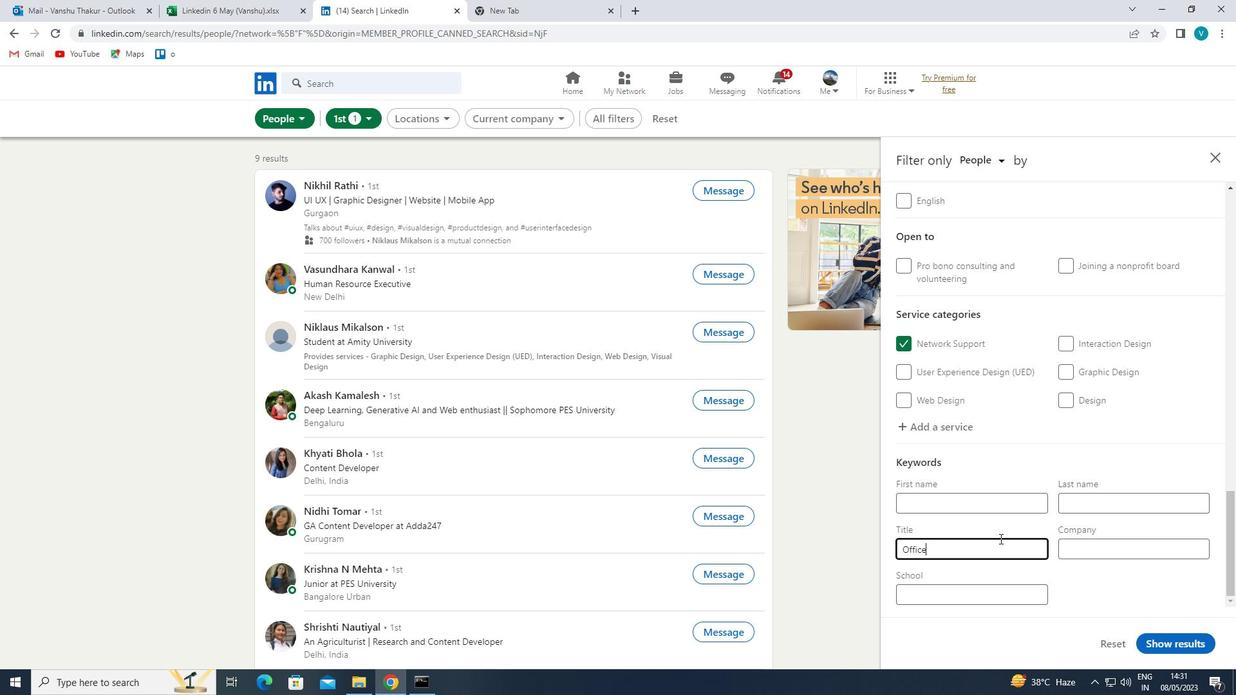 
Action: Mouse moved to (1171, 649)
Screenshot: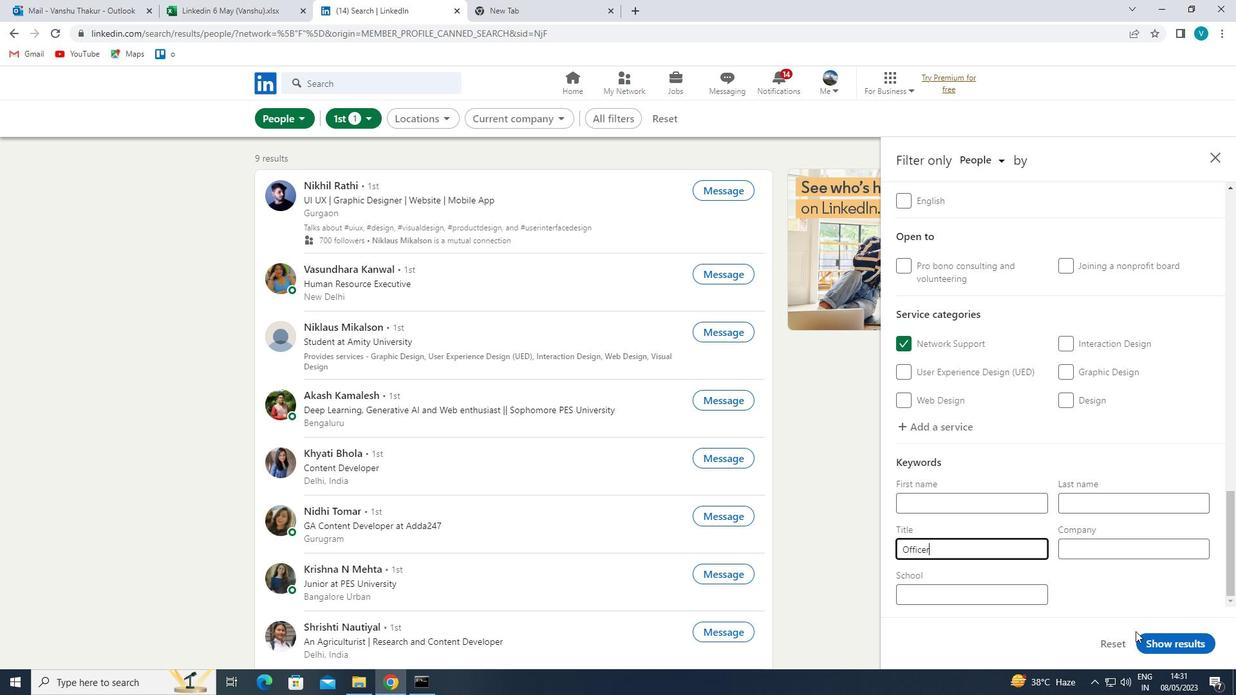 
Action: Mouse pressed left at (1171, 649)
Screenshot: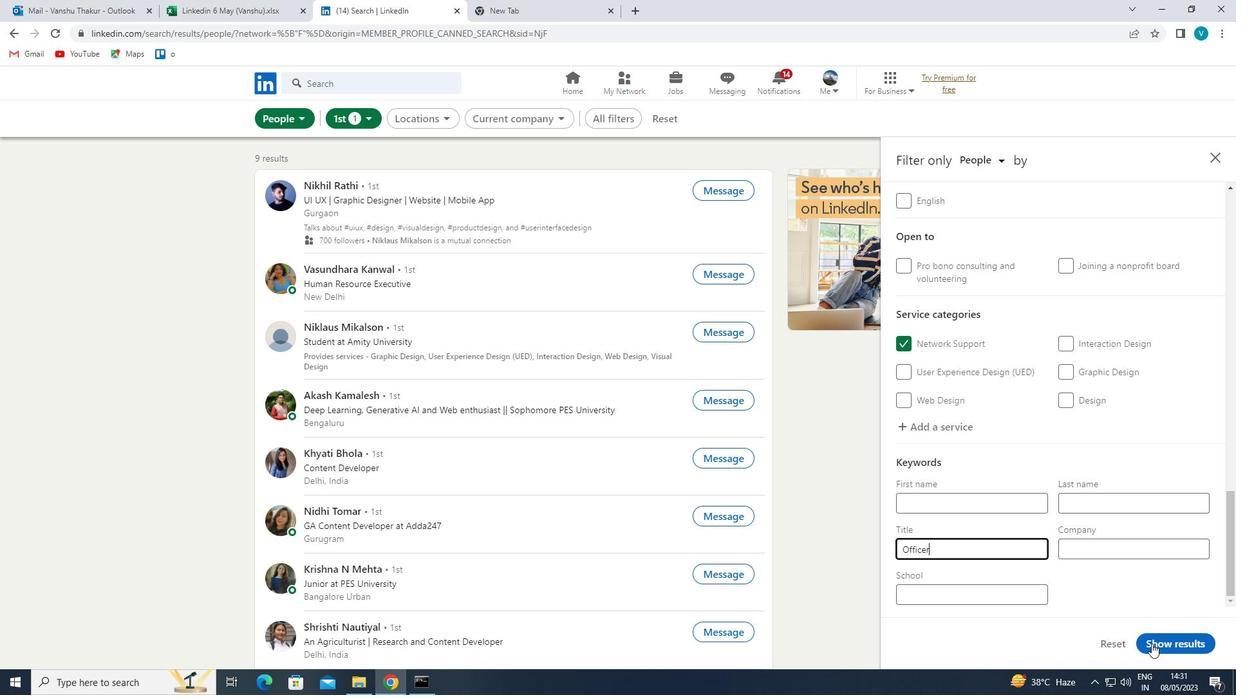 
Action: Mouse moved to (1126, 624)
Screenshot: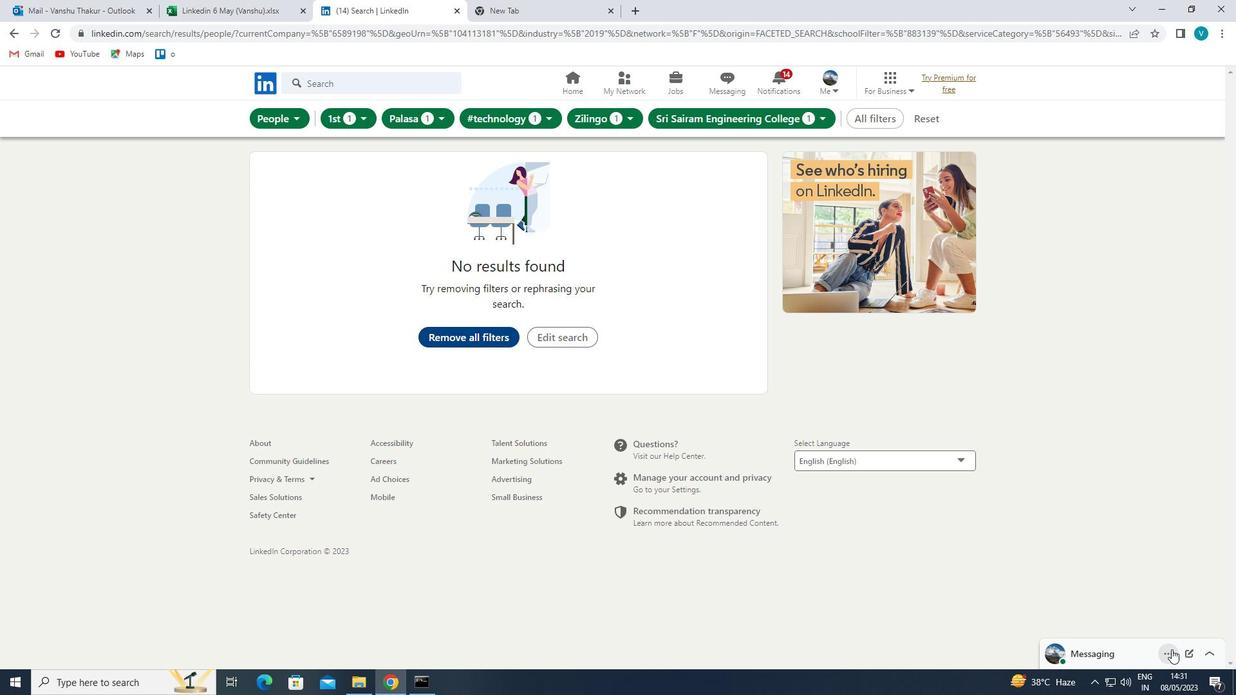 
